 Task: Look for space in Nuoro, Italy from 10th July, 2023 to 15th July, 2023 for 7 adults in price range Rs.10000 to Rs.15000. Place can be entire place or shared room with 4 bedrooms having 7 beds and 4 bathrooms. Property type can be house, flat, guest house. Amenities needed are: wifi, TV, free parkinig on premises, gym, breakfast. Booking option can be shelf check-in. Required host language is English.
Action: Mouse moved to (558, 121)
Screenshot: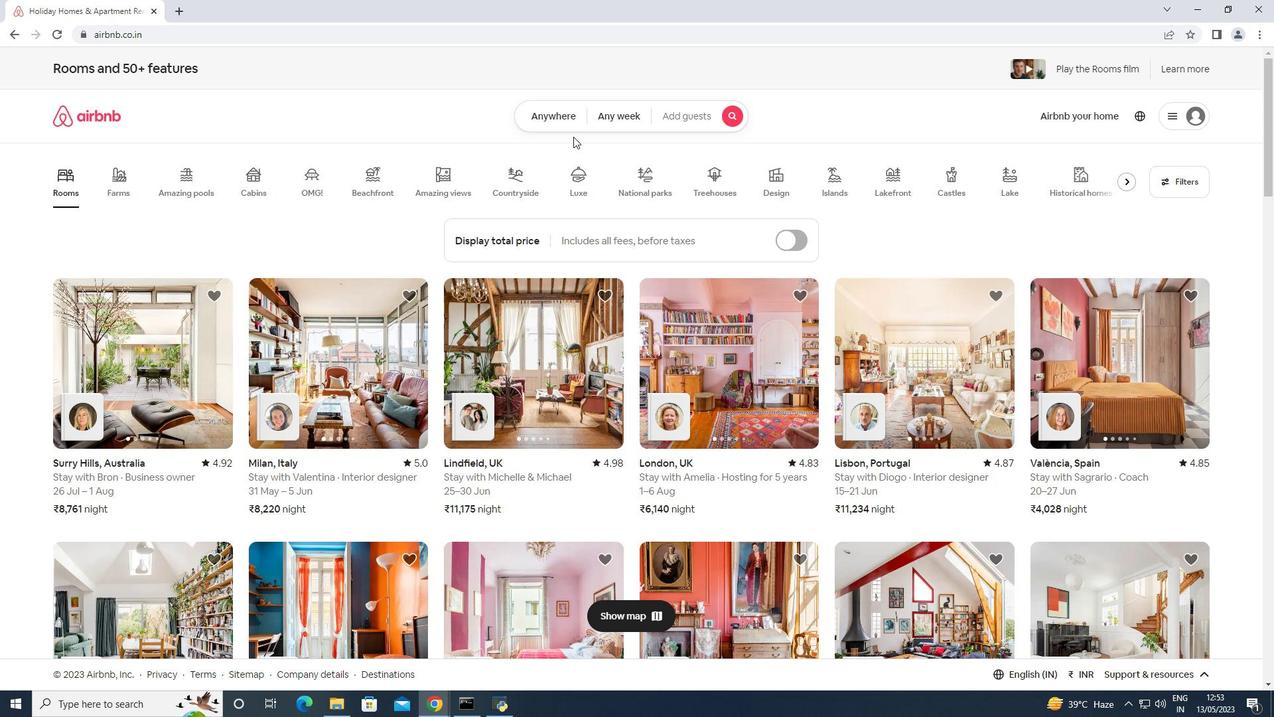 
Action: Mouse pressed left at (558, 121)
Screenshot: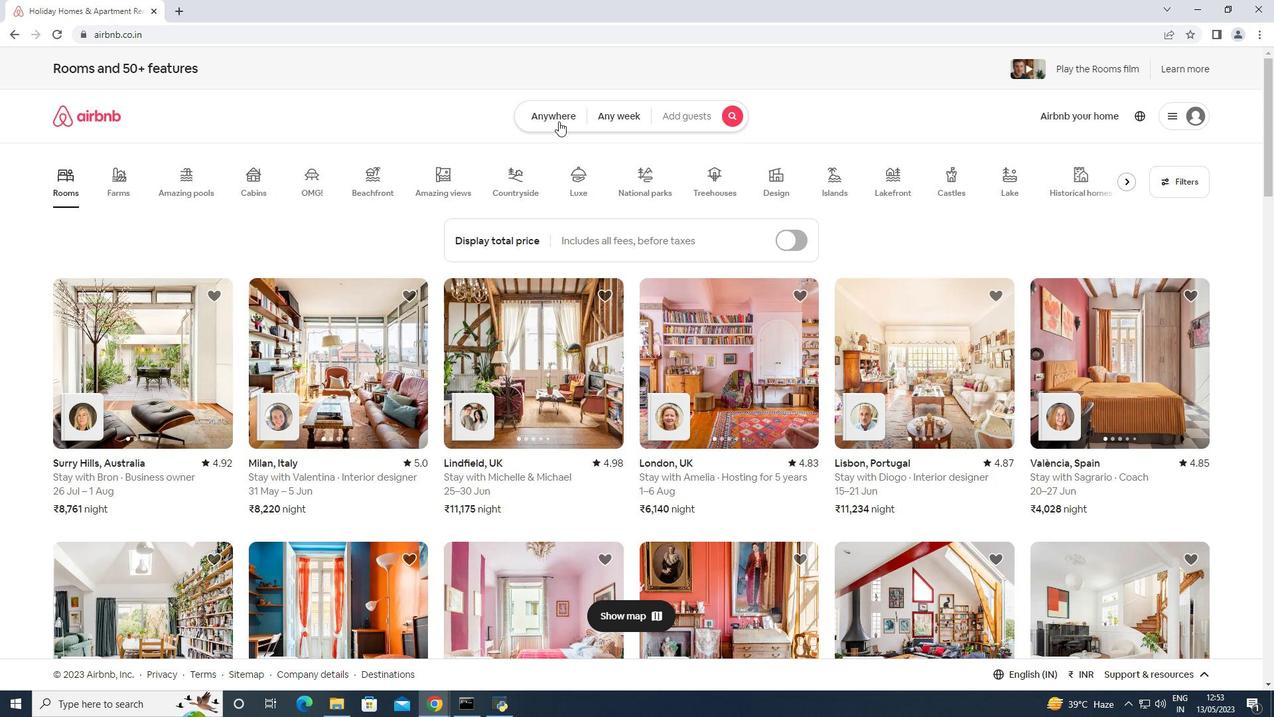 
Action: Mouse moved to (488, 169)
Screenshot: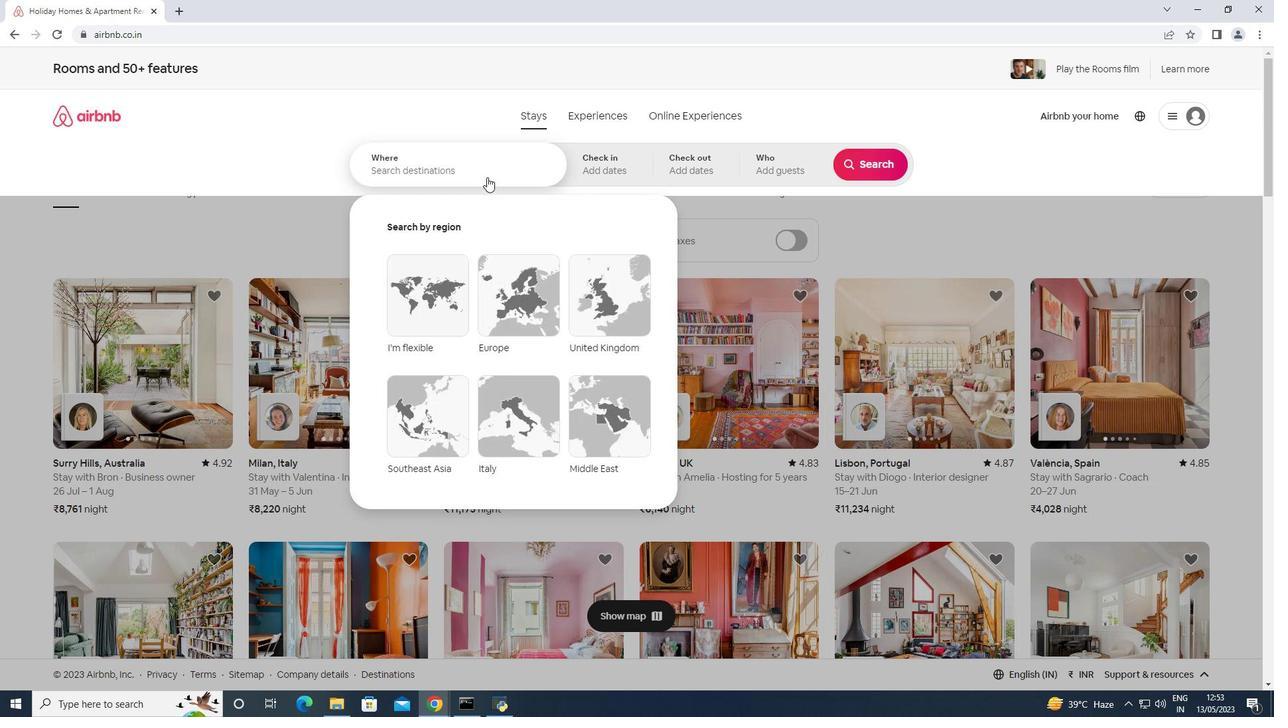 
Action: Mouse pressed left at (488, 169)
Screenshot: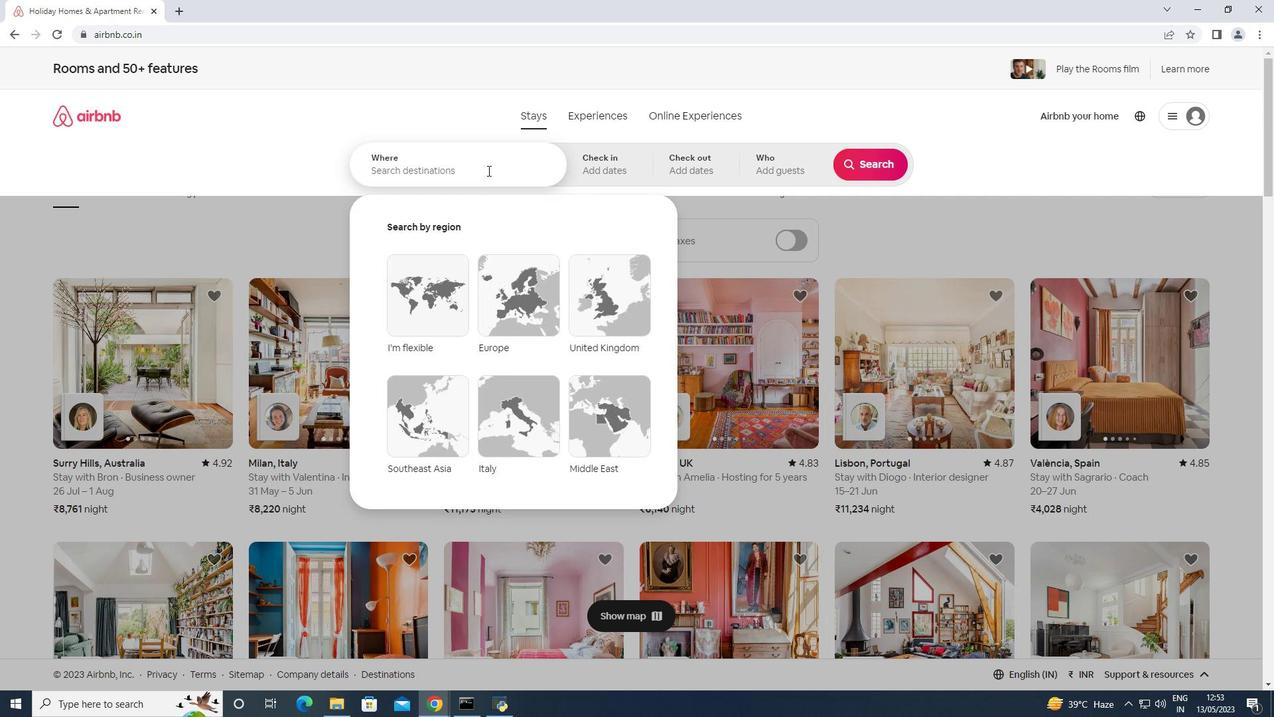 
Action: Key pressed <Key.shift>Nuoro,<Key.space><Key.shift>Italy<Key.enter>
Screenshot: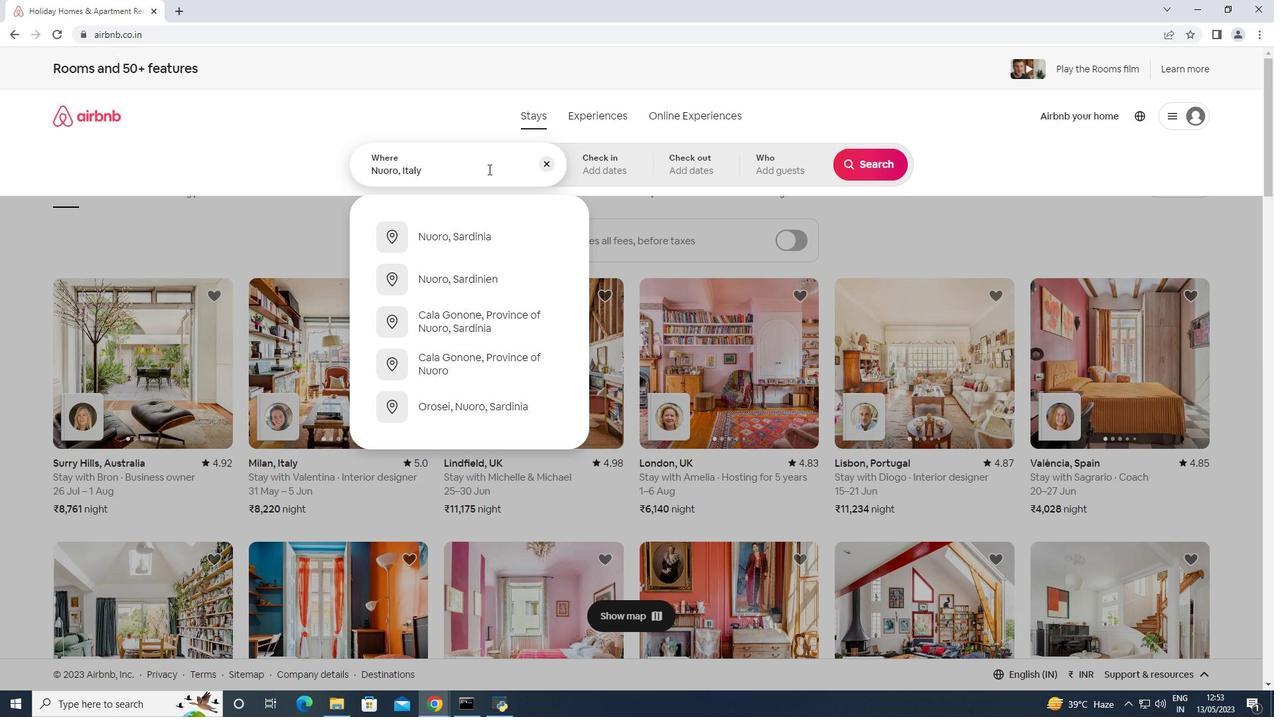 
Action: Mouse moved to (865, 274)
Screenshot: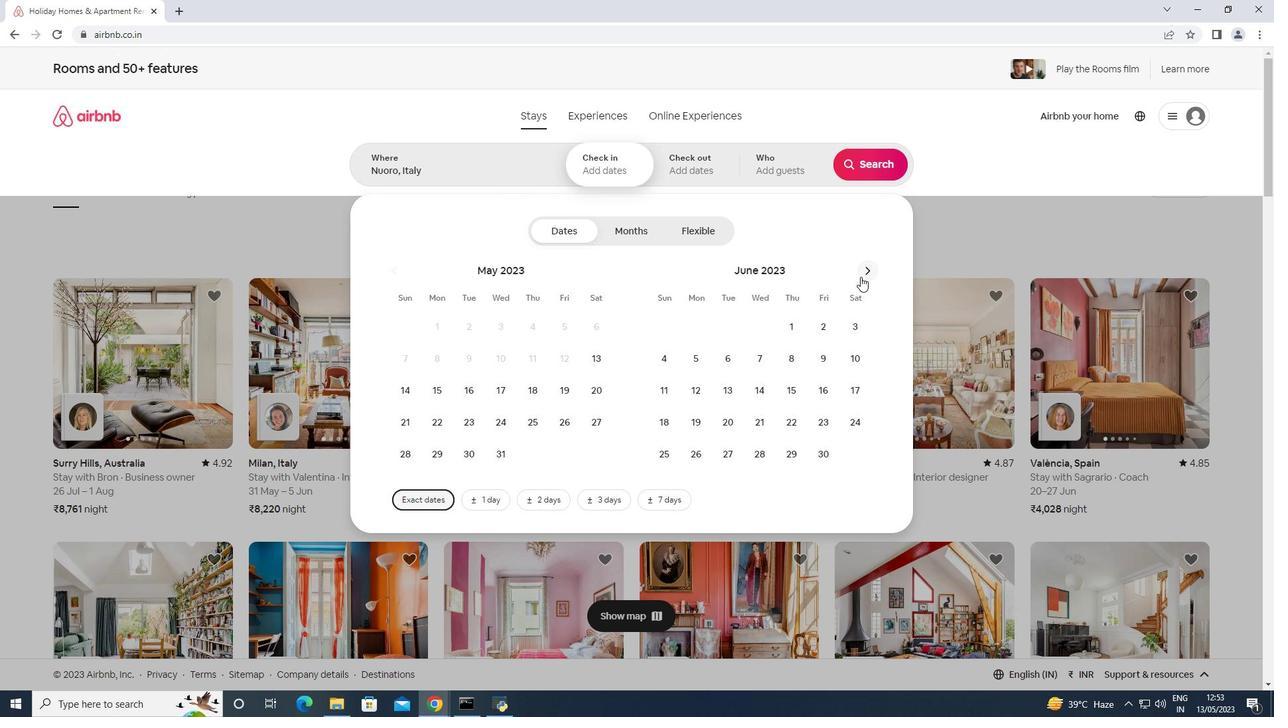 
Action: Mouse pressed left at (865, 274)
Screenshot: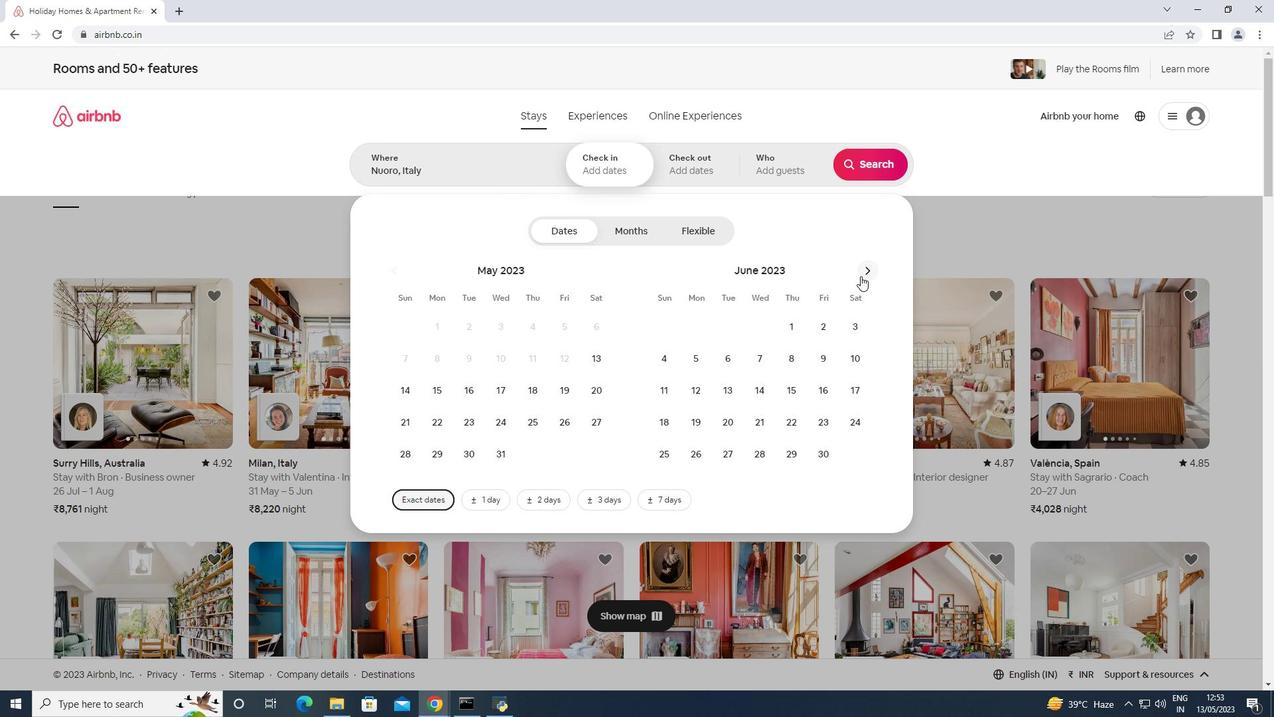 
Action: Mouse moved to (702, 385)
Screenshot: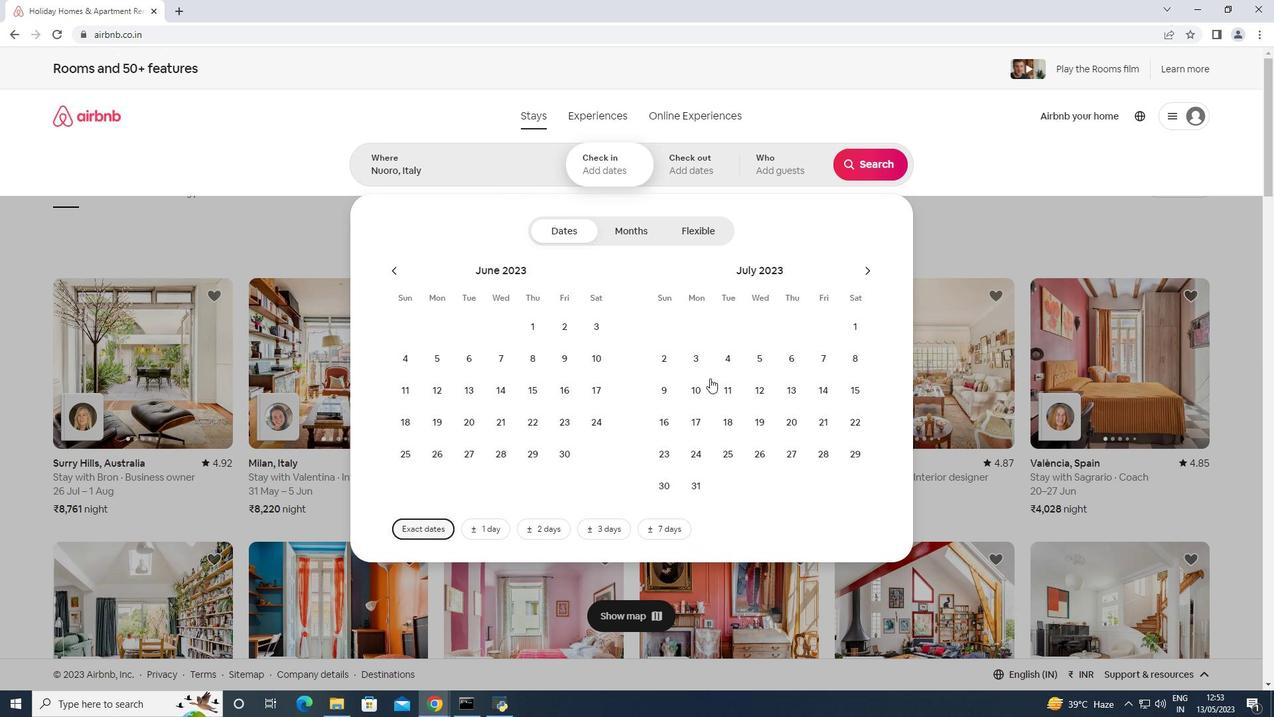 
Action: Mouse pressed left at (702, 385)
Screenshot: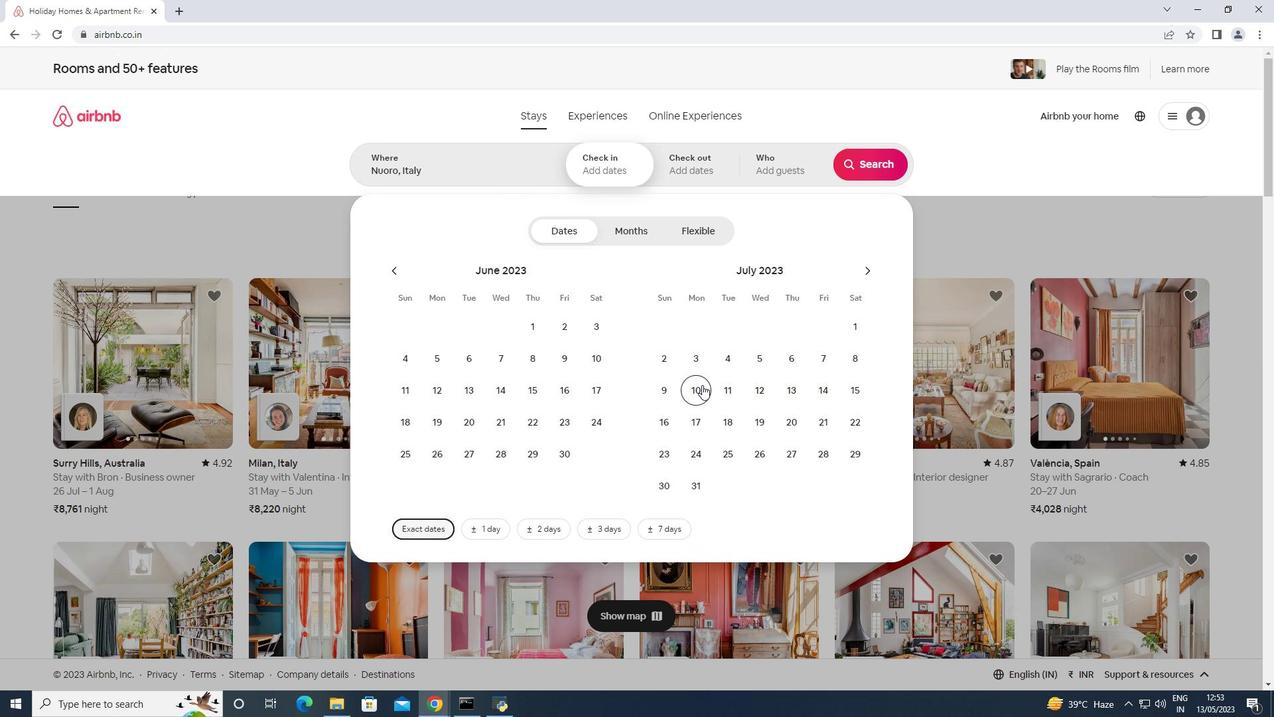 
Action: Mouse moved to (865, 395)
Screenshot: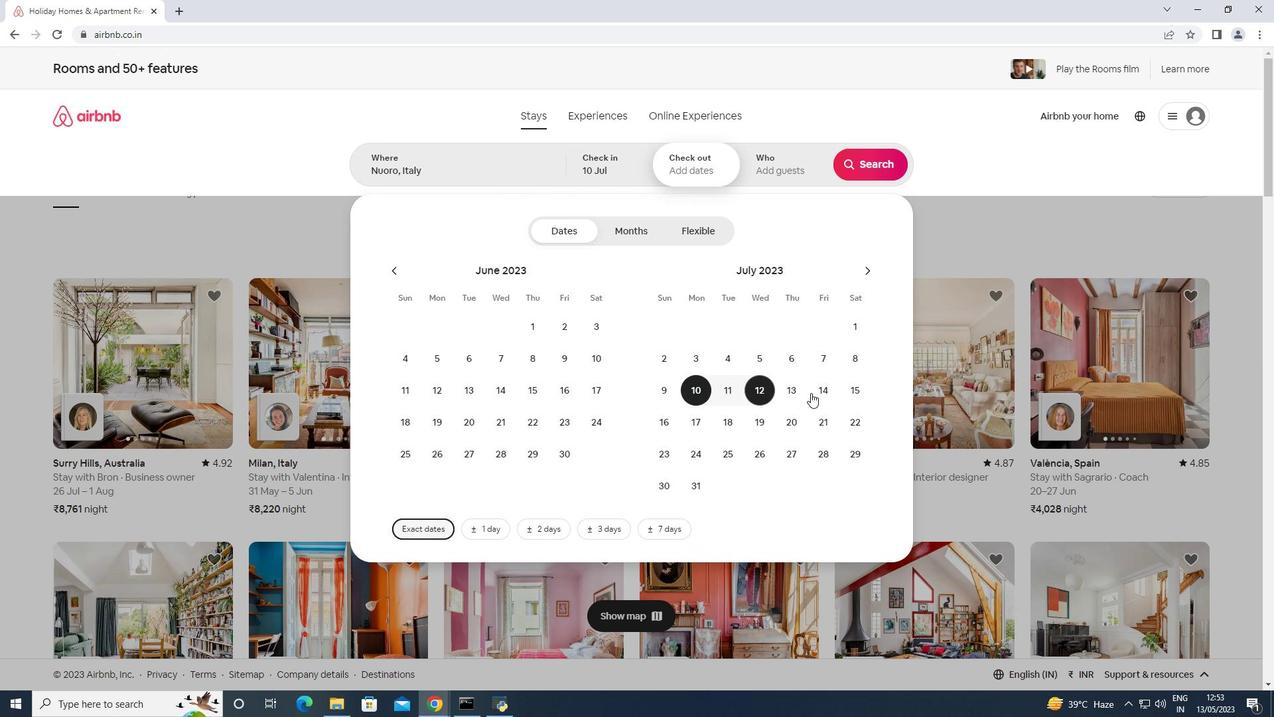 
Action: Mouse pressed left at (865, 395)
Screenshot: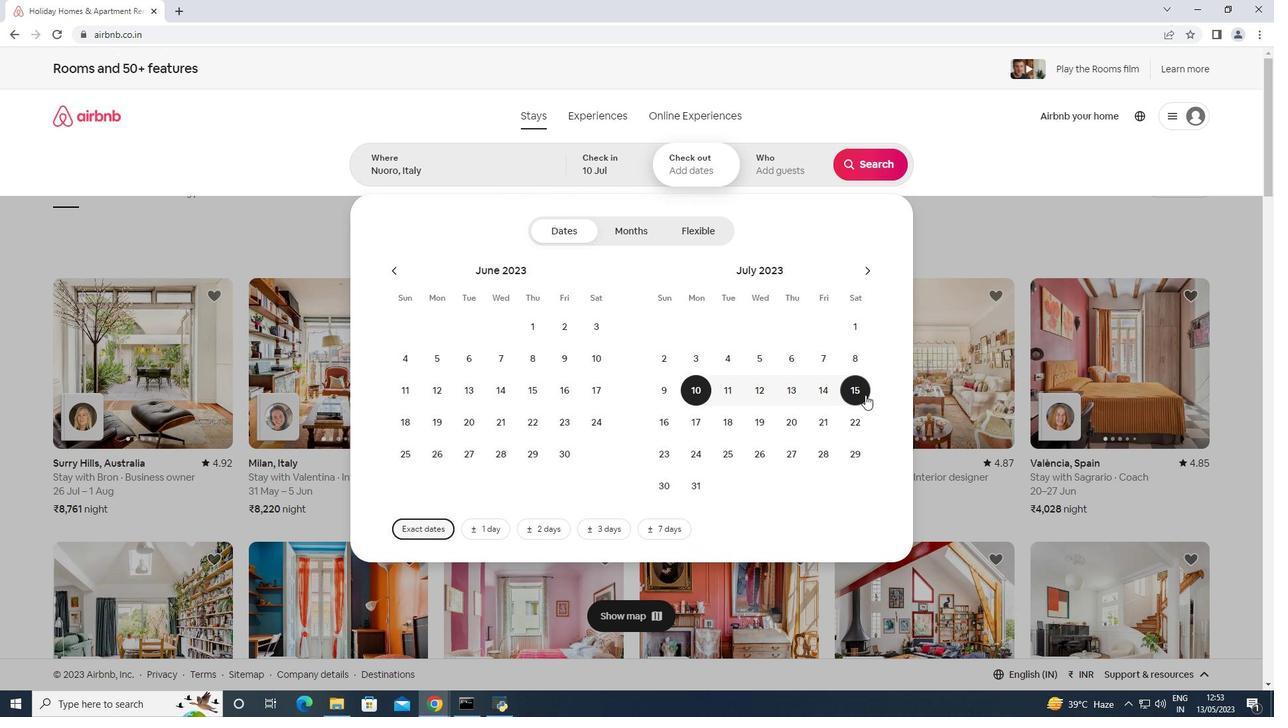 
Action: Mouse moved to (777, 169)
Screenshot: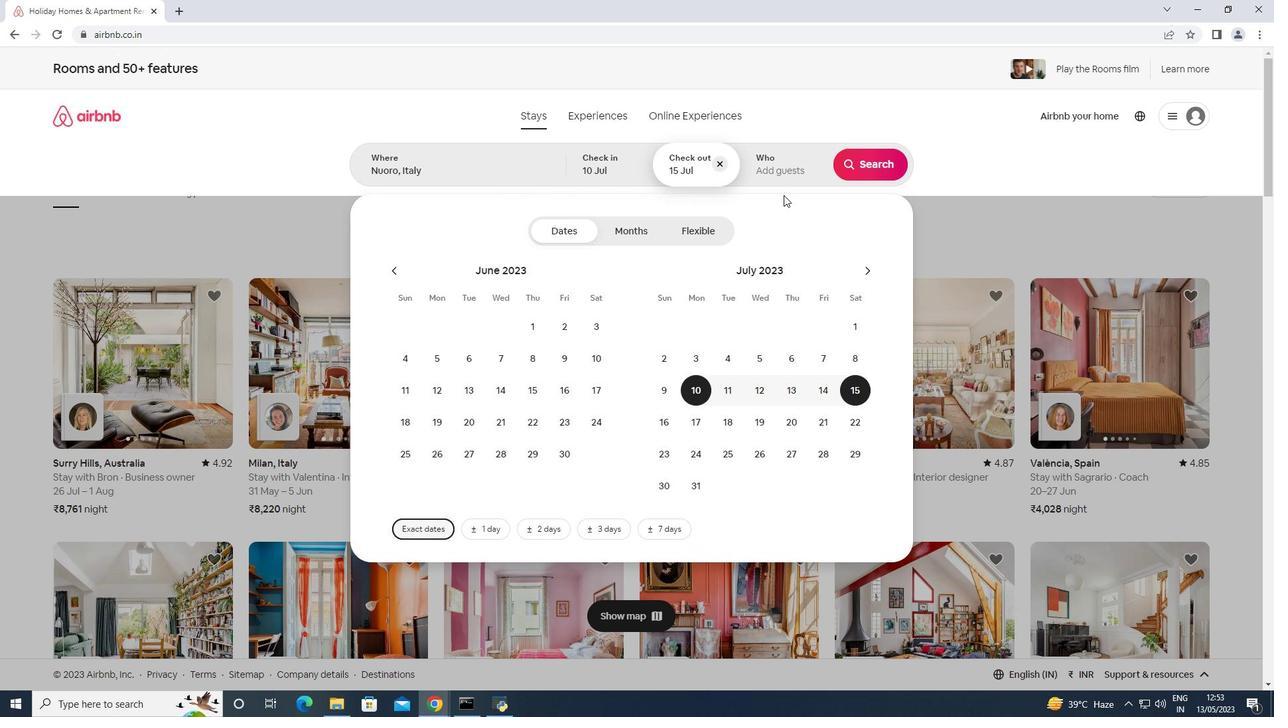 
Action: Mouse pressed left at (777, 169)
Screenshot: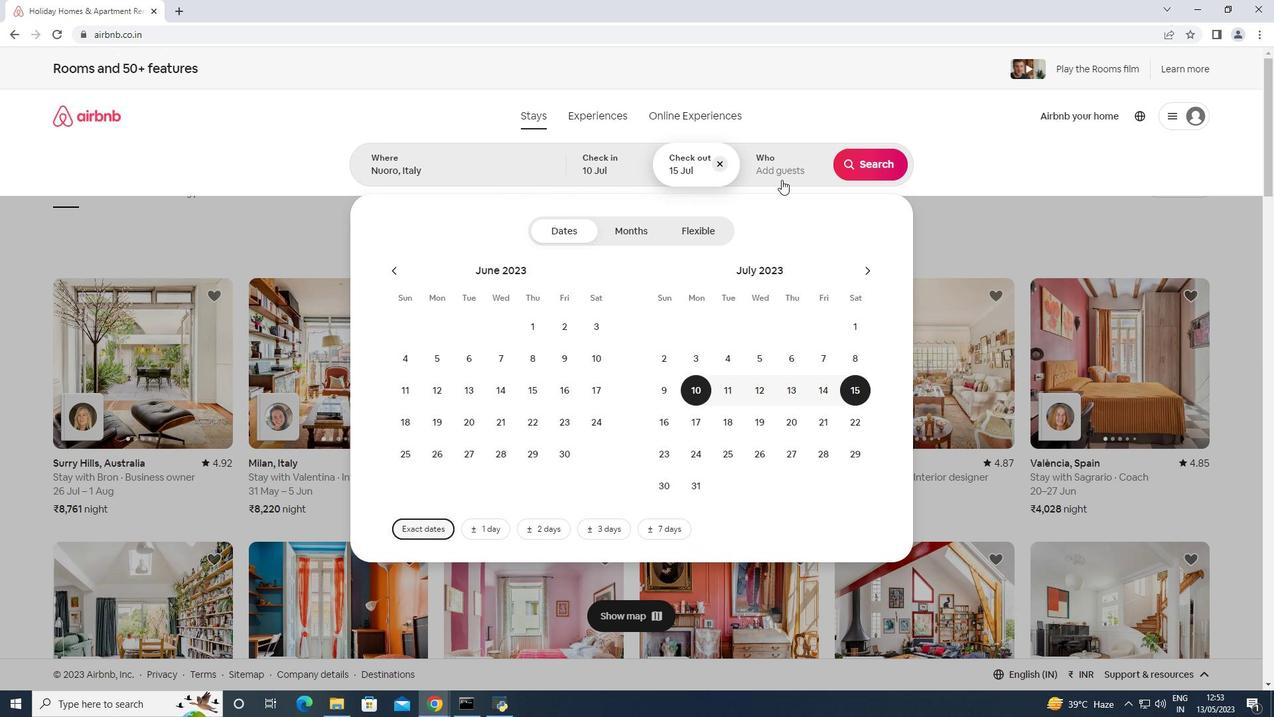 
Action: Mouse moved to (875, 235)
Screenshot: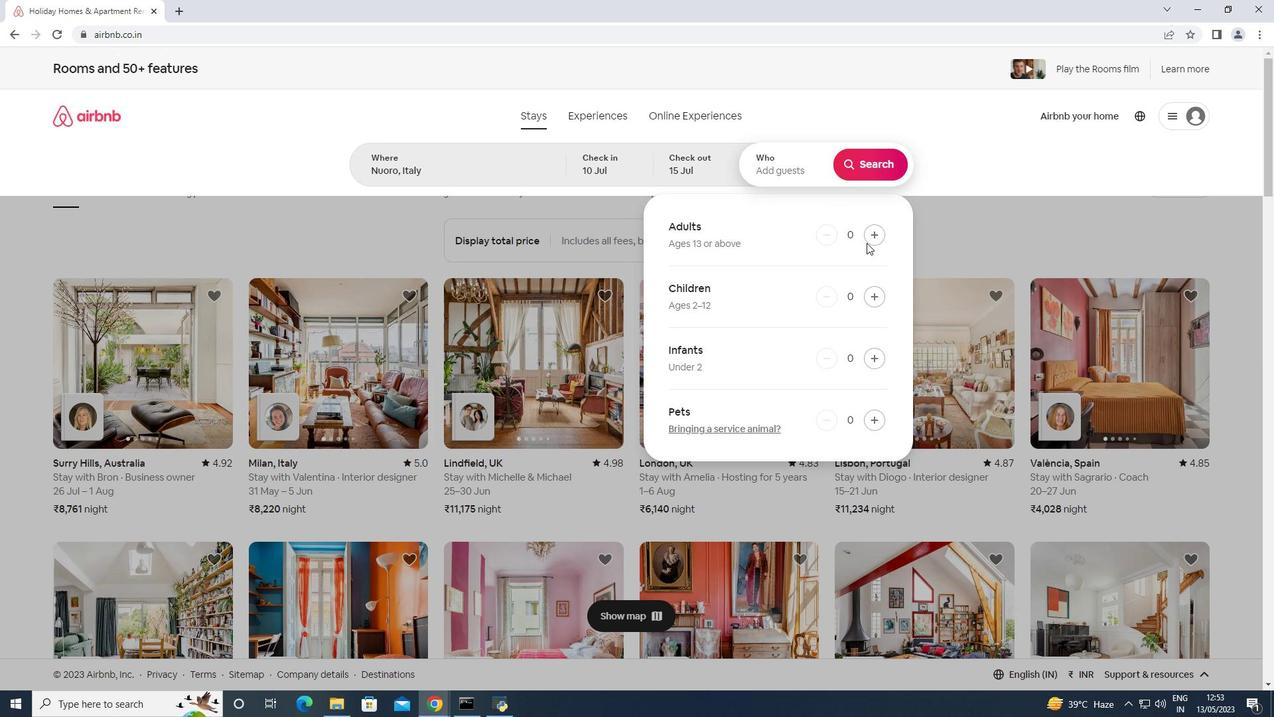 
Action: Mouse pressed left at (875, 235)
Screenshot: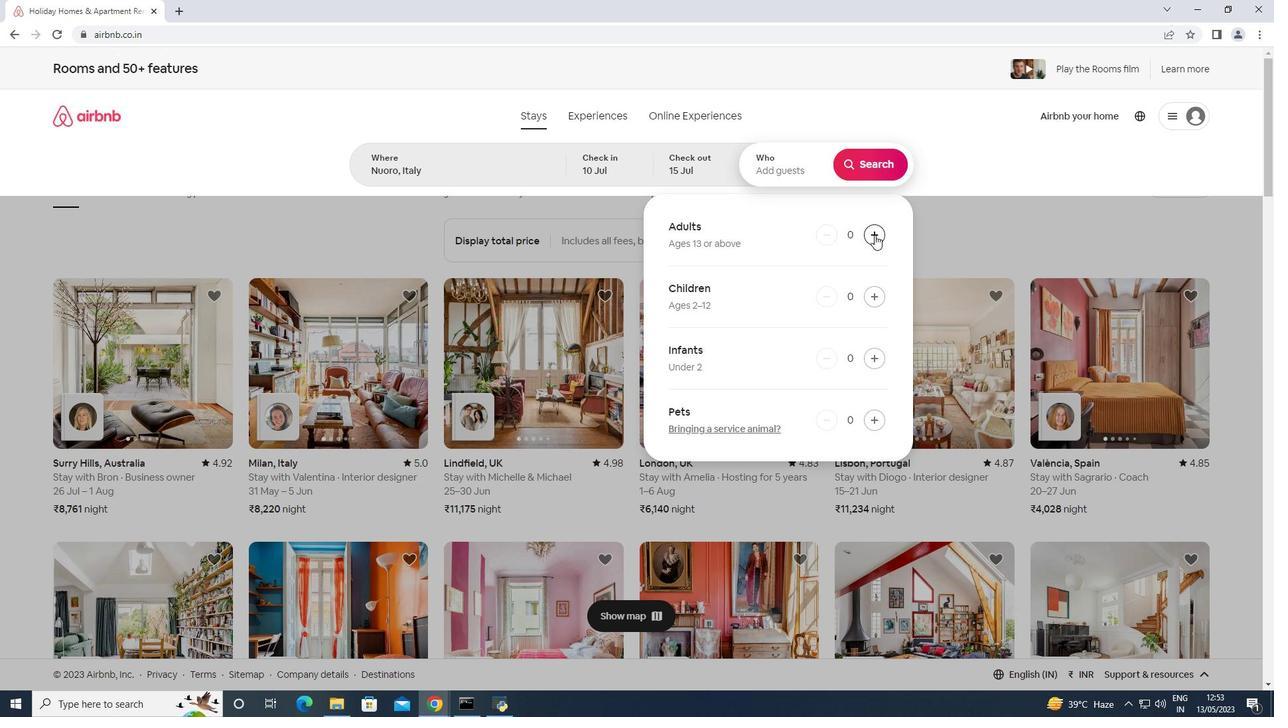 
Action: Mouse pressed left at (875, 235)
Screenshot: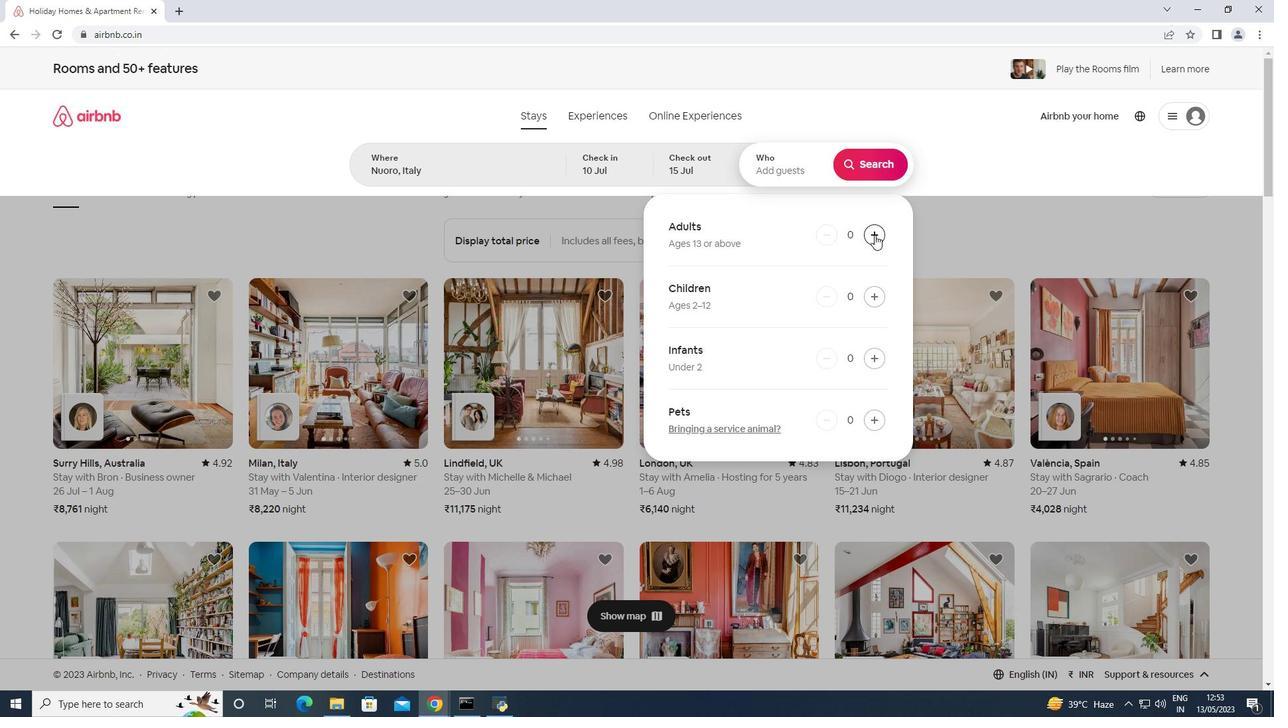 
Action: Mouse pressed left at (875, 235)
Screenshot: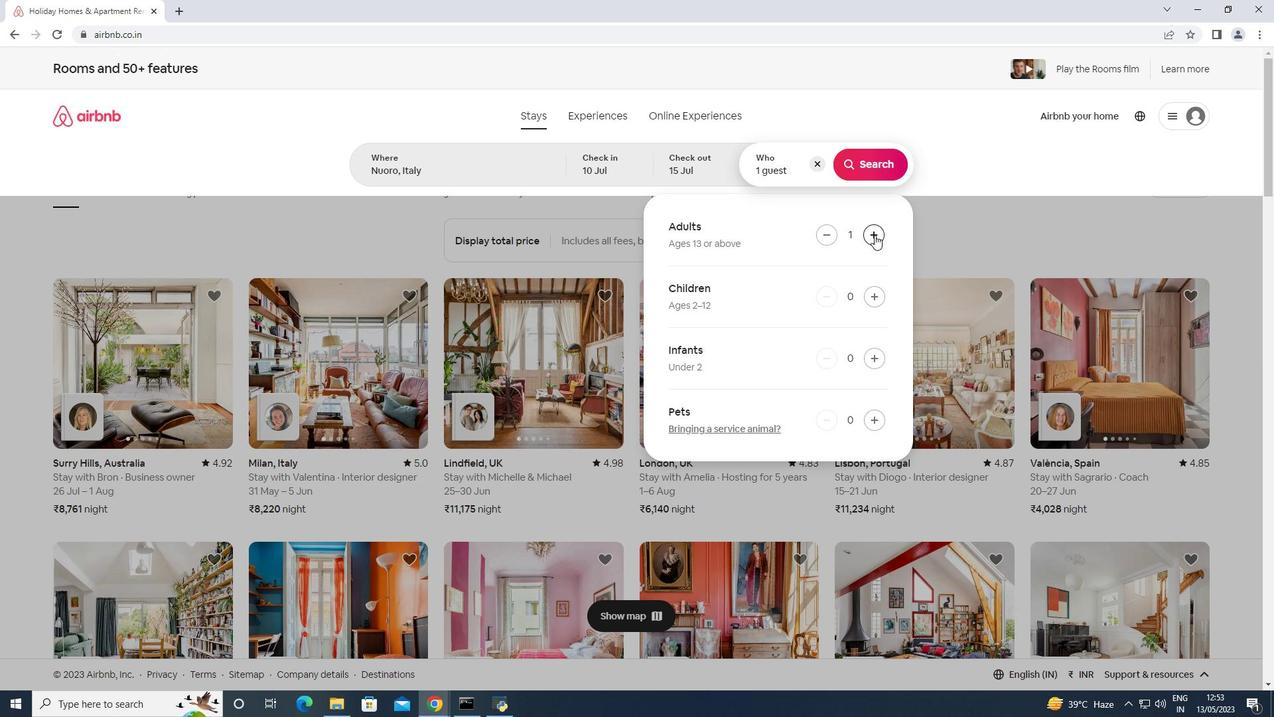 
Action: Mouse pressed left at (875, 235)
Screenshot: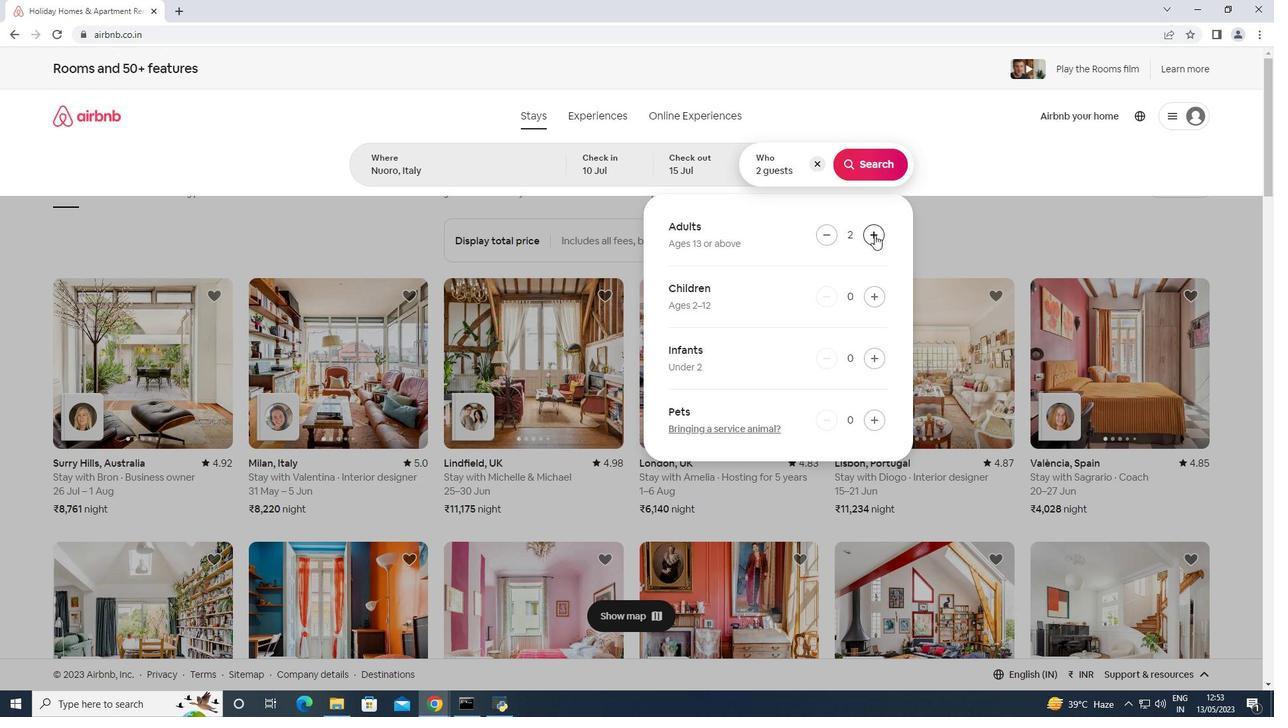 
Action: Mouse pressed left at (875, 235)
Screenshot: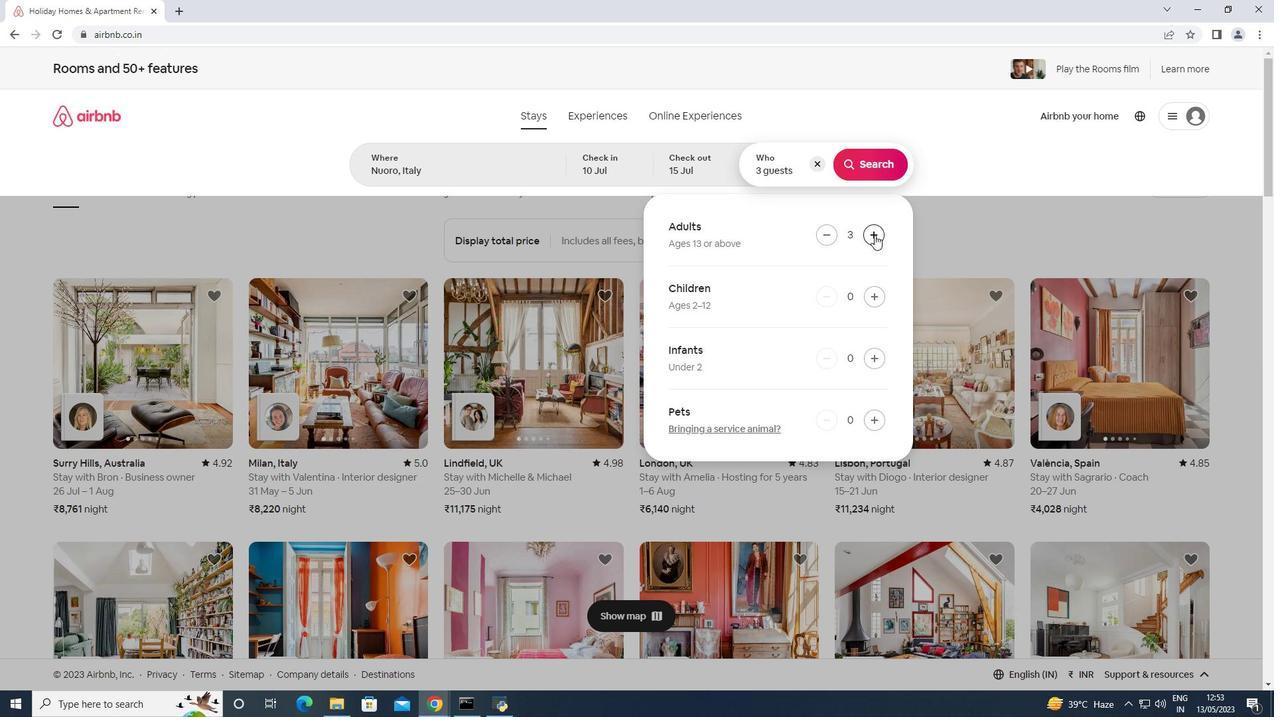 
Action: Mouse pressed left at (875, 235)
Screenshot: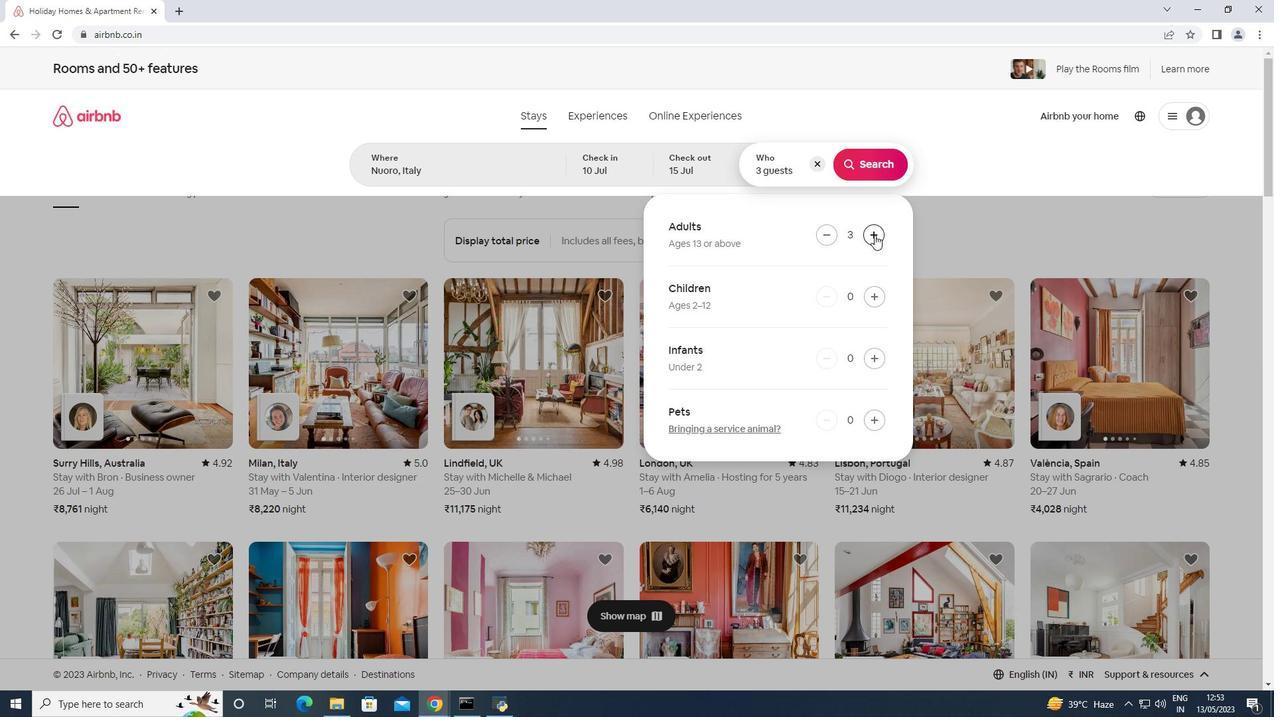 
Action: Mouse pressed left at (875, 235)
Screenshot: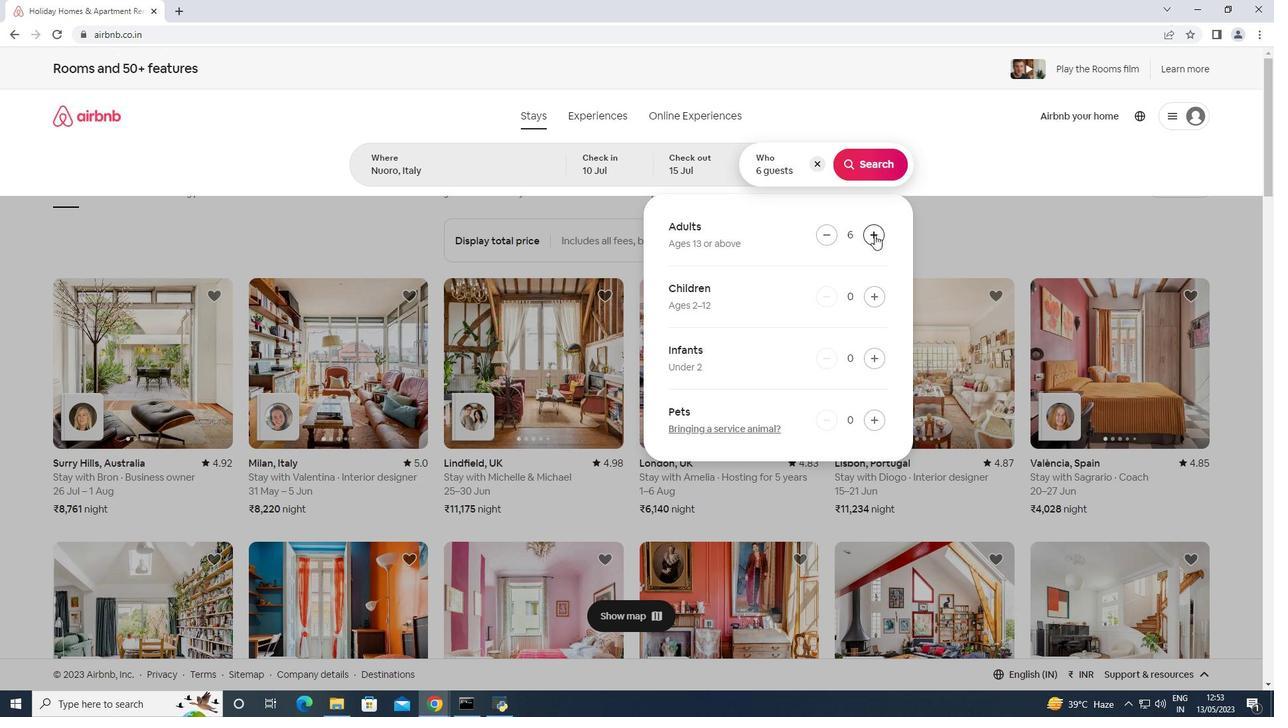 
Action: Mouse moved to (870, 158)
Screenshot: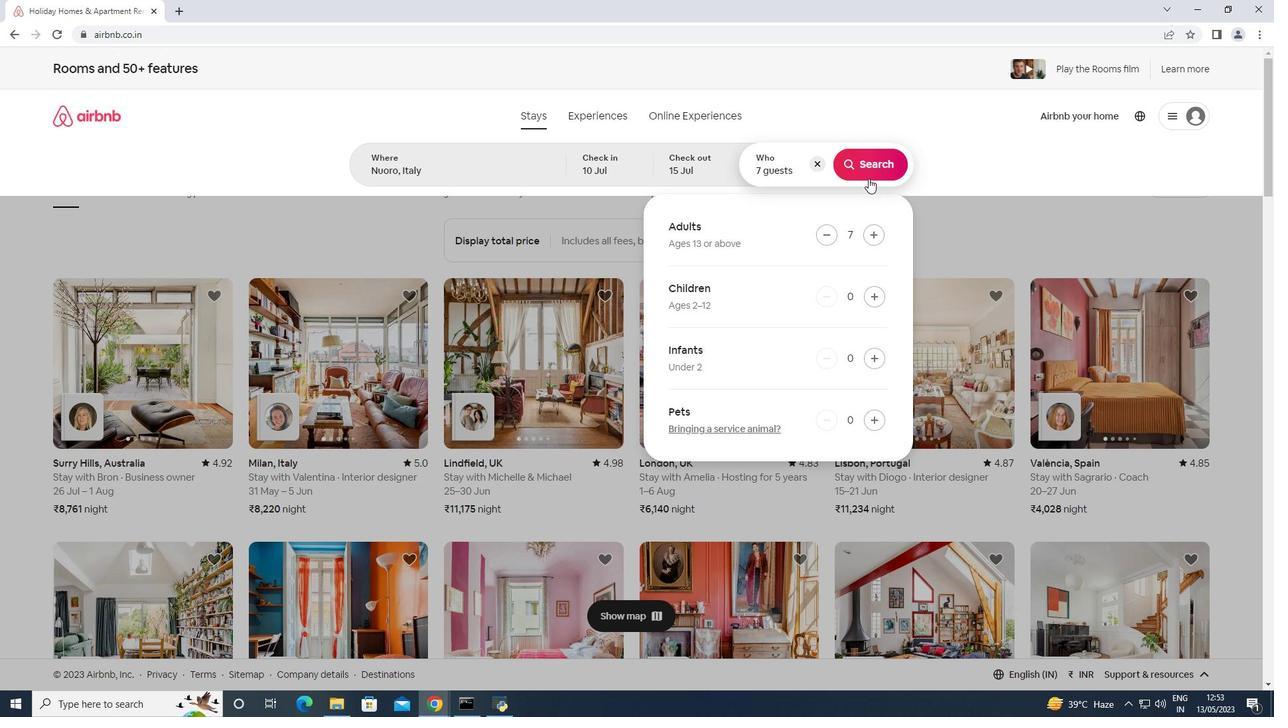 
Action: Mouse pressed left at (870, 158)
Screenshot: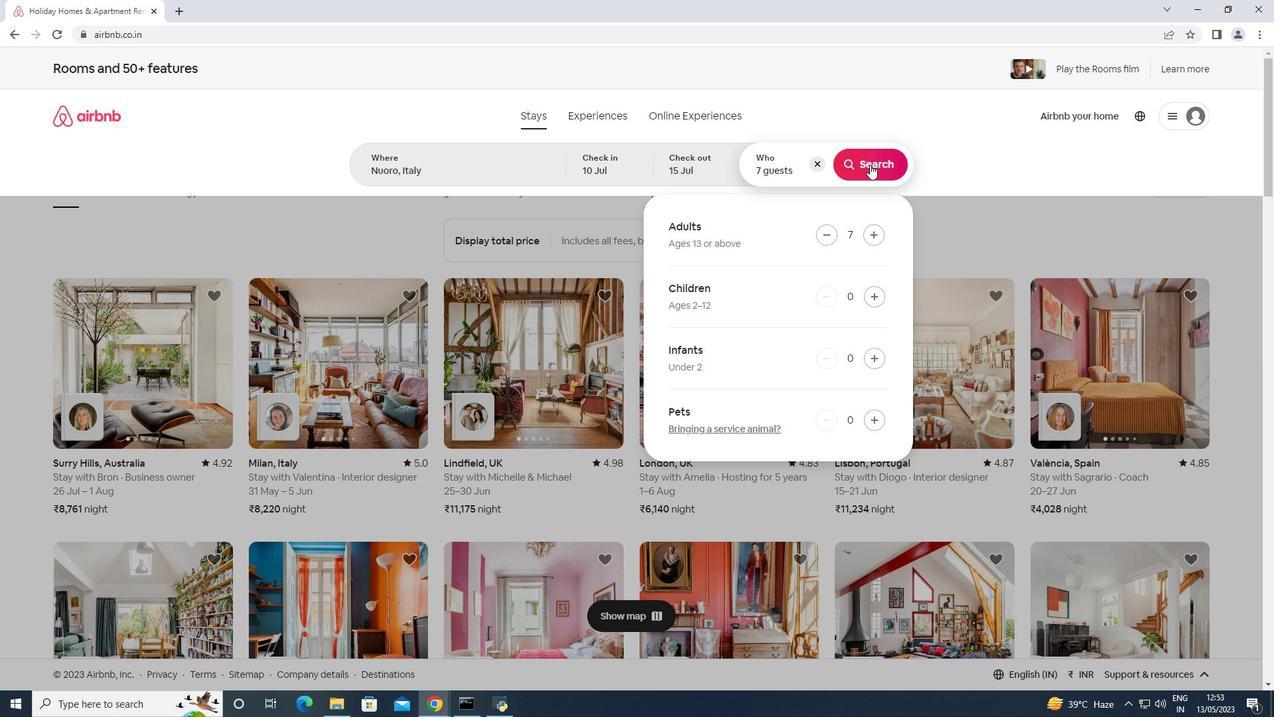 
Action: Mouse moved to (1222, 120)
Screenshot: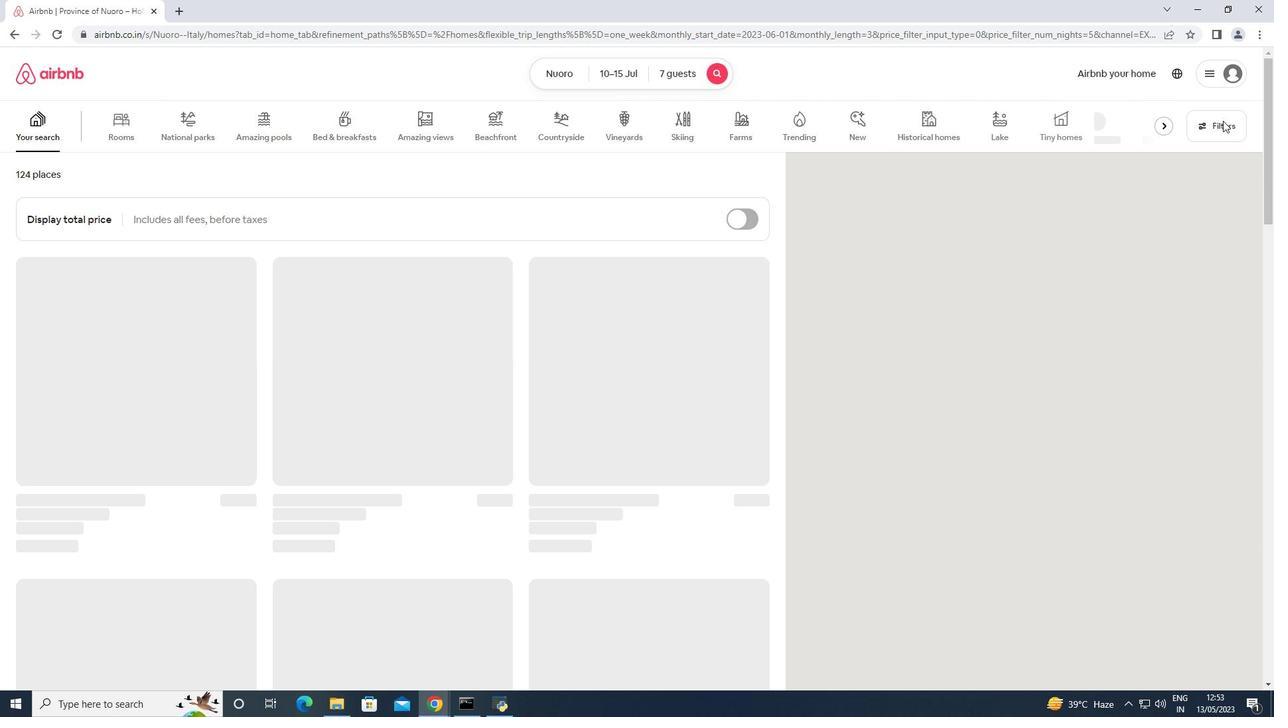 
Action: Mouse pressed left at (1222, 120)
Screenshot: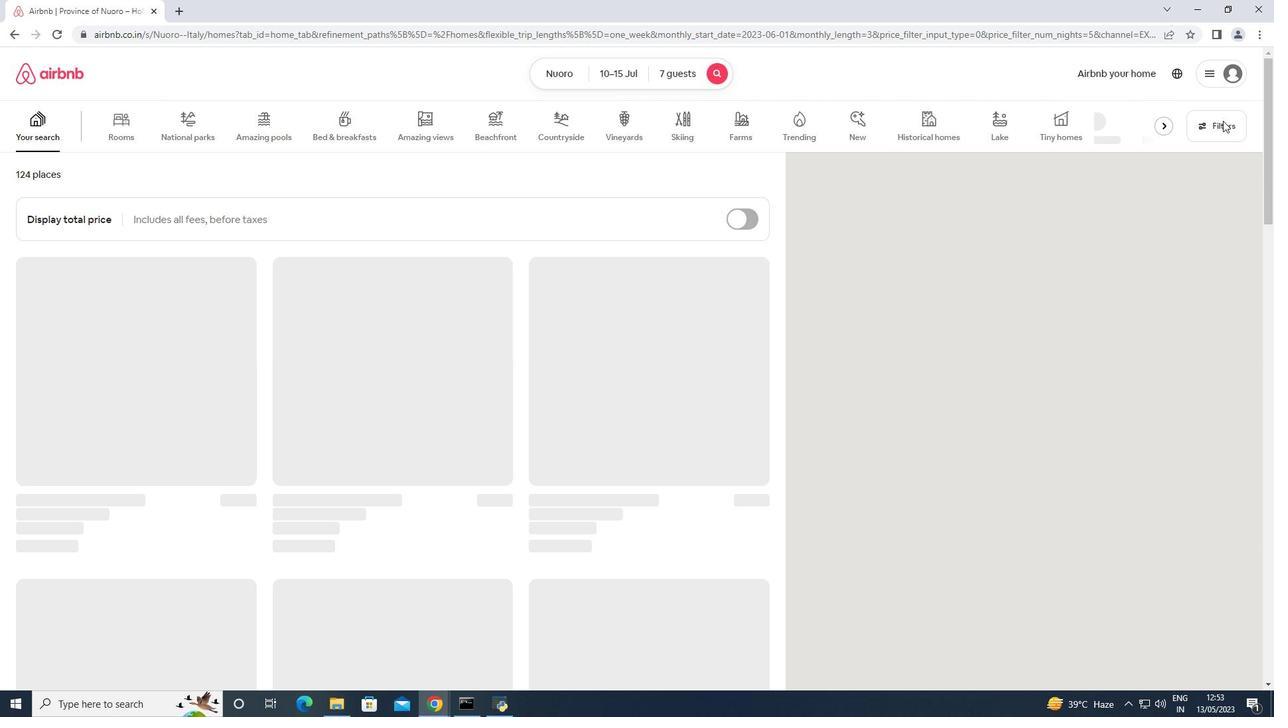 
Action: Mouse moved to (553, 445)
Screenshot: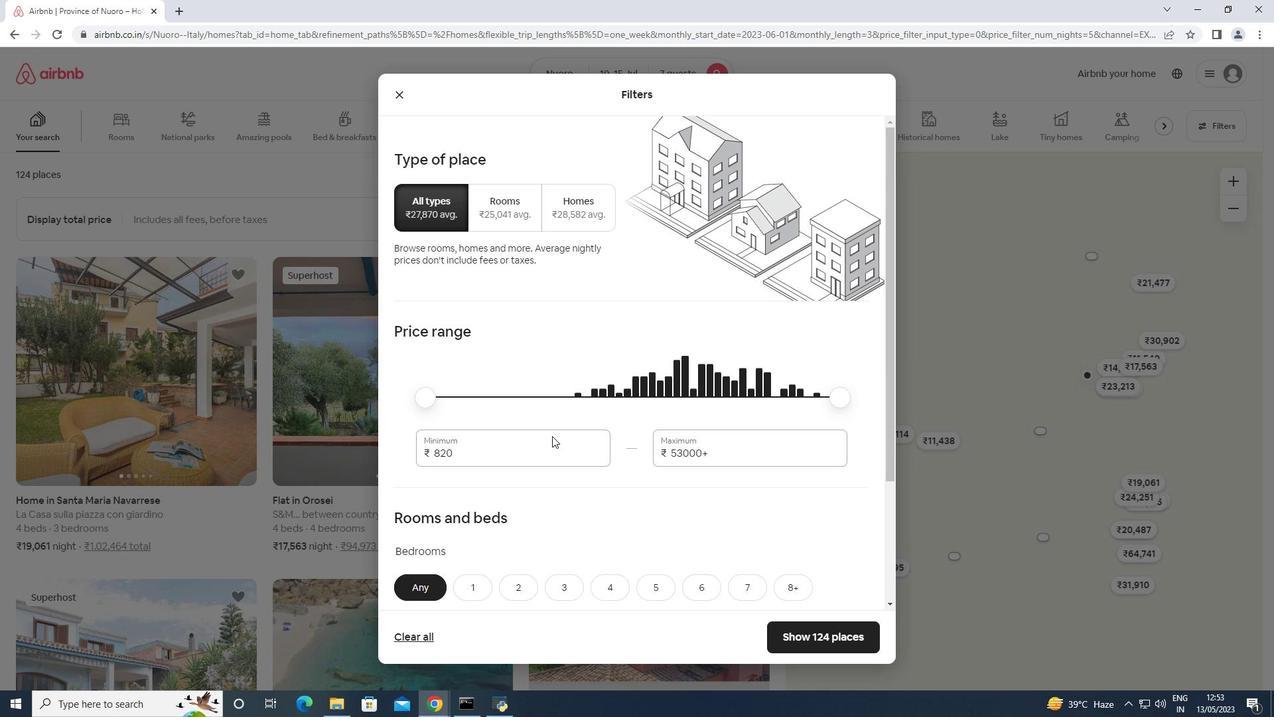 
Action: Mouse pressed left at (553, 445)
Screenshot: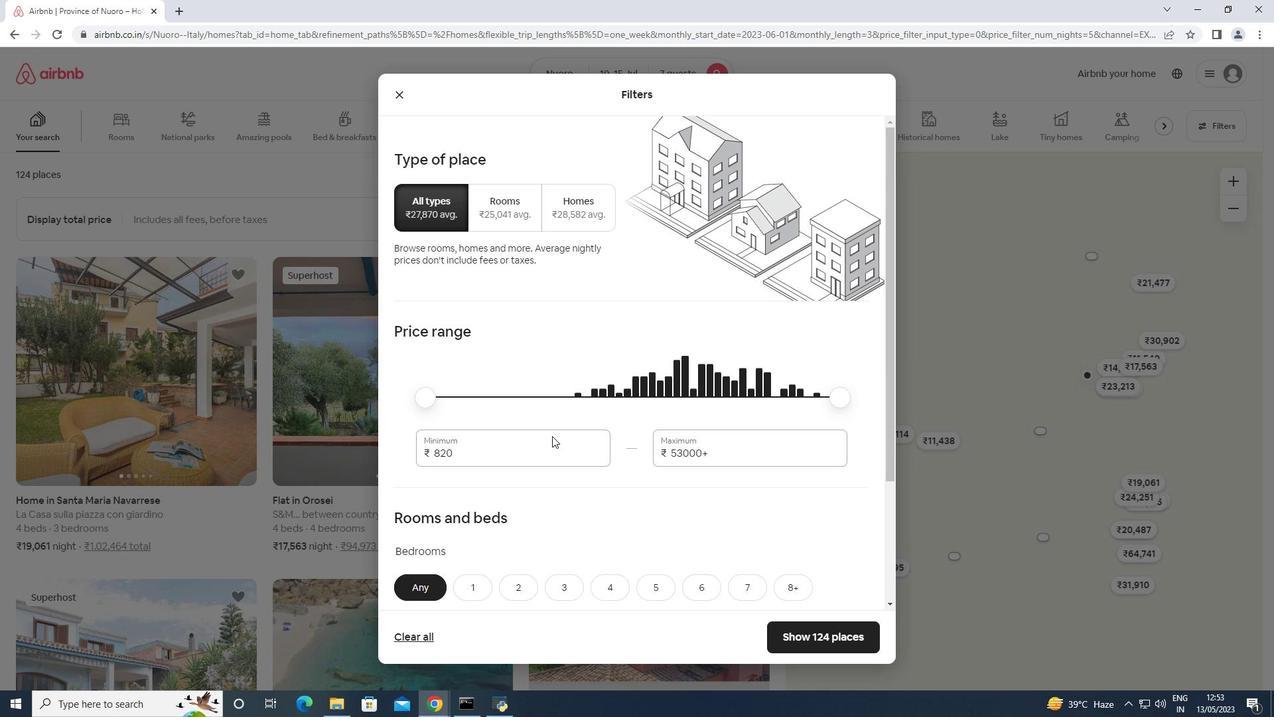 
Action: Mouse pressed left at (553, 445)
Screenshot: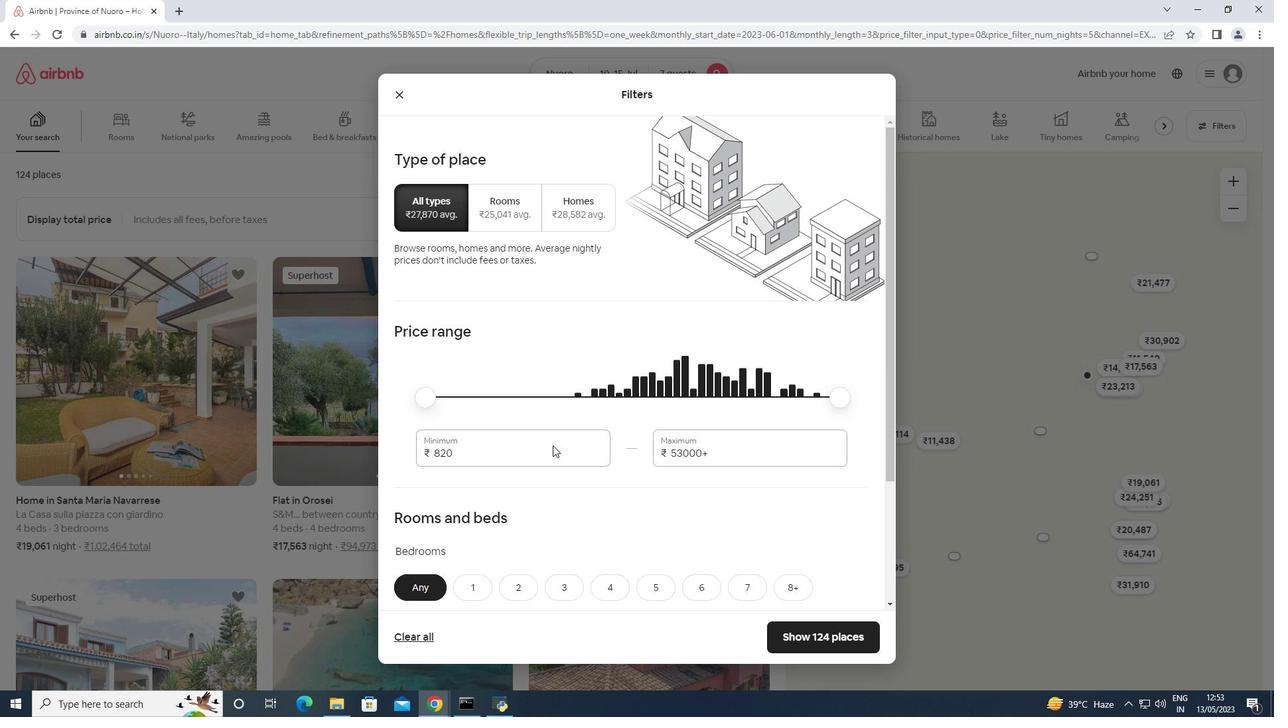 
Action: Mouse moved to (555, 440)
Screenshot: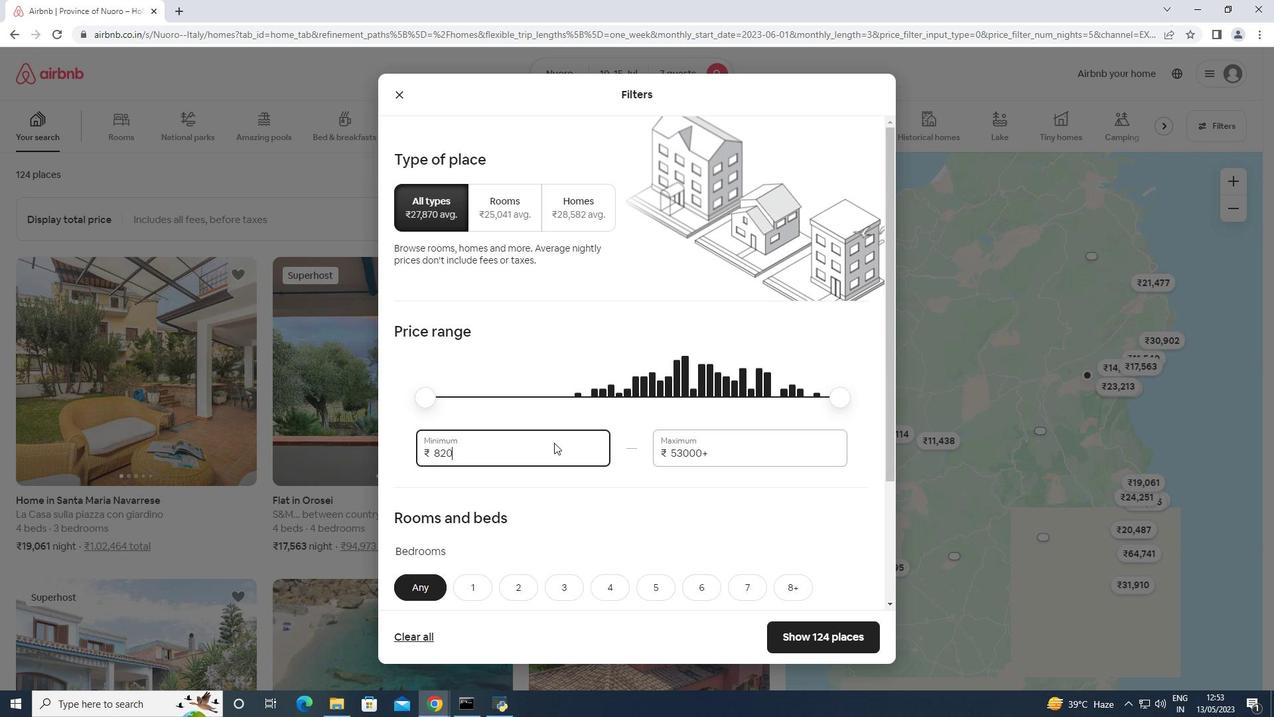 
Action: Key pressed <Key.backspace><Key.backspace><Key.backspace>4<Key.backspace>10000<Key.tab>15000
Screenshot: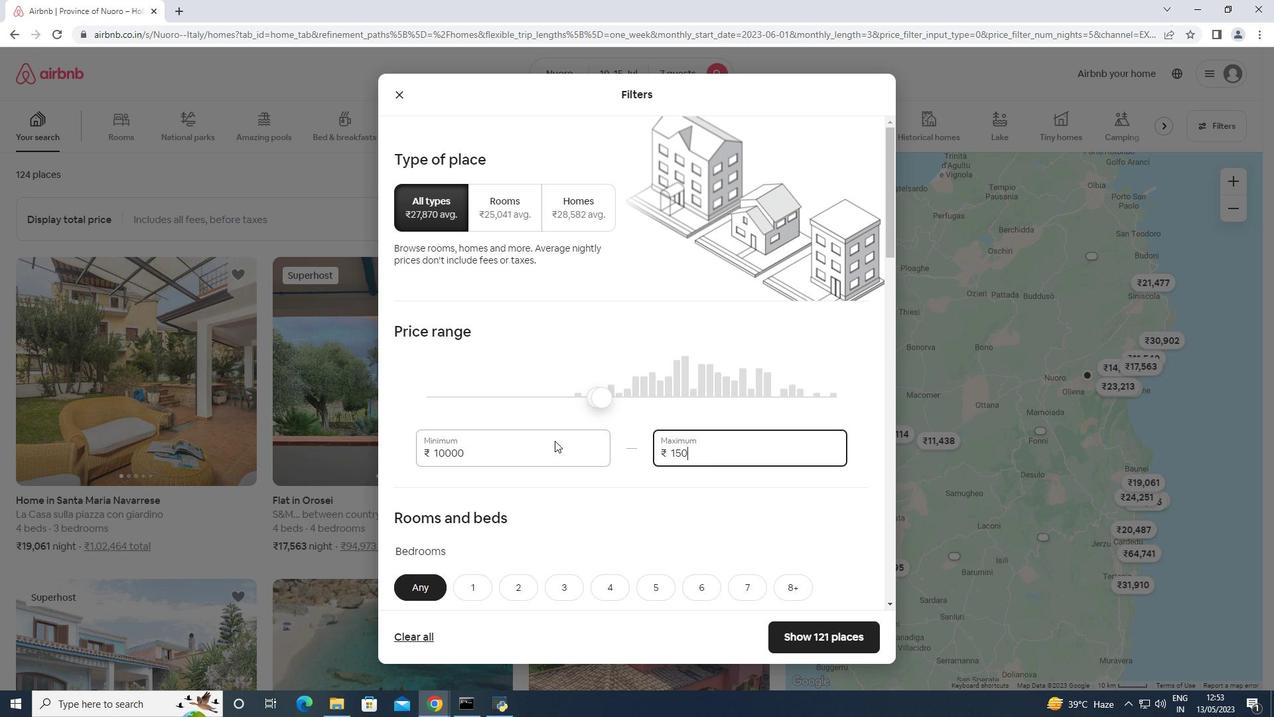 
Action: Mouse scrolled (555, 440) with delta (0, 0)
Screenshot: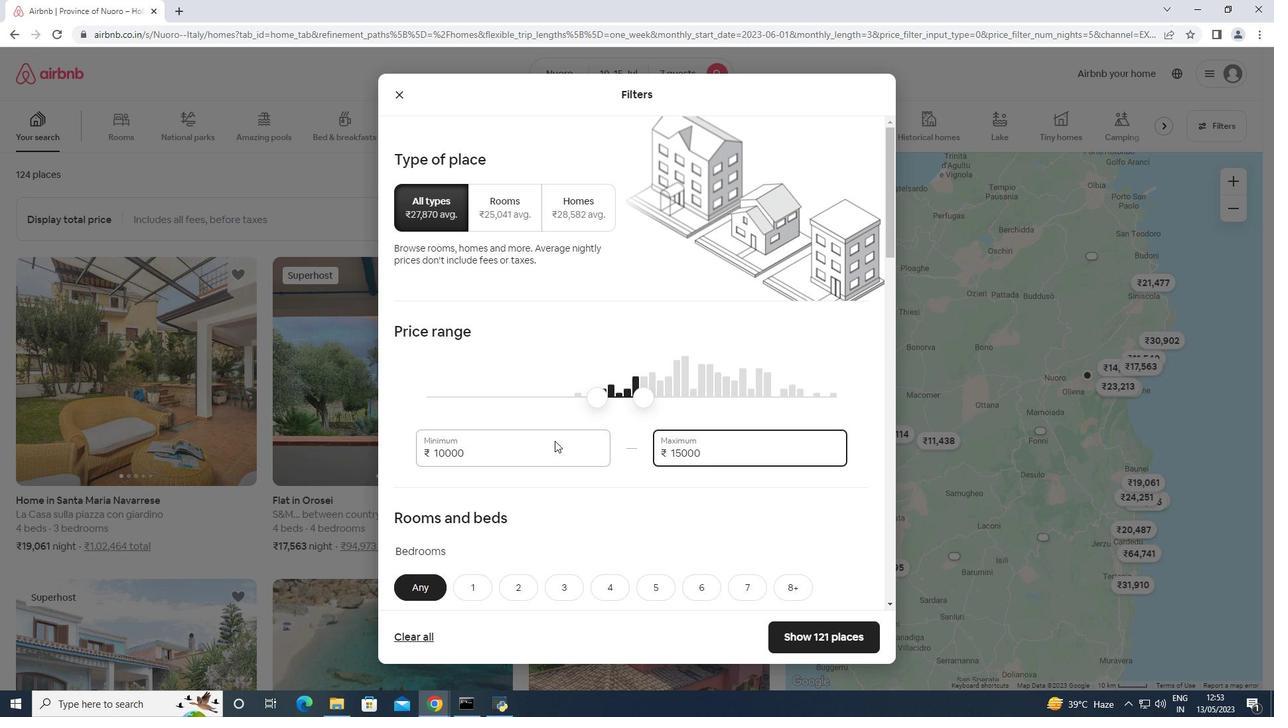 
Action: Mouse scrolled (555, 440) with delta (0, 0)
Screenshot: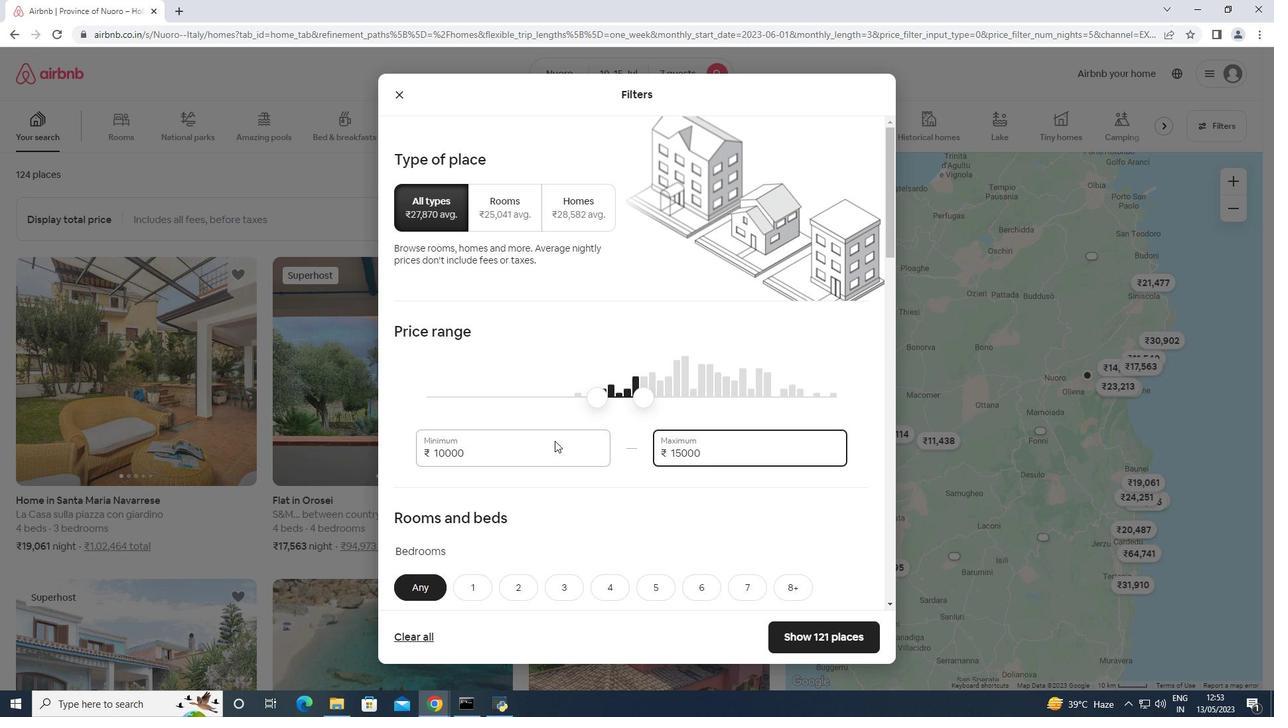 
Action: Mouse scrolled (555, 440) with delta (0, 0)
Screenshot: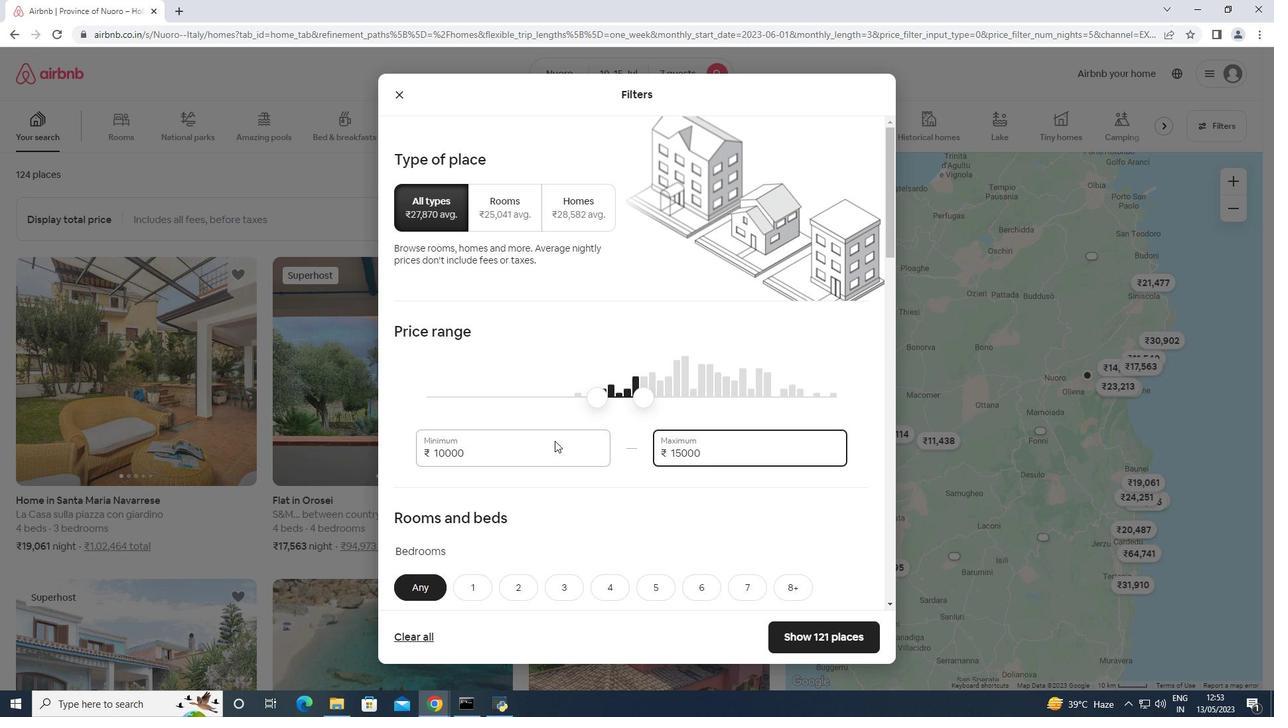 
Action: Mouse scrolled (555, 440) with delta (0, 0)
Screenshot: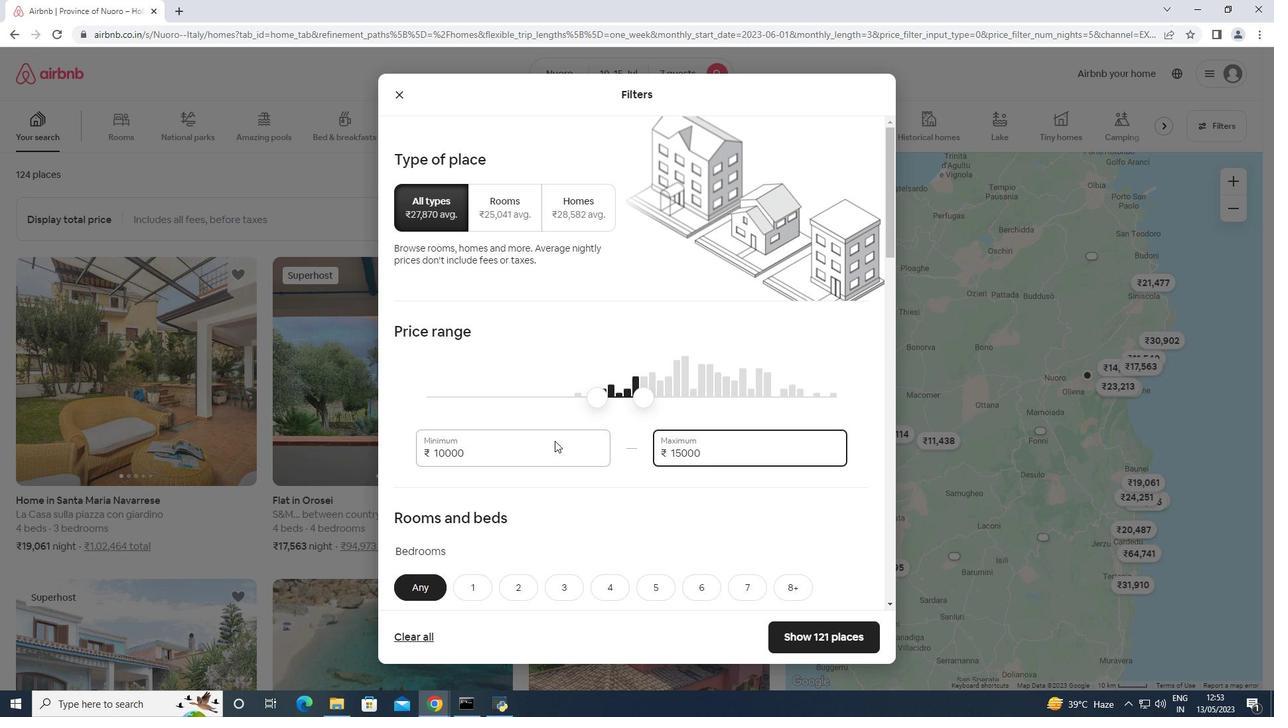 
Action: Mouse scrolled (555, 440) with delta (0, 0)
Screenshot: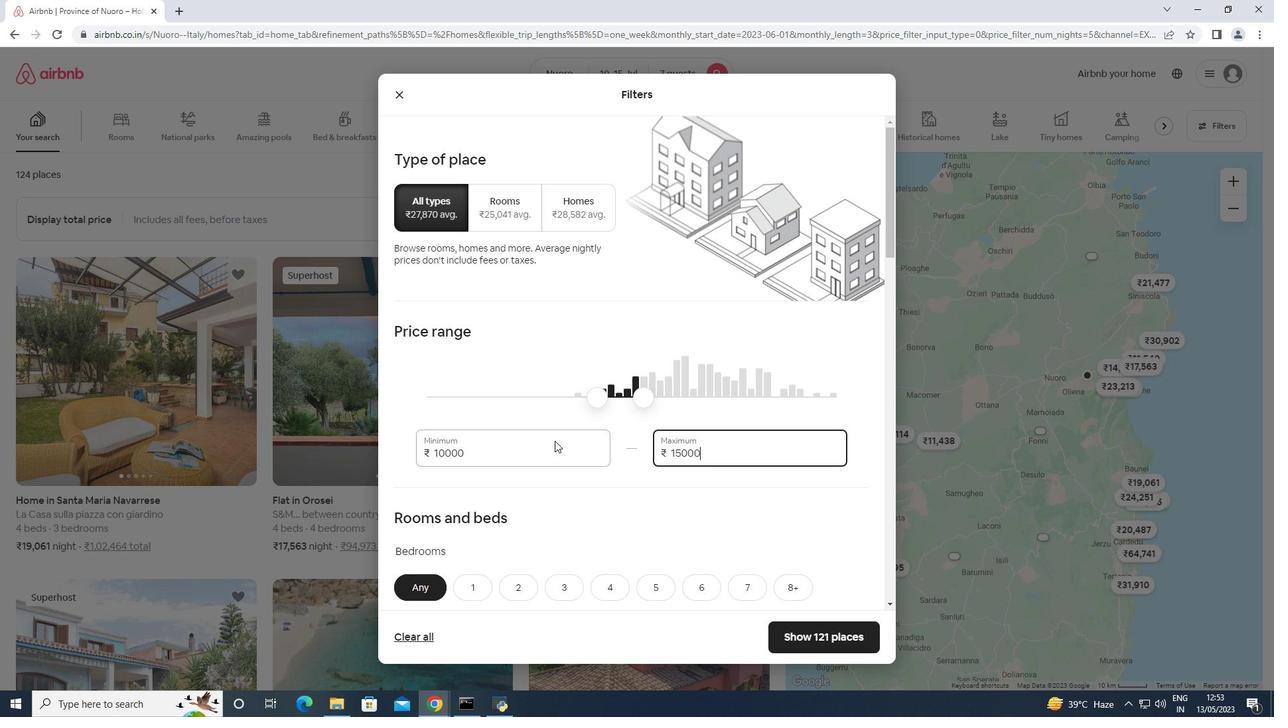 
Action: Mouse moved to (617, 254)
Screenshot: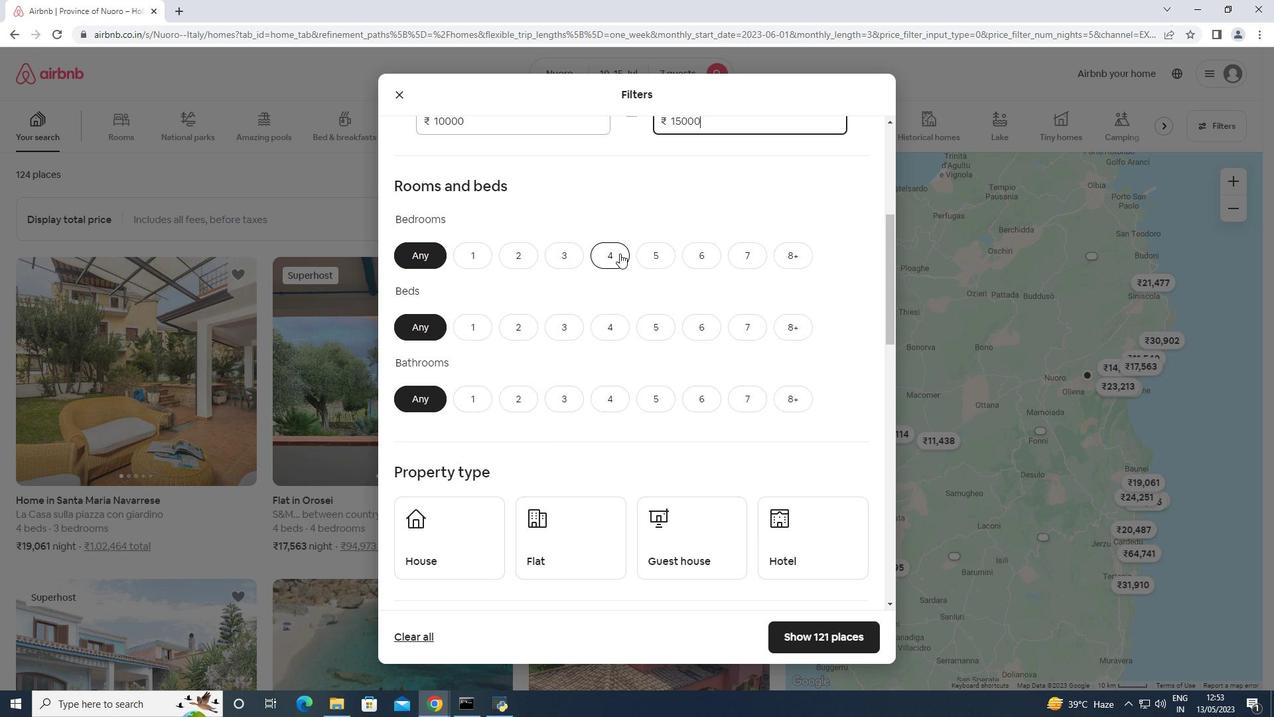 
Action: Mouse pressed left at (617, 254)
Screenshot: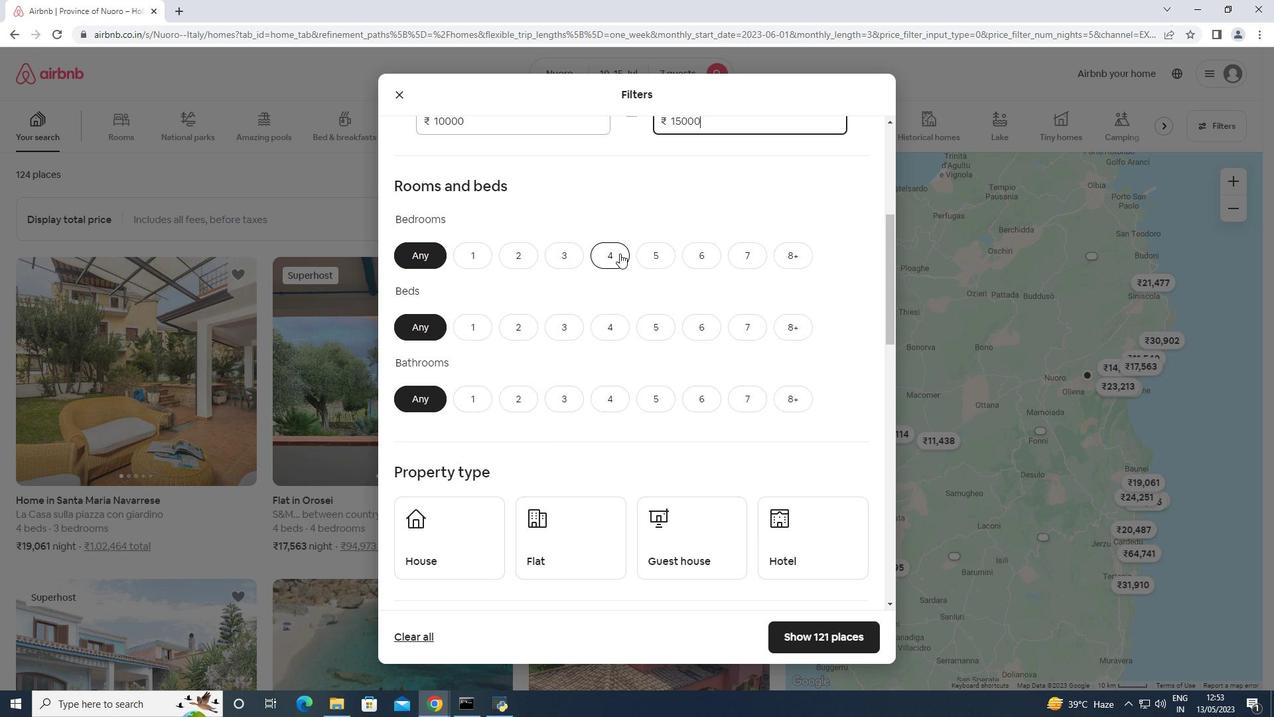 
Action: Mouse moved to (741, 324)
Screenshot: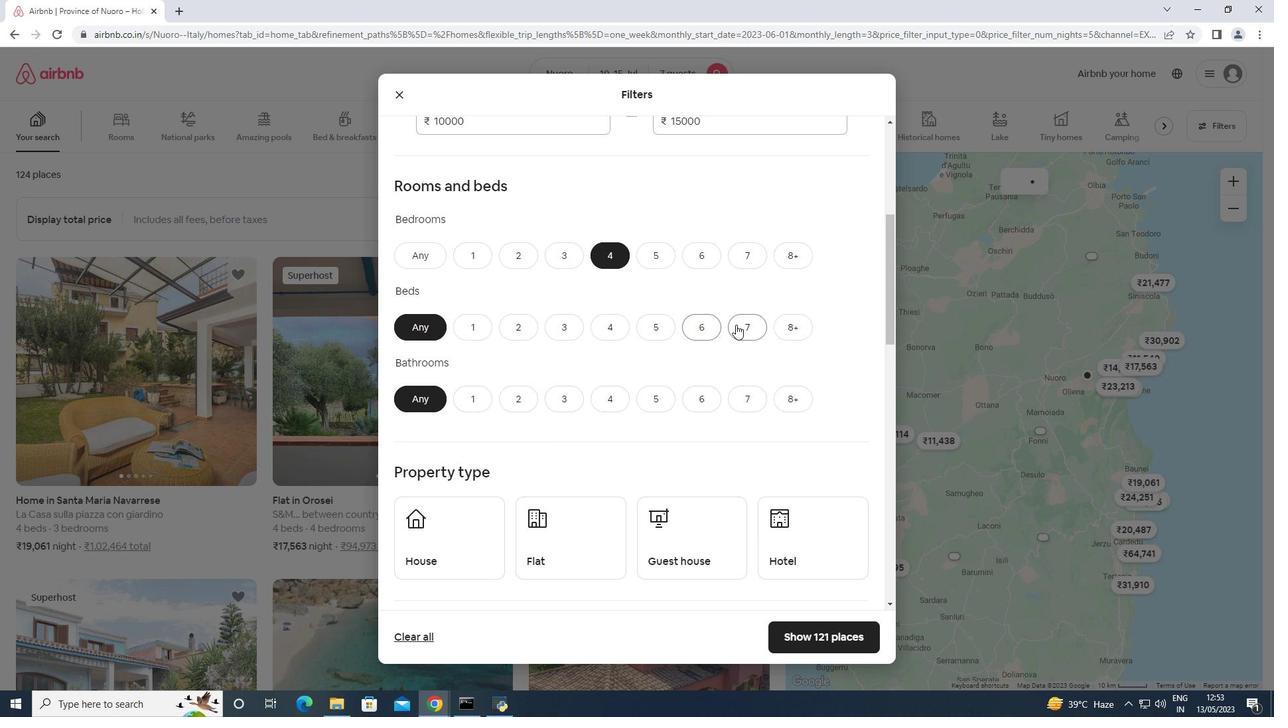 
Action: Mouse pressed left at (741, 324)
Screenshot: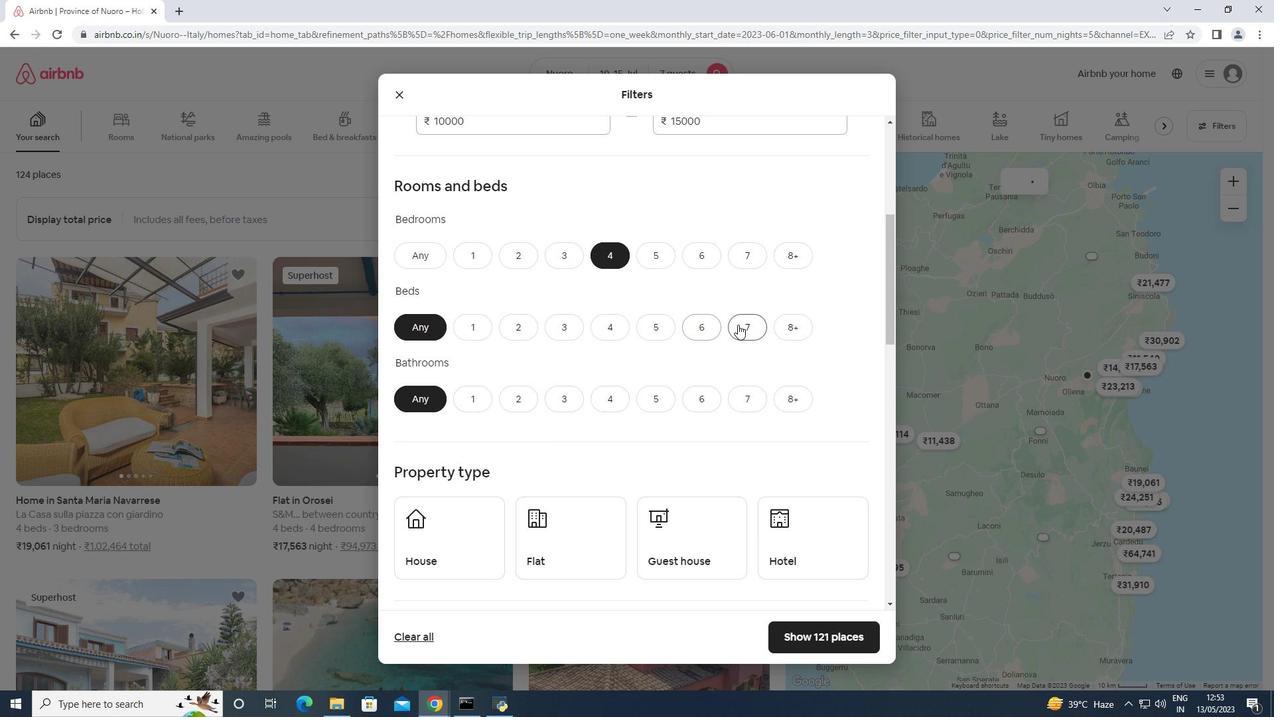 
Action: Mouse moved to (620, 401)
Screenshot: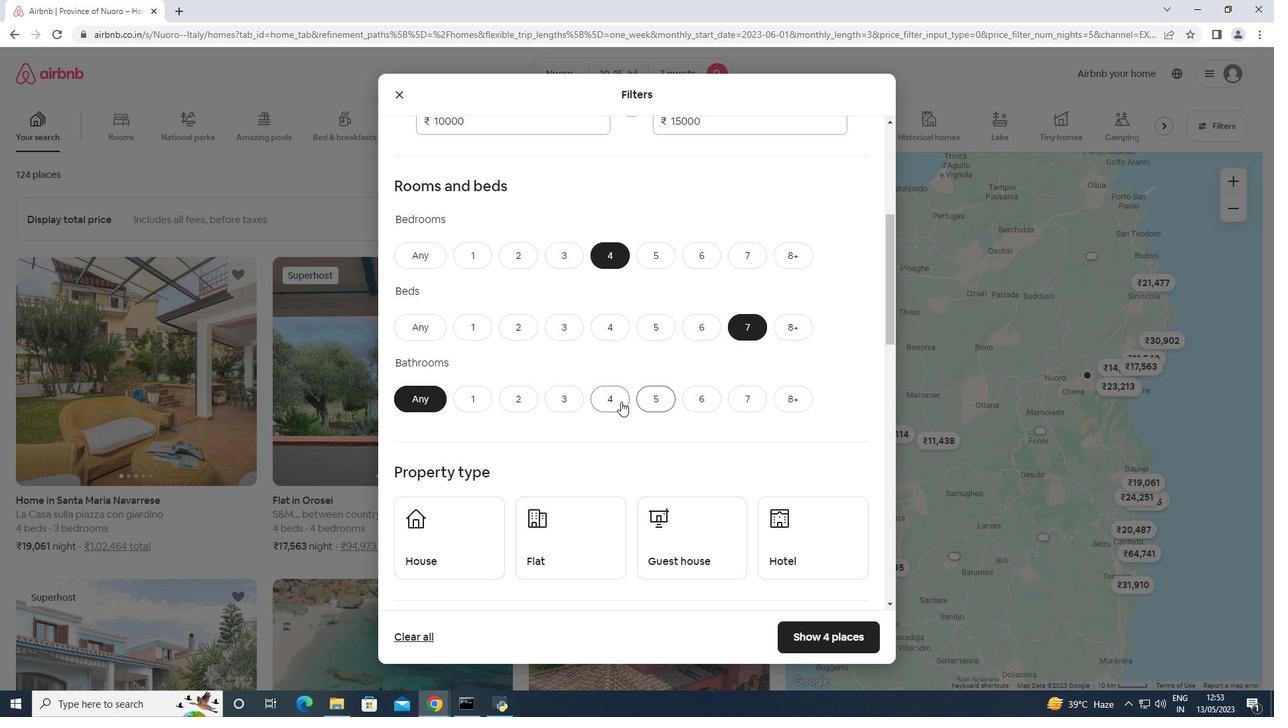 
Action: Mouse pressed left at (620, 401)
Screenshot: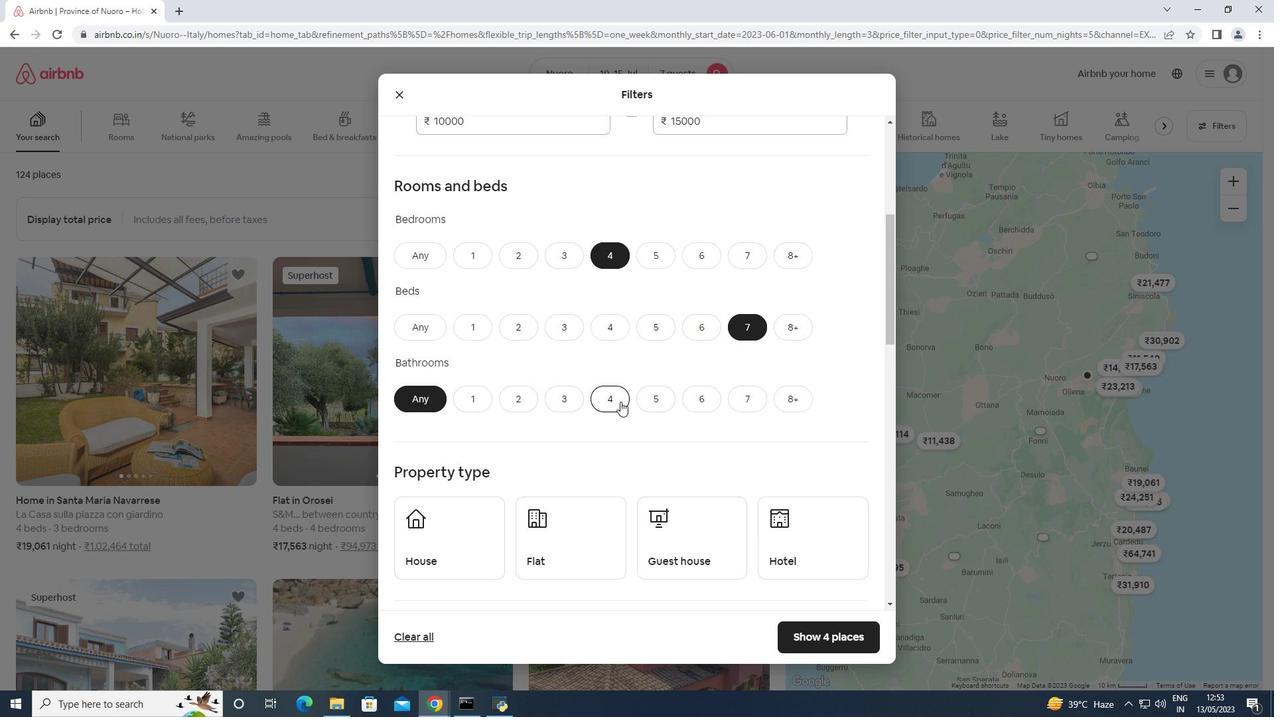 
Action: Mouse scrolled (620, 400) with delta (0, 0)
Screenshot: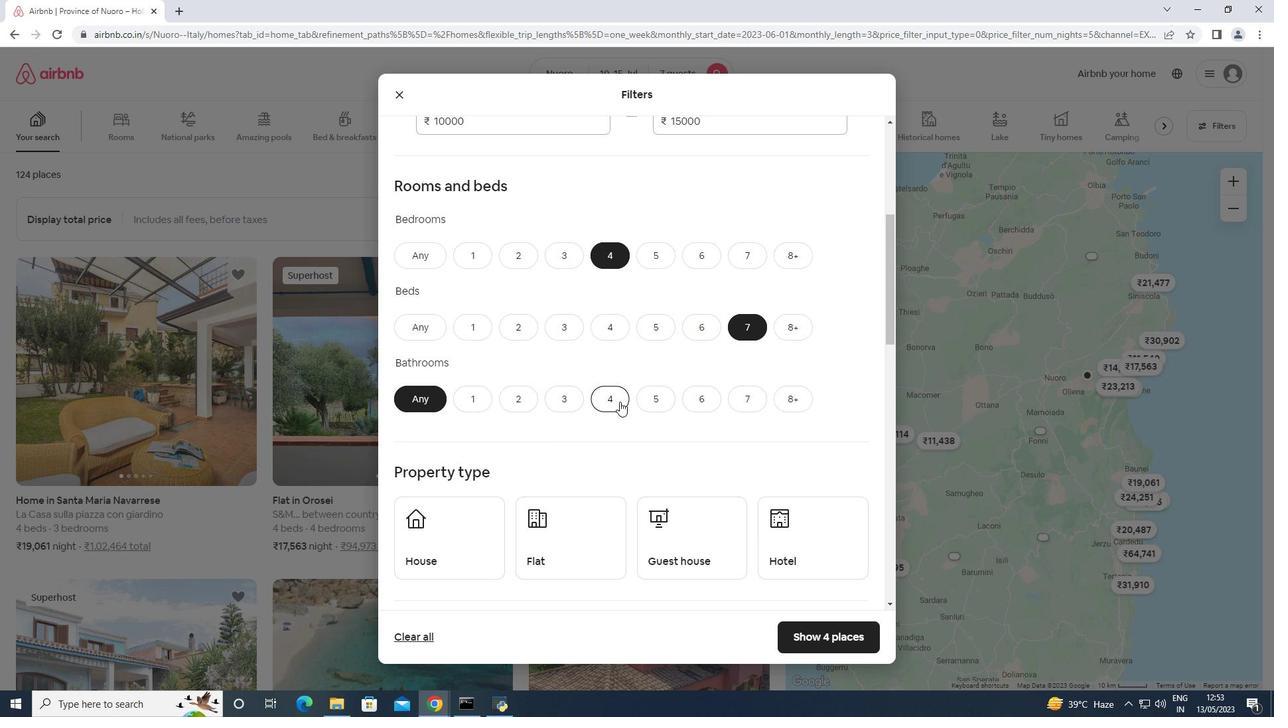
Action: Mouse scrolled (620, 400) with delta (0, 0)
Screenshot: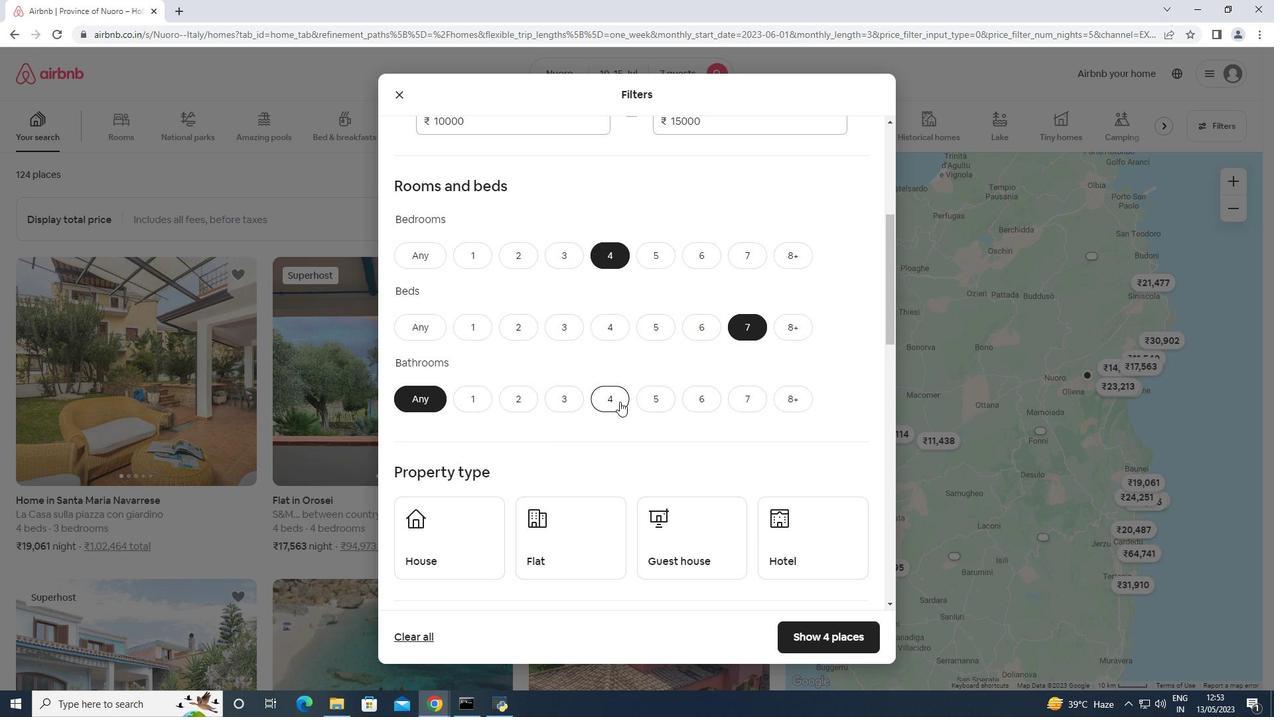 
Action: Mouse scrolled (620, 400) with delta (0, 0)
Screenshot: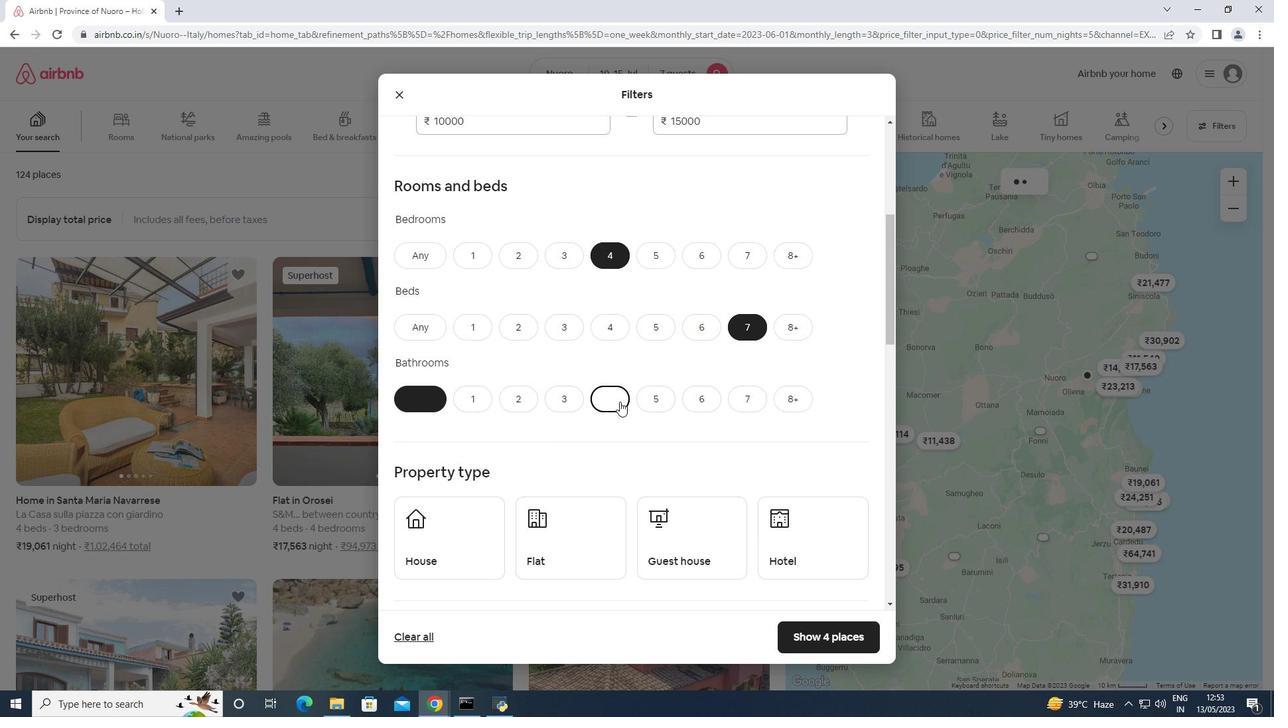 
Action: Mouse moved to (483, 355)
Screenshot: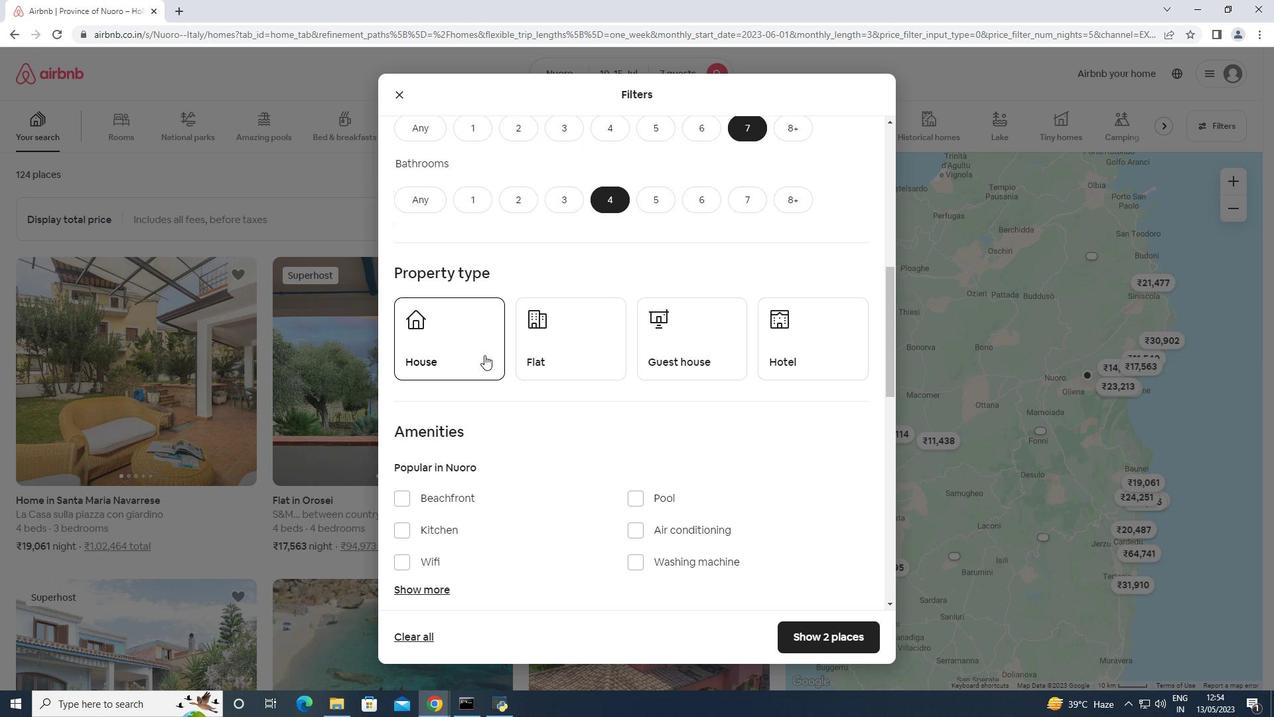 
Action: Mouse pressed left at (483, 355)
Screenshot: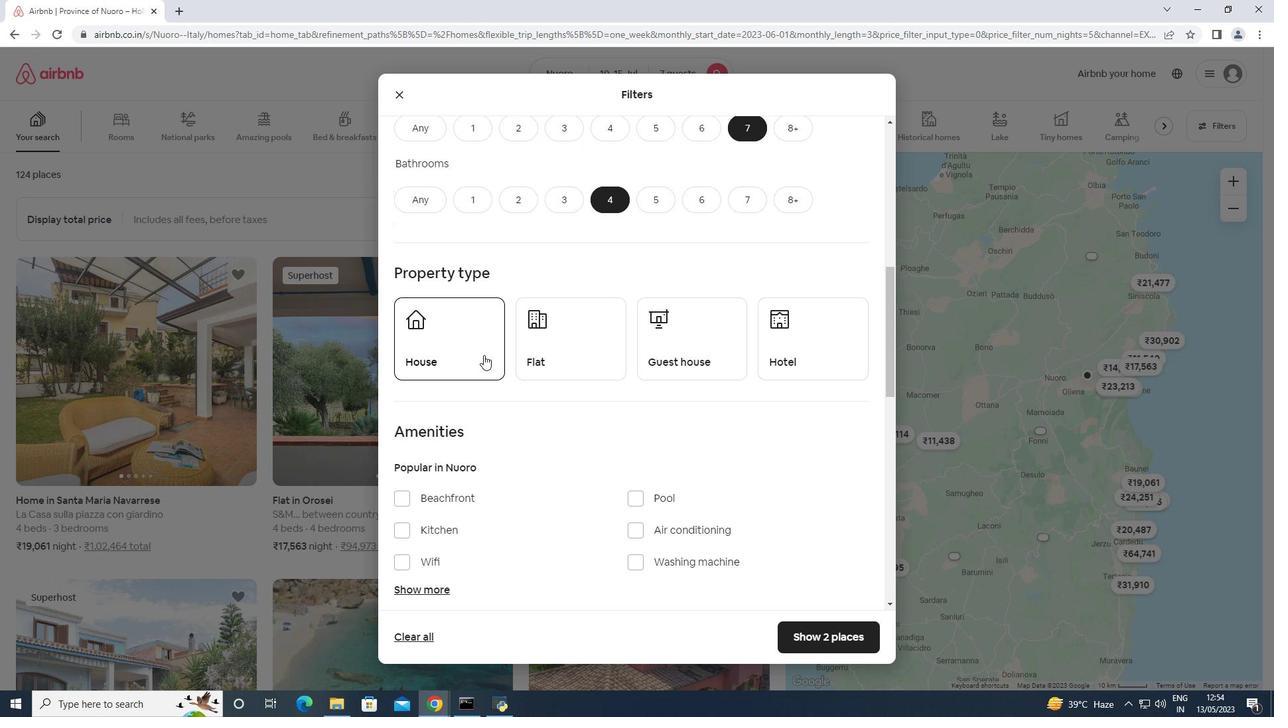 
Action: Mouse moved to (567, 347)
Screenshot: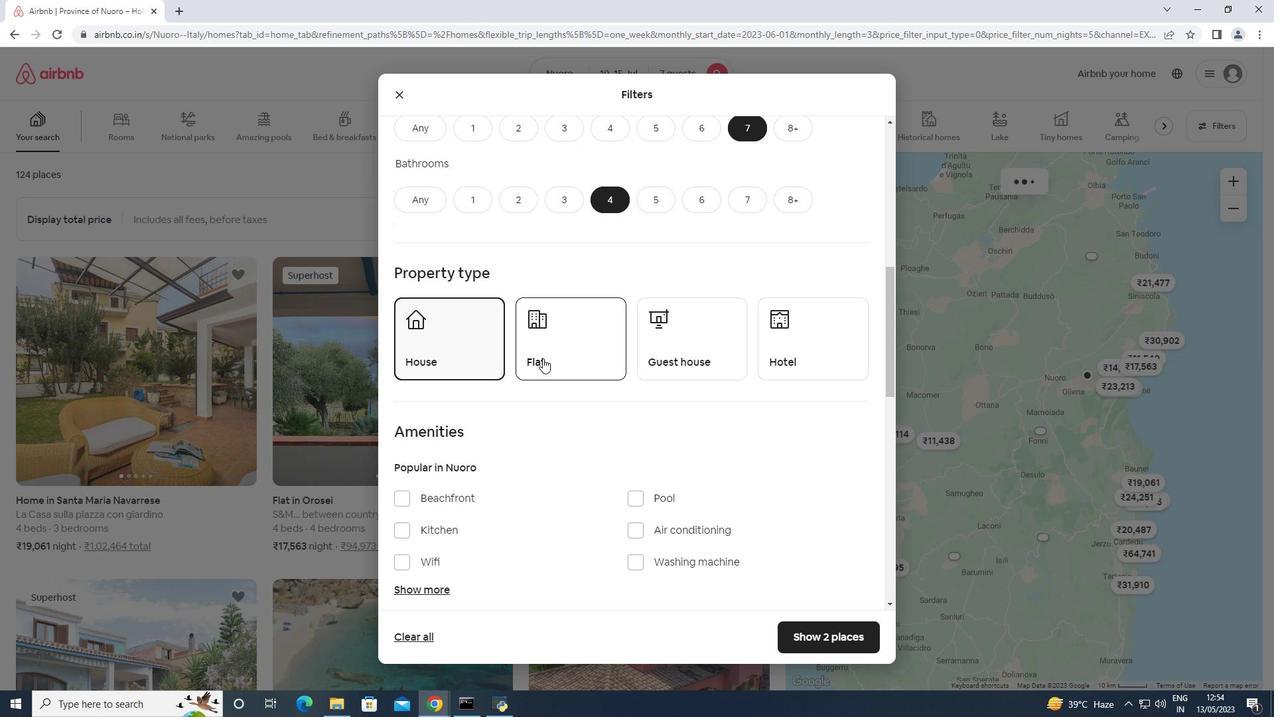 
Action: Mouse pressed left at (567, 347)
Screenshot: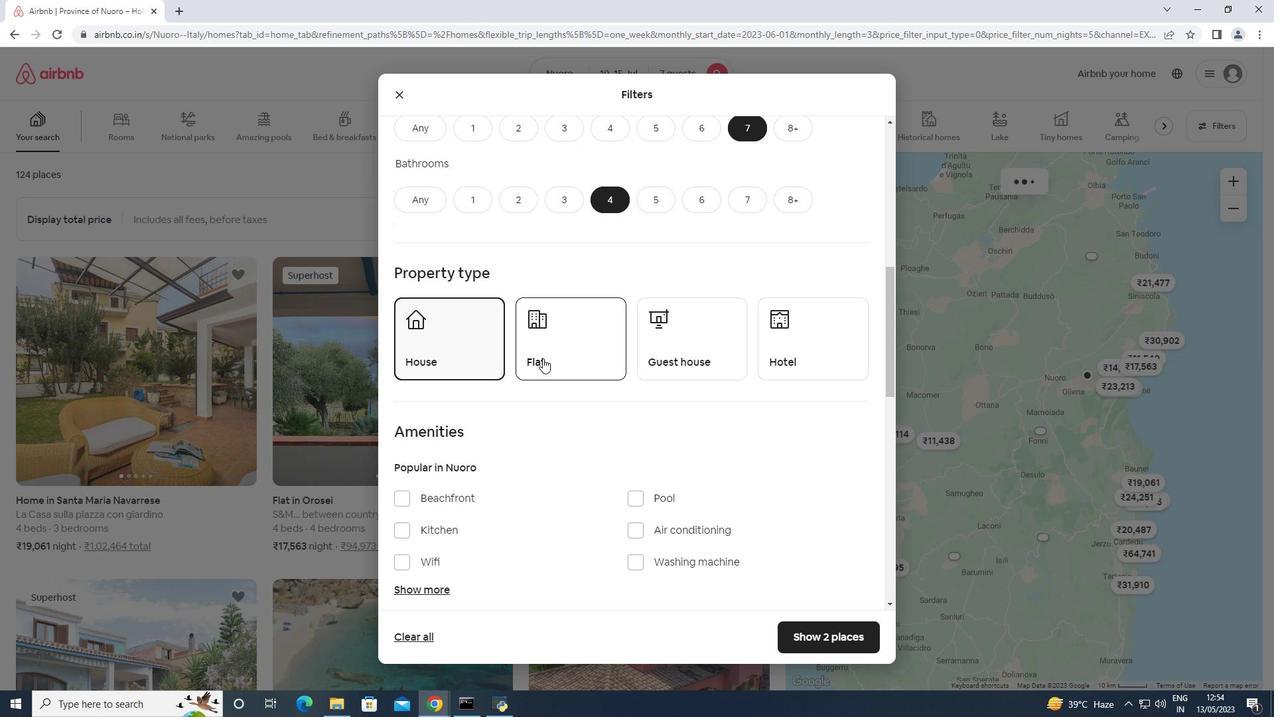 
Action: Mouse moved to (689, 334)
Screenshot: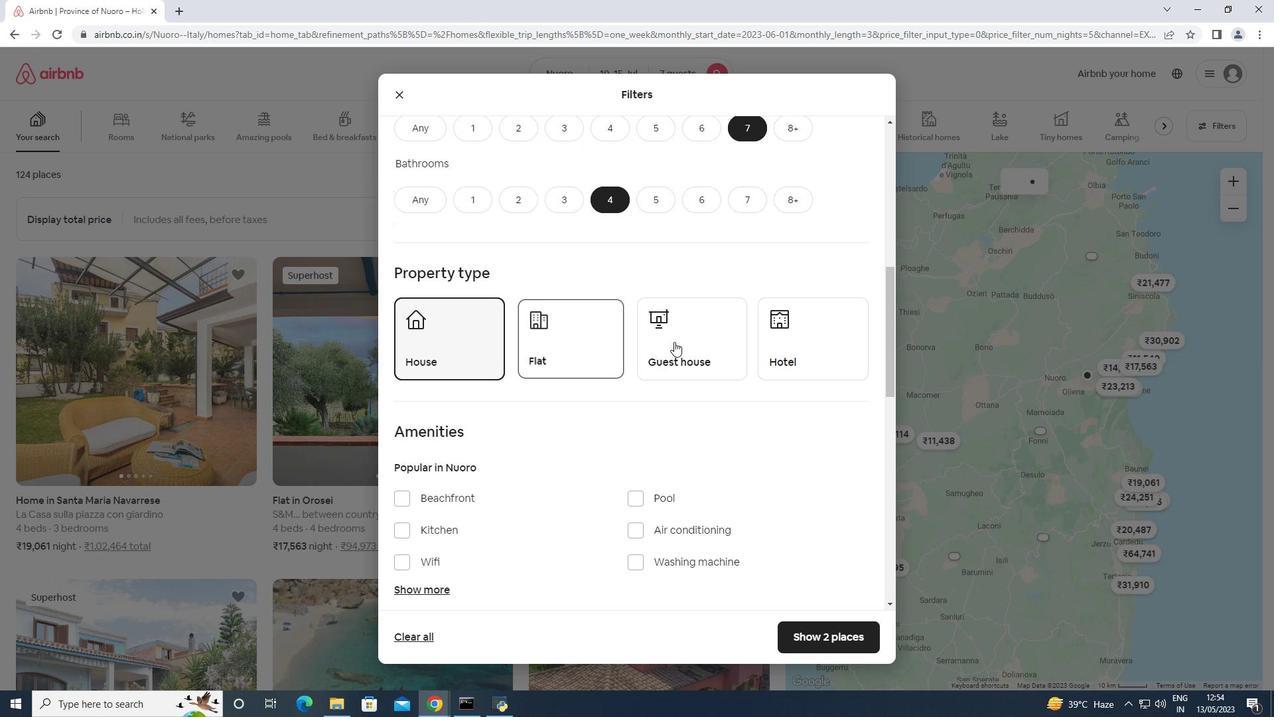 
Action: Mouse pressed left at (689, 334)
Screenshot: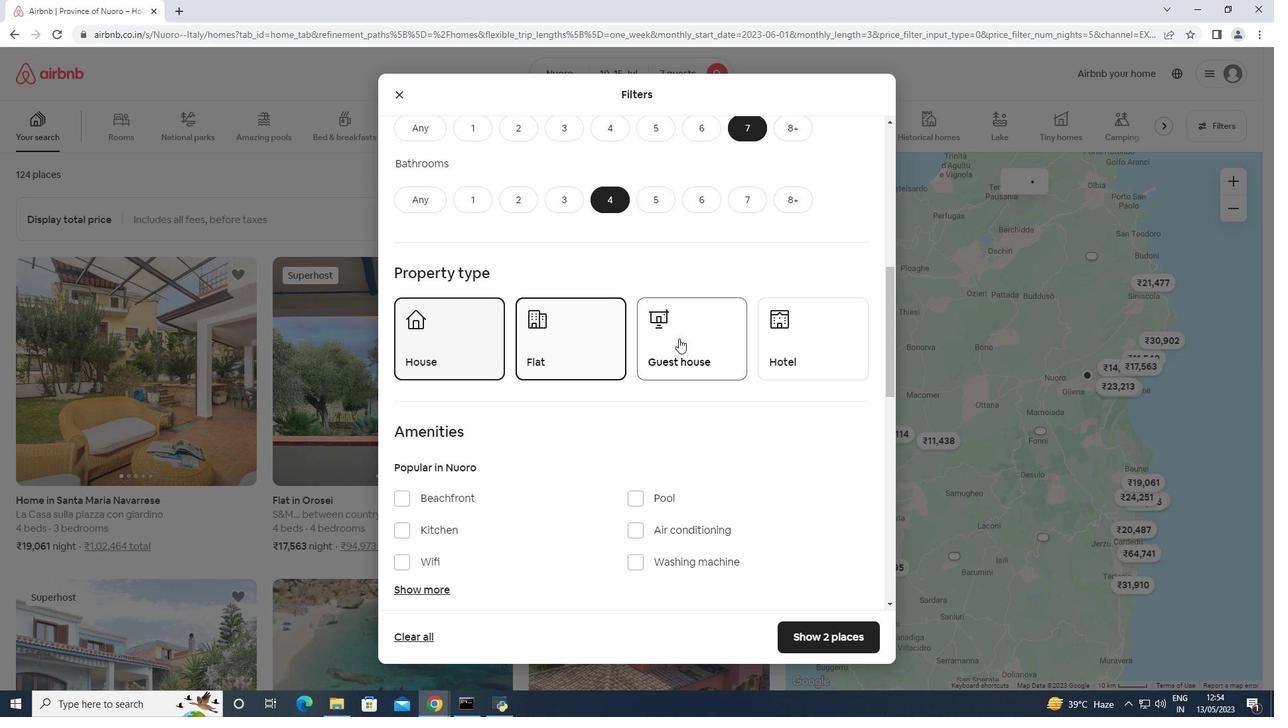 
Action: Mouse moved to (689, 333)
Screenshot: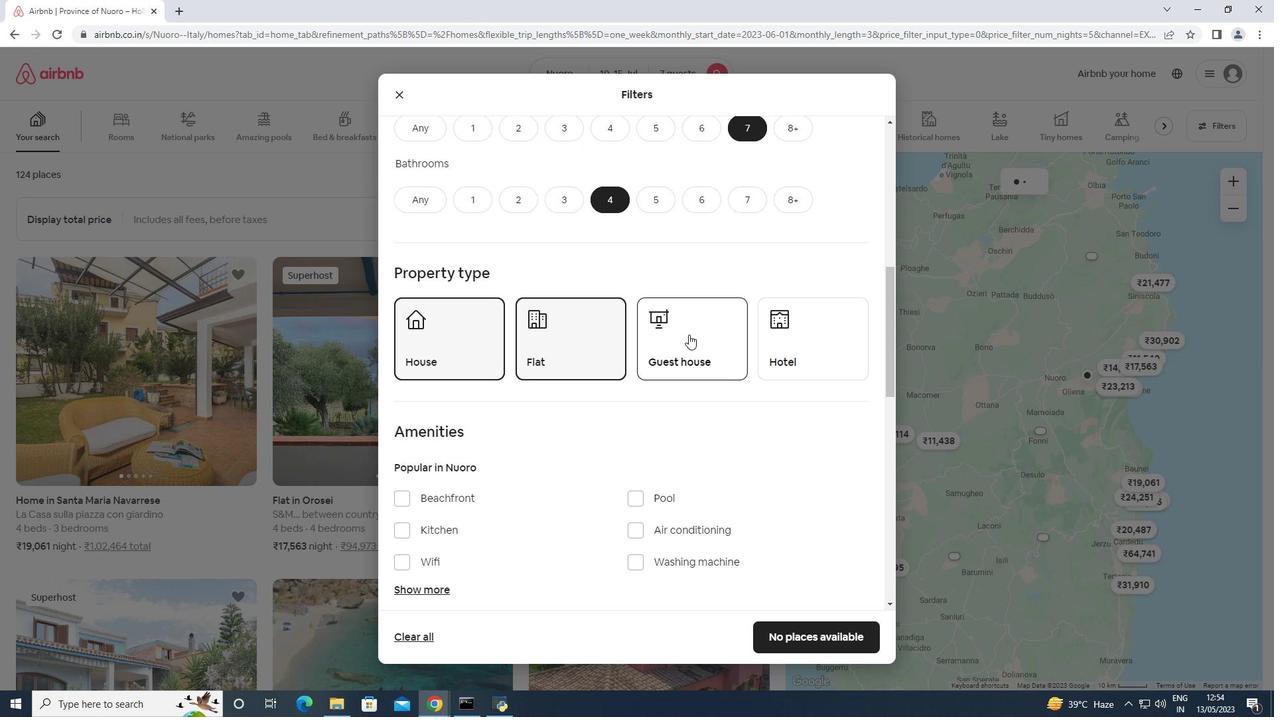 
Action: Mouse scrolled (689, 332) with delta (0, 0)
Screenshot: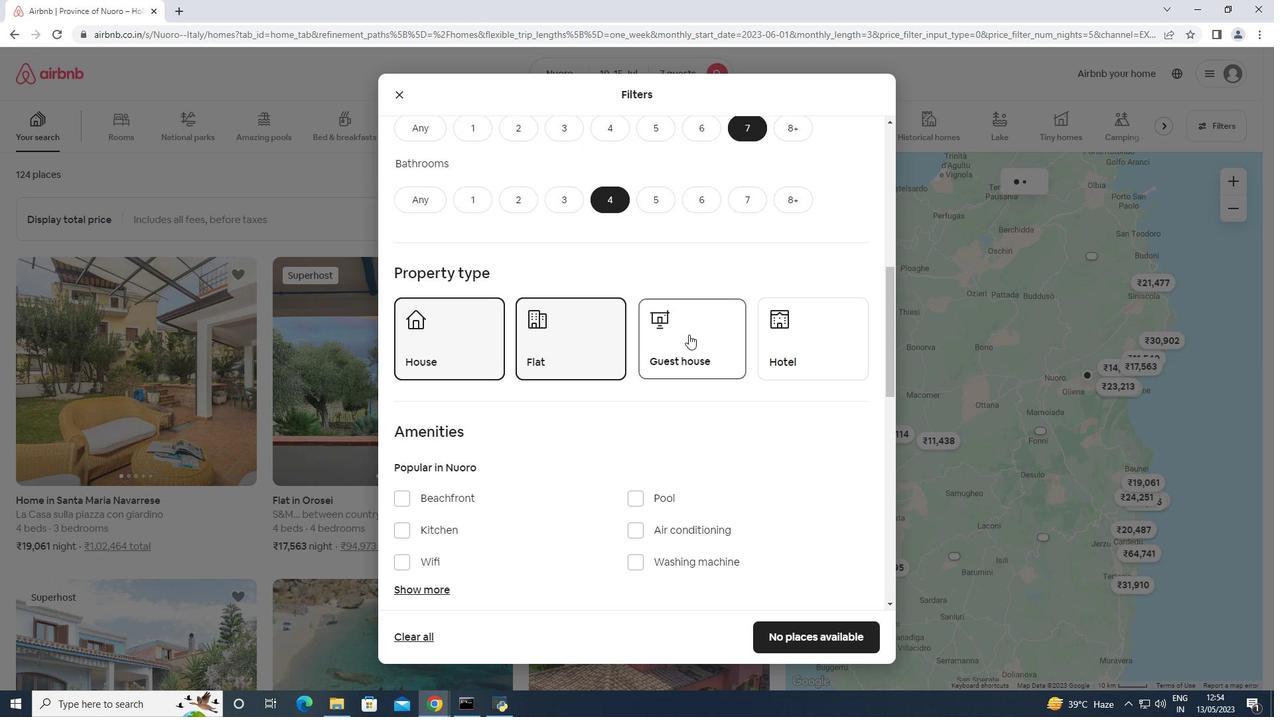 
Action: Mouse scrolled (689, 332) with delta (0, 0)
Screenshot: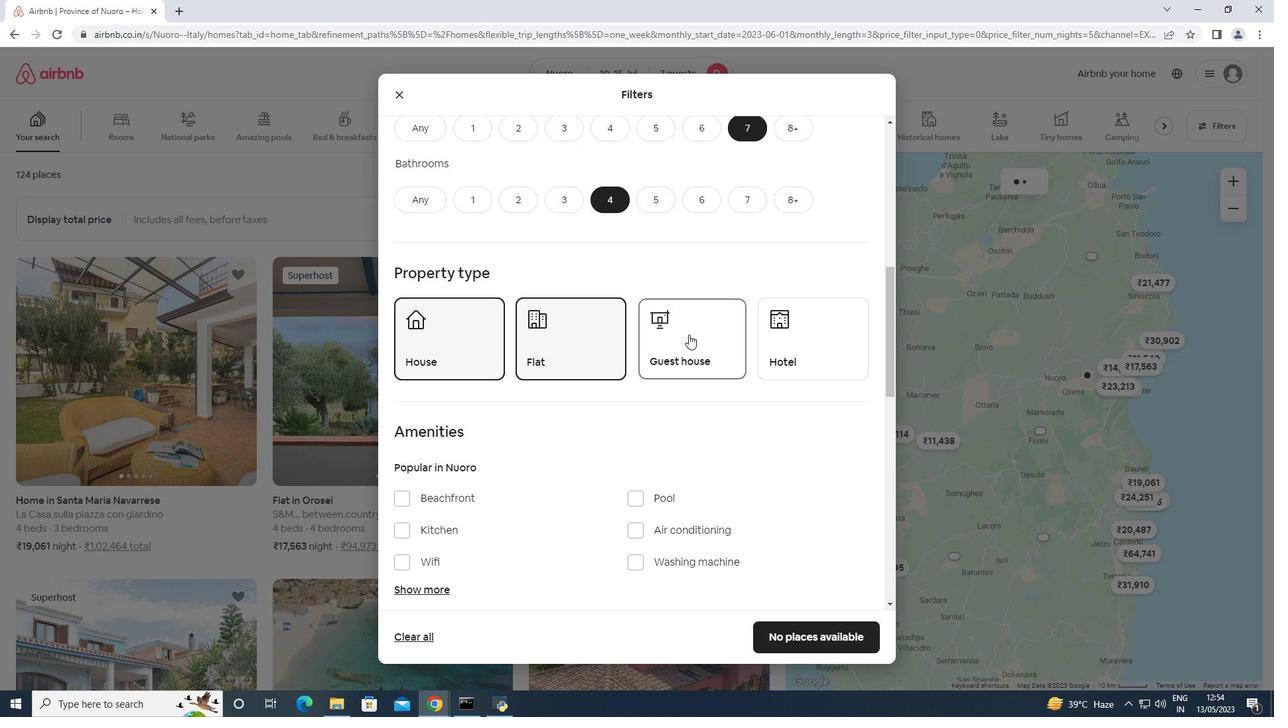 
Action: Mouse scrolled (689, 332) with delta (0, 0)
Screenshot: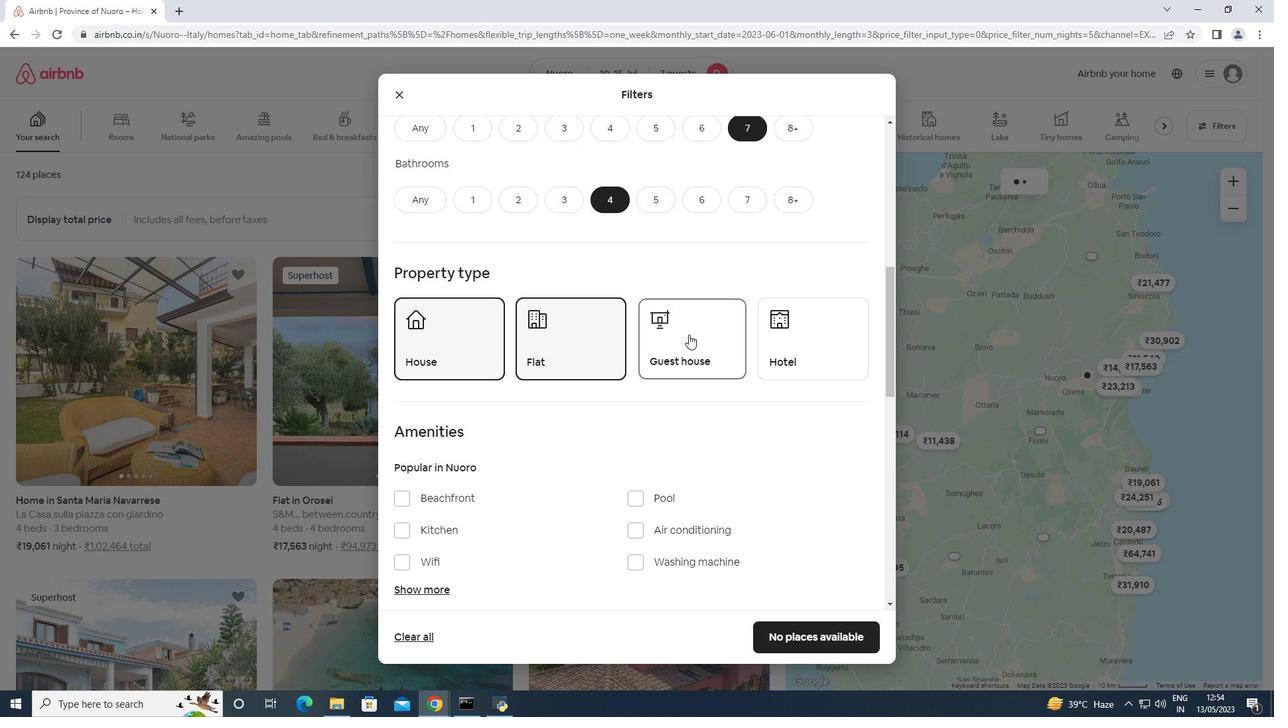 
Action: Mouse moved to (426, 395)
Screenshot: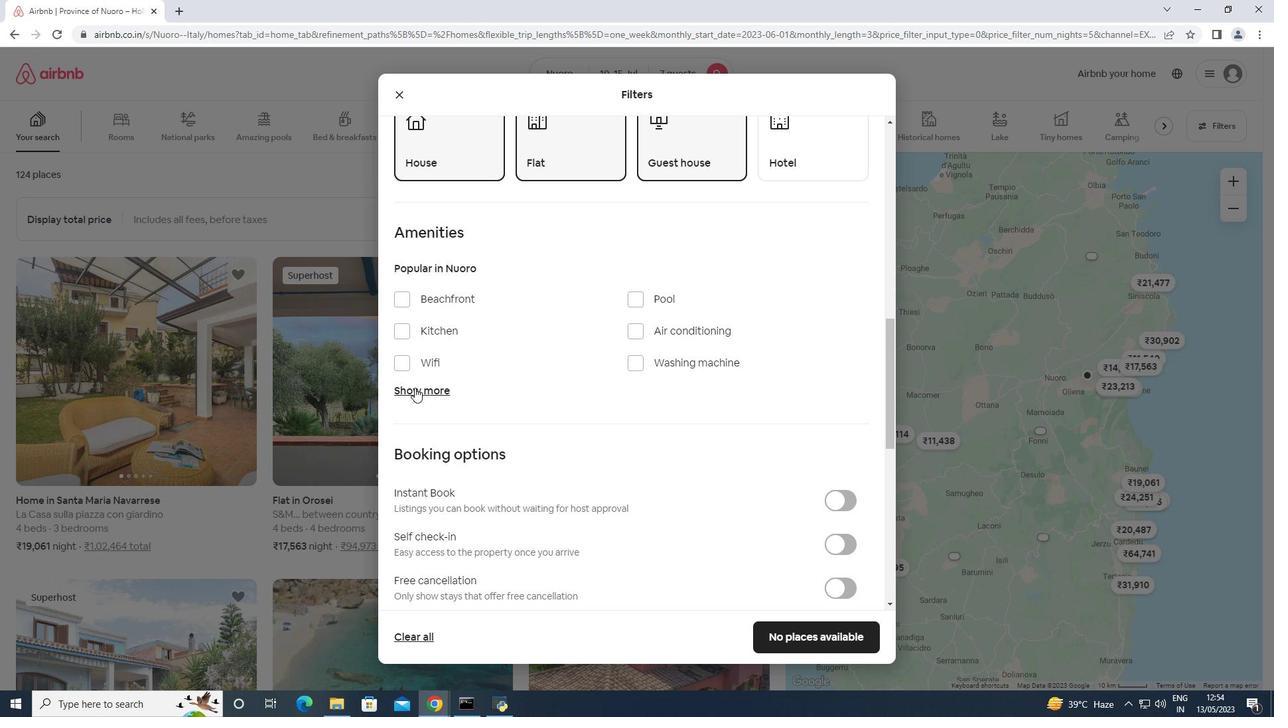
Action: Mouse pressed left at (426, 395)
Screenshot: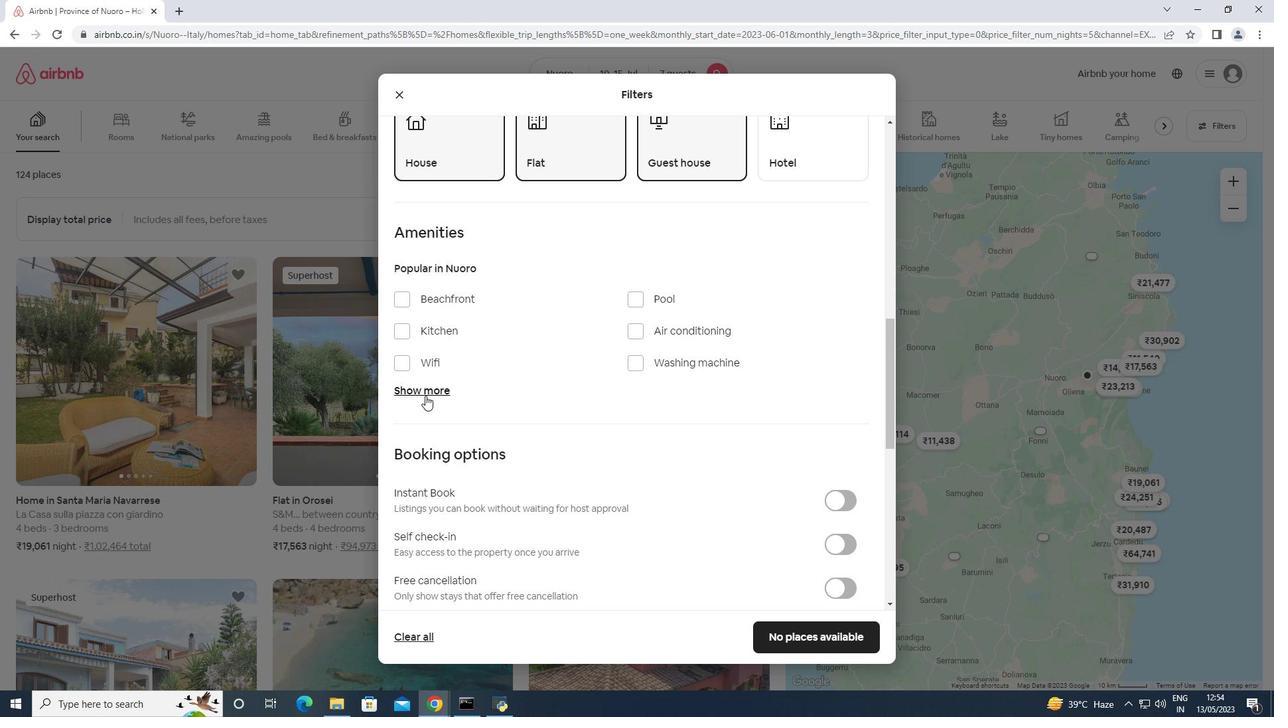 
Action: Mouse moved to (432, 362)
Screenshot: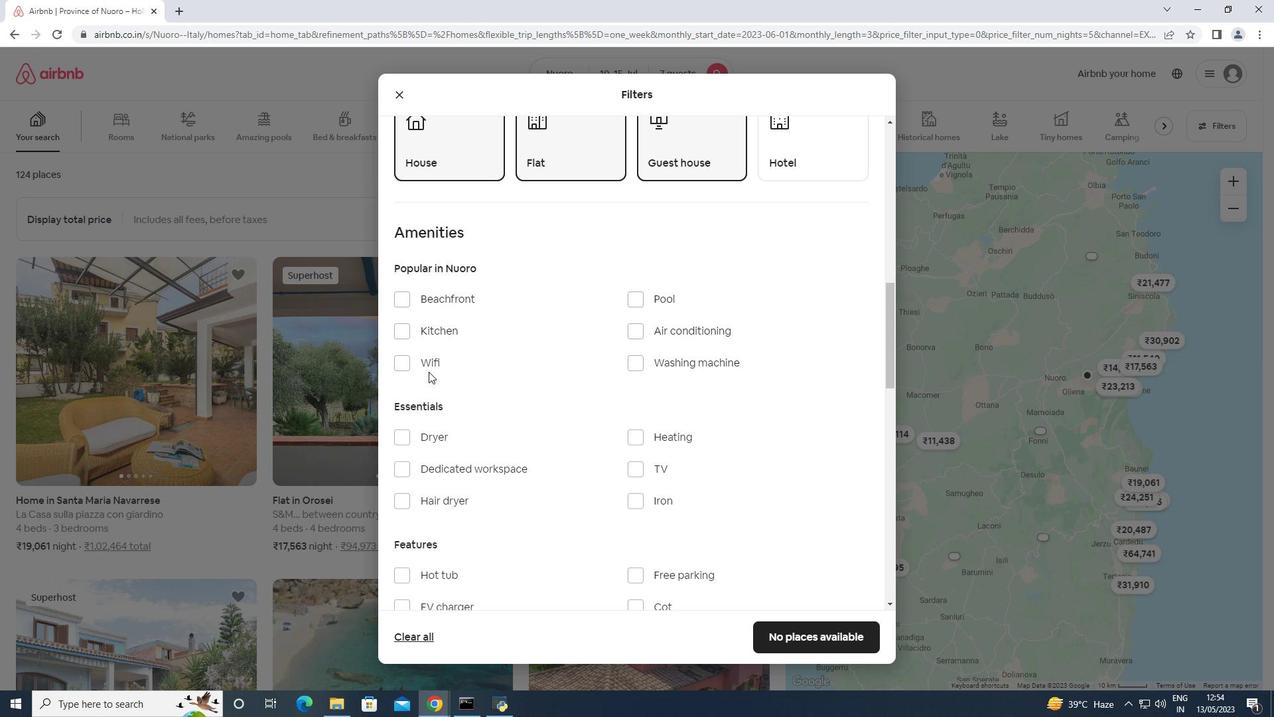 
Action: Mouse pressed left at (432, 362)
Screenshot: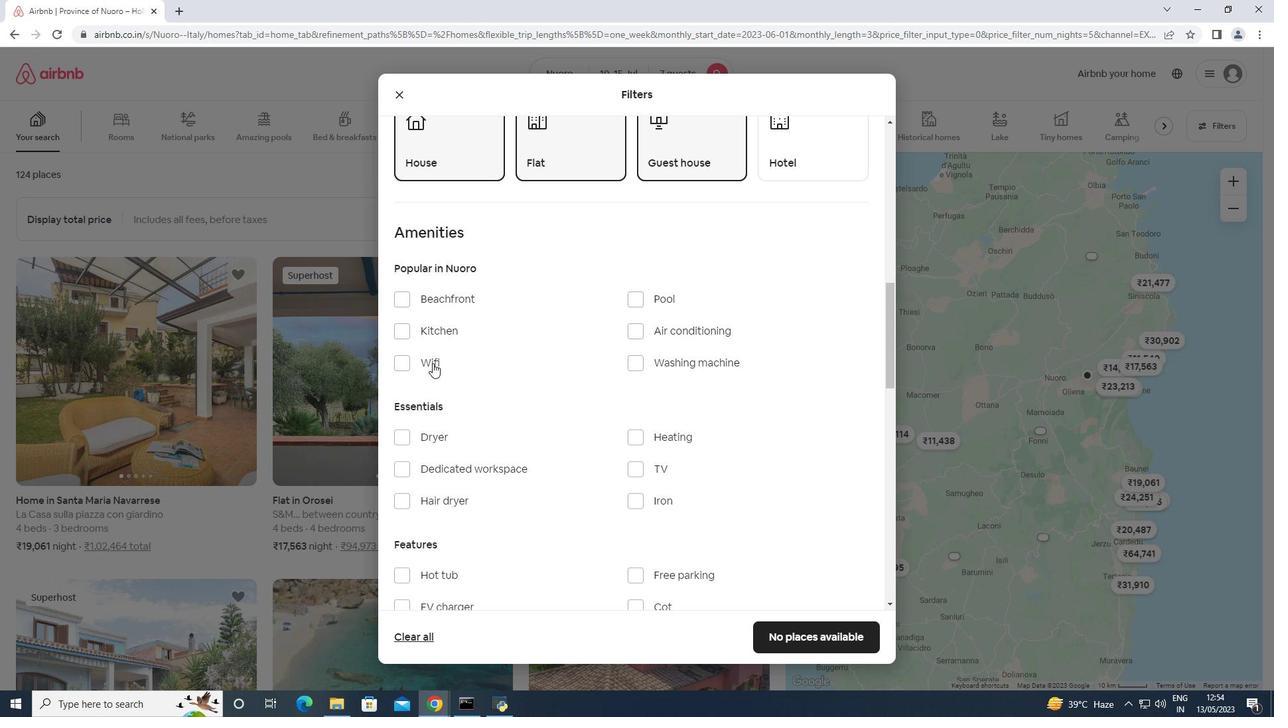 
Action: Mouse moved to (590, 334)
Screenshot: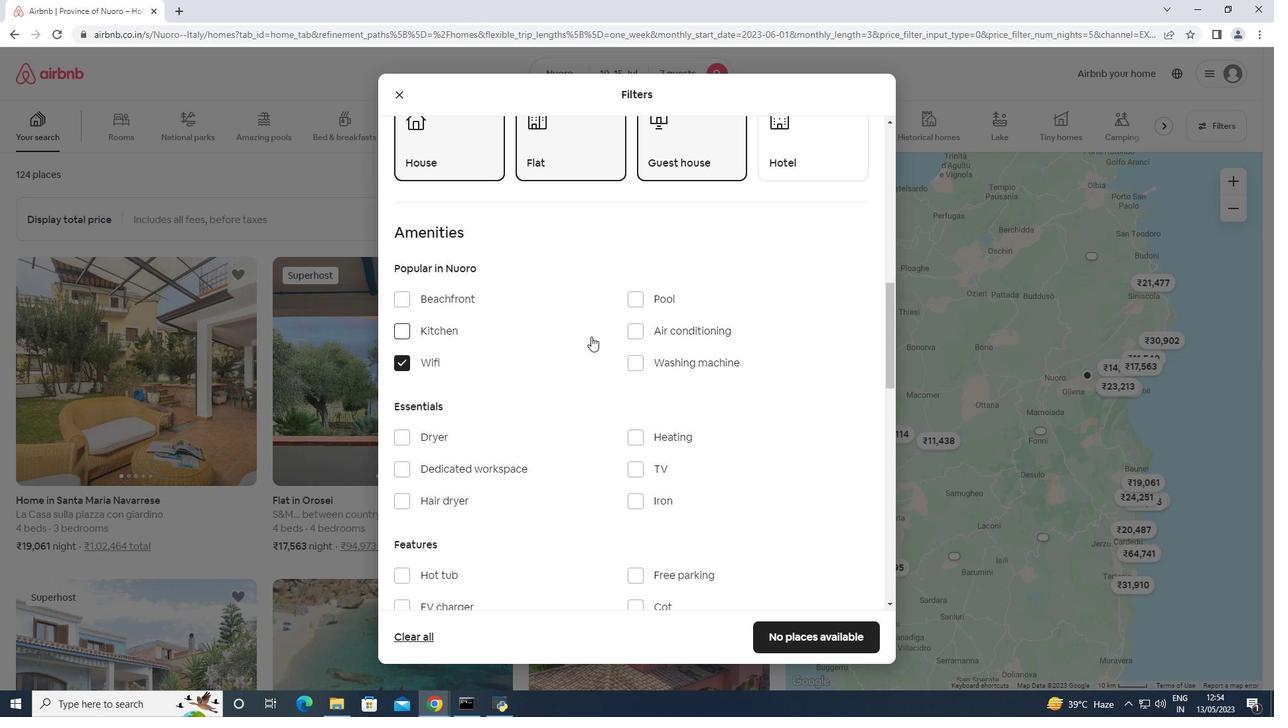 
Action: Mouse scrolled (590, 333) with delta (0, 0)
Screenshot: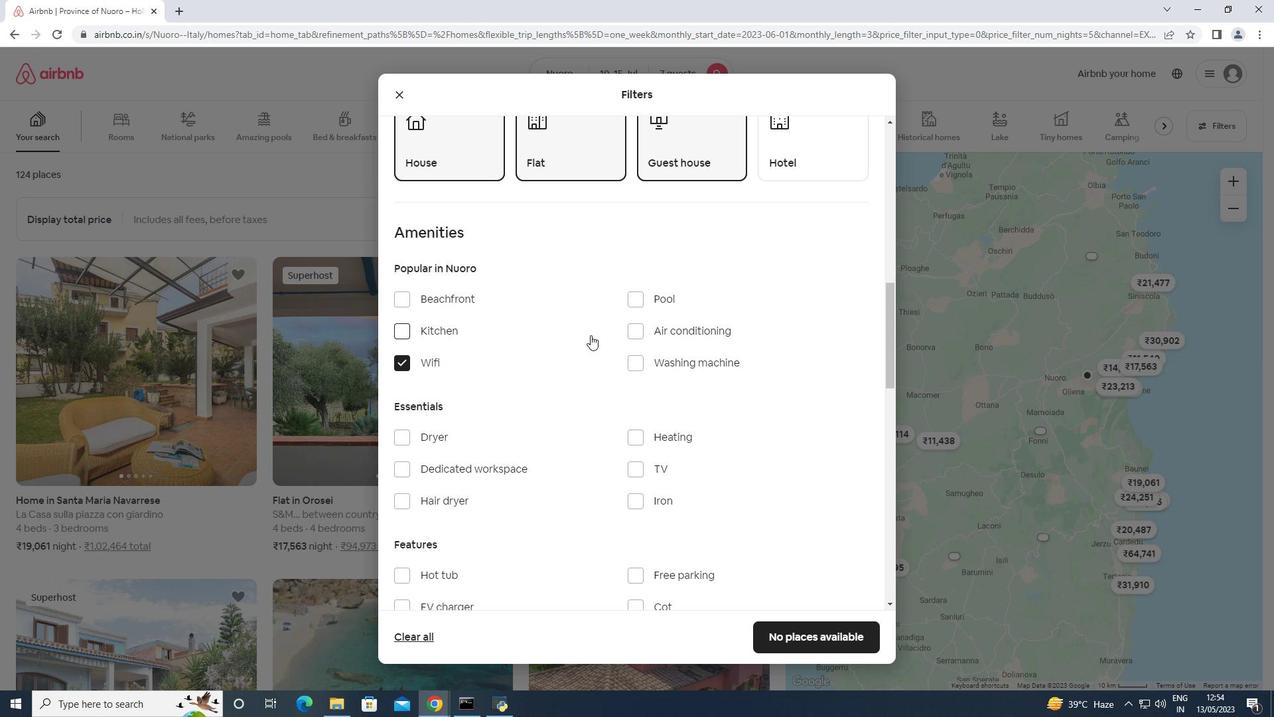 
Action: Mouse scrolled (590, 333) with delta (0, 0)
Screenshot: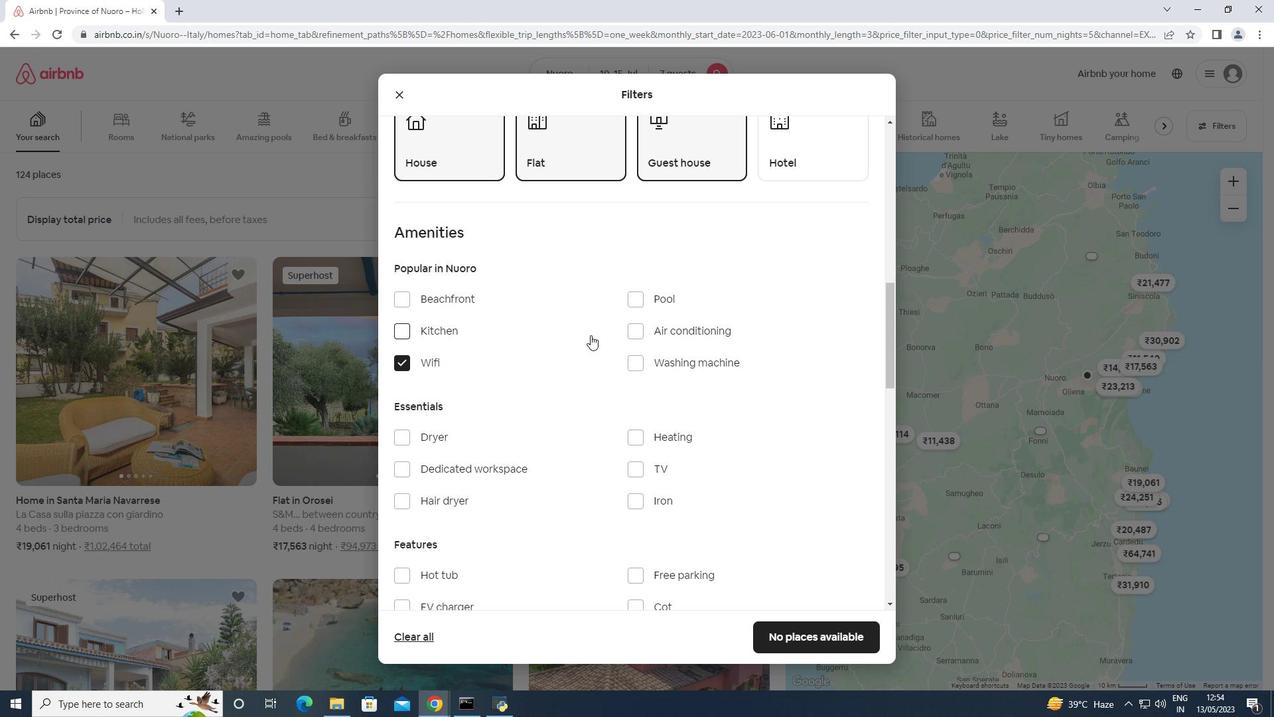 
Action: Mouse scrolled (590, 333) with delta (0, 0)
Screenshot: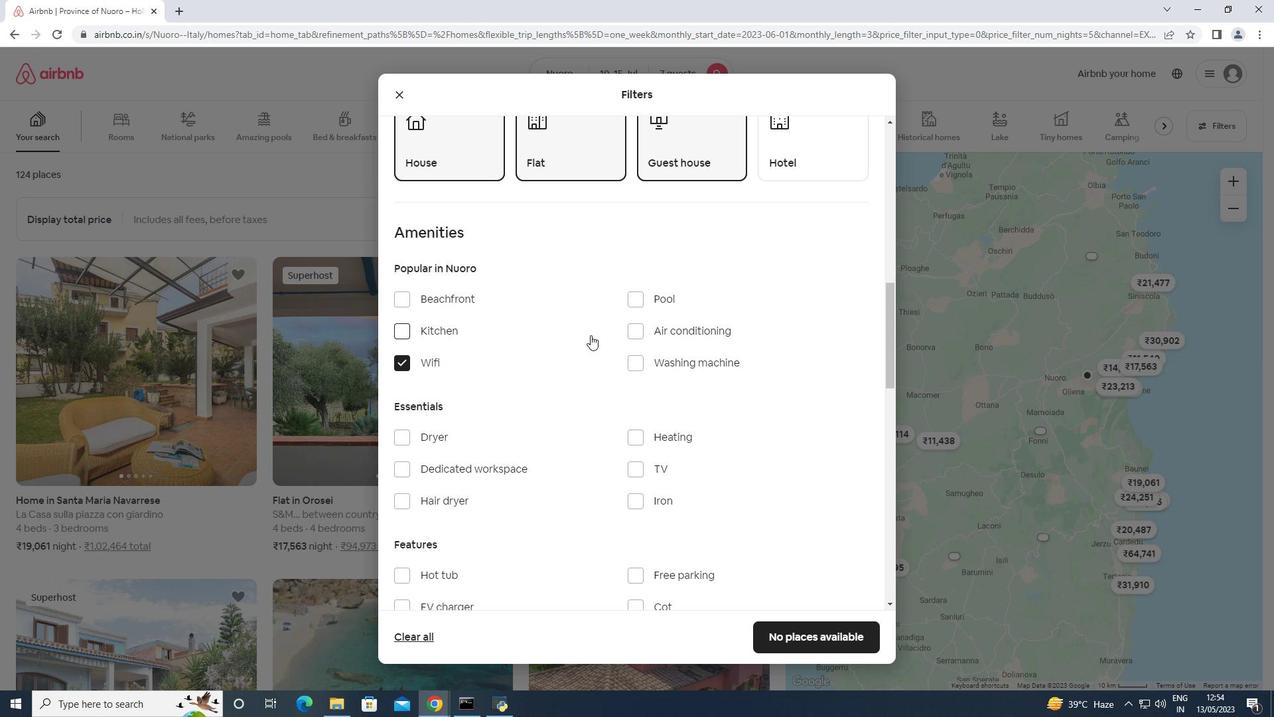
Action: Mouse moved to (652, 272)
Screenshot: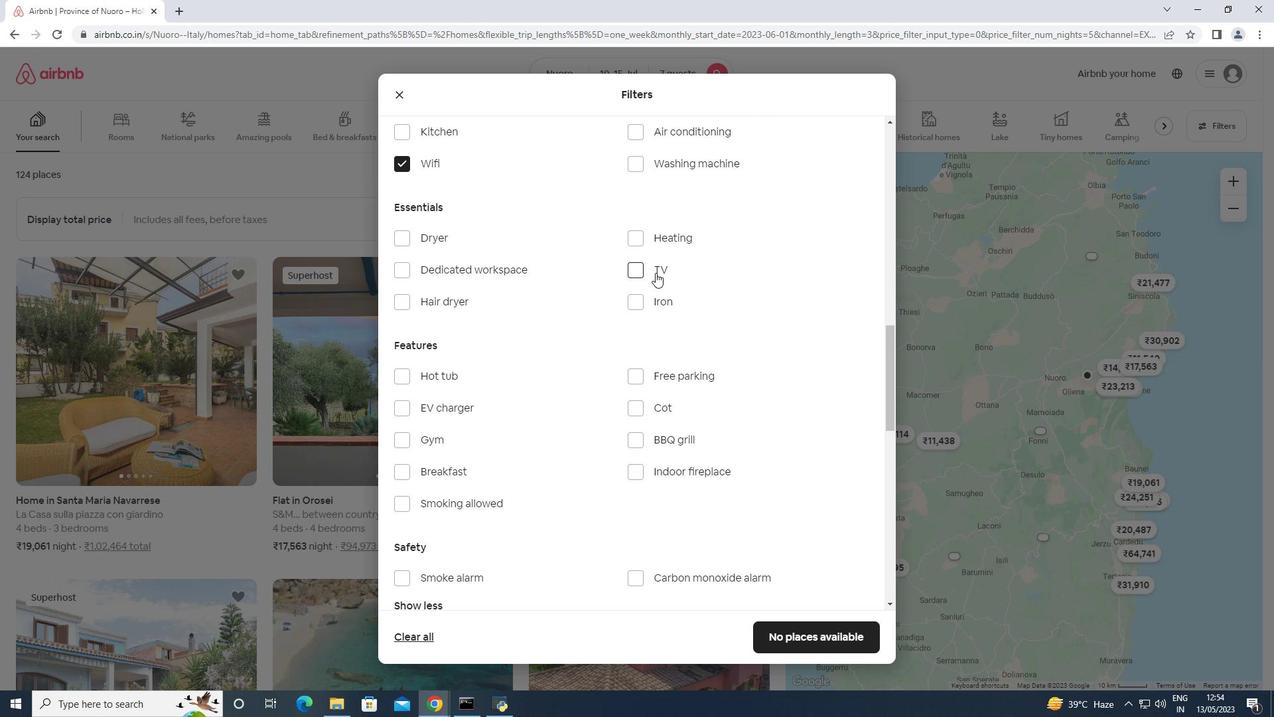 
Action: Mouse pressed left at (652, 272)
Screenshot: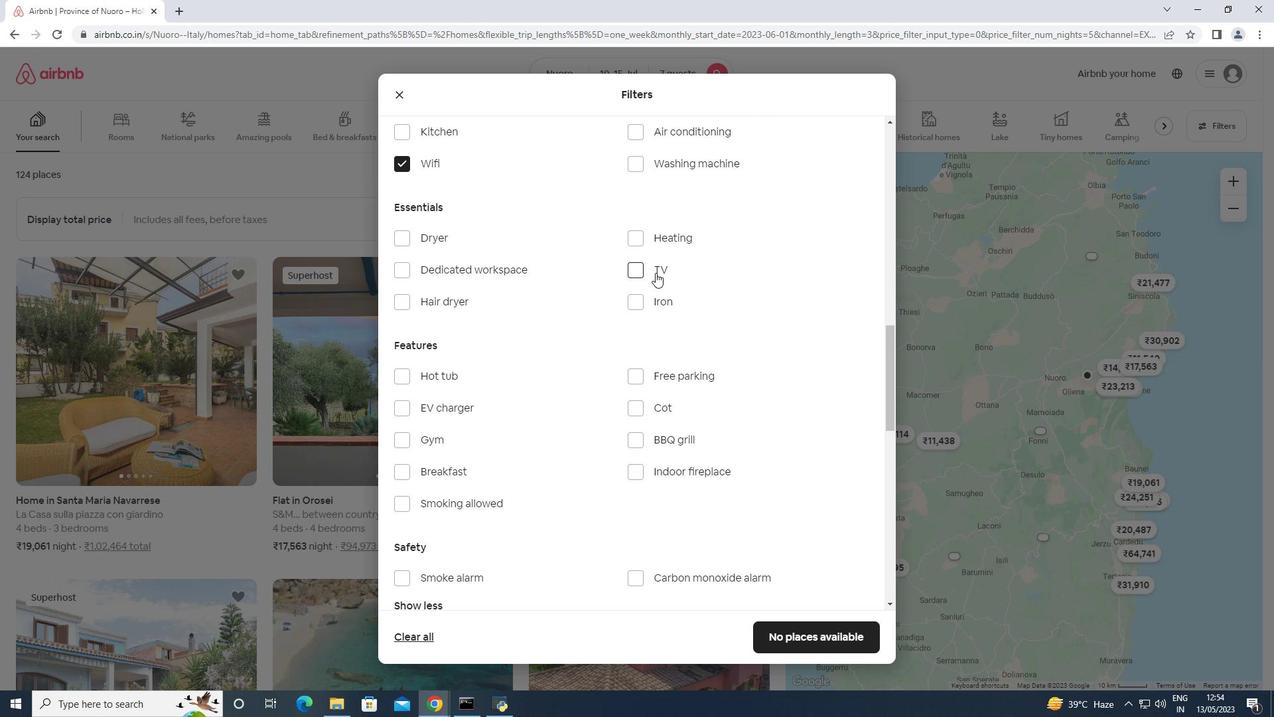 
Action: Mouse moved to (466, 444)
Screenshot: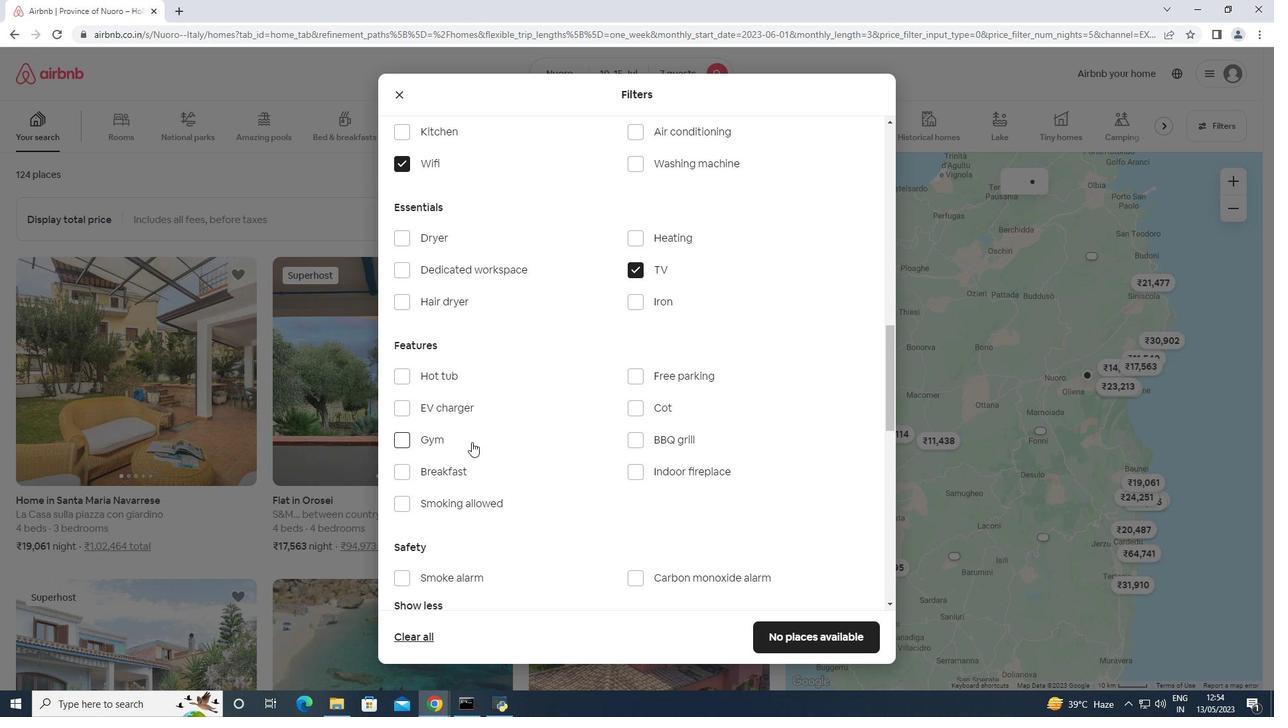 
Action: Mouse pressed left at (466, 444)
Screenshot: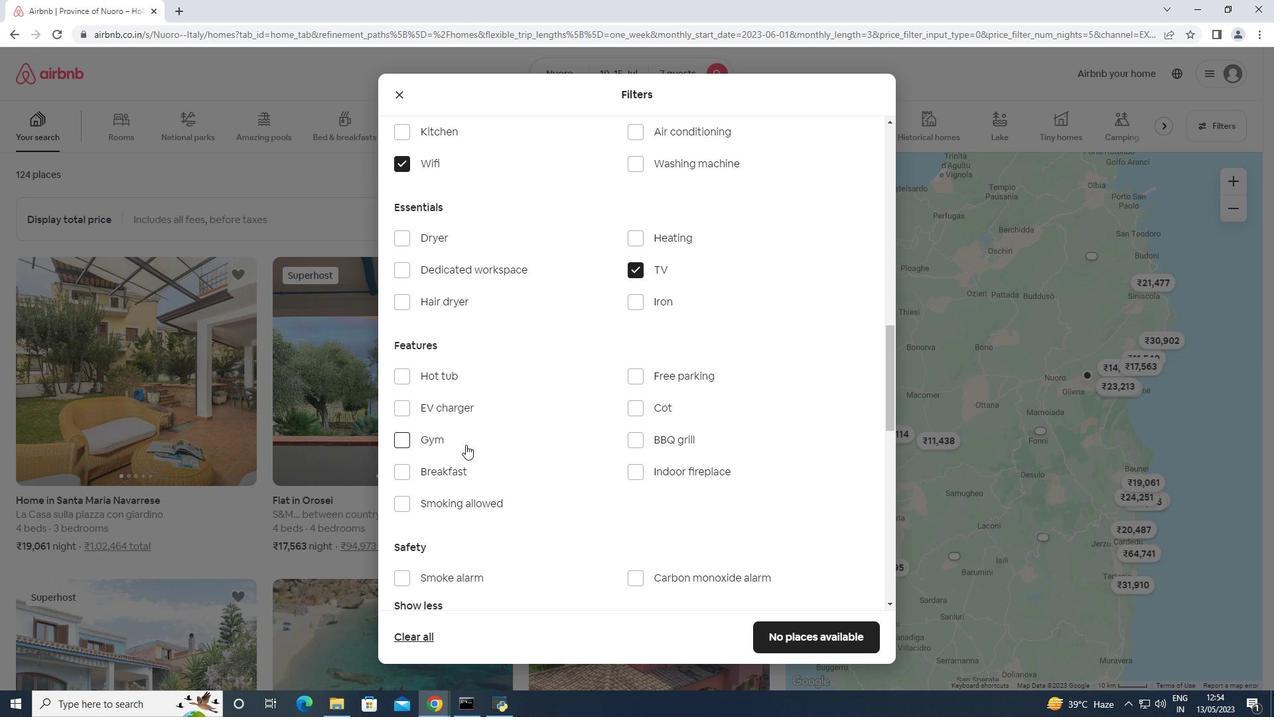 
Action: Mouse moved to (444, 468)
Screenshot: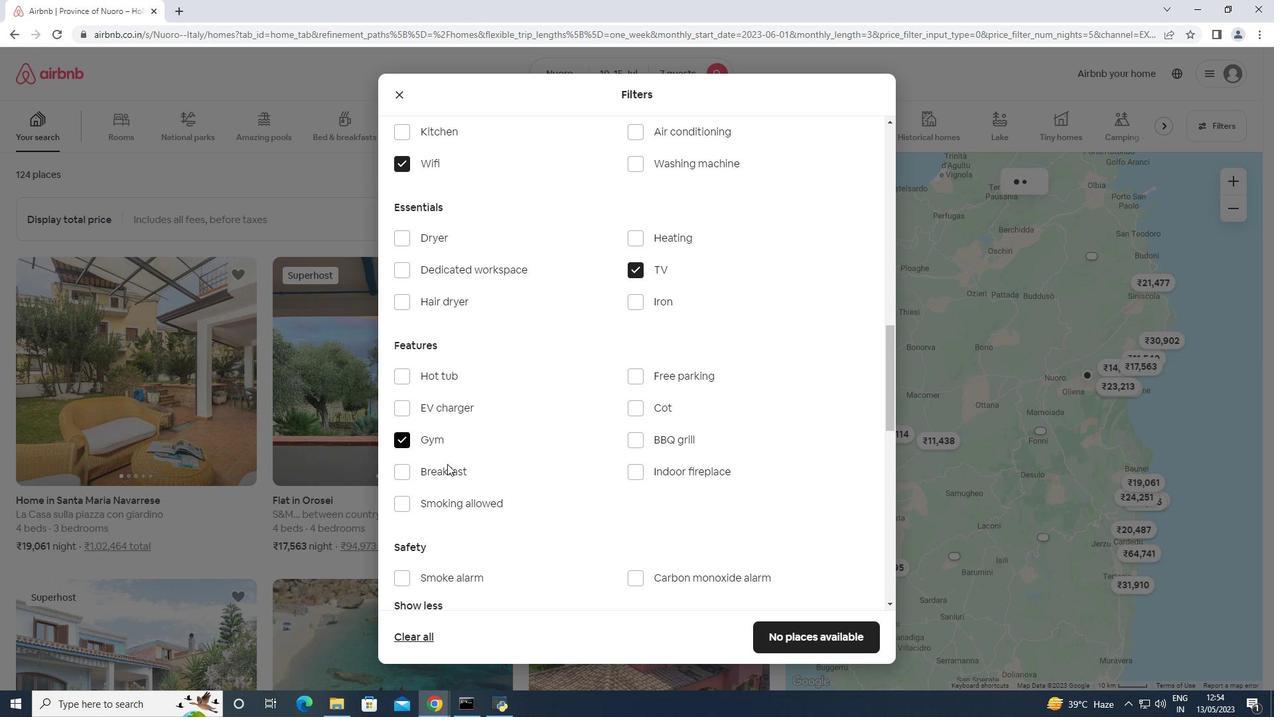 
Action: Mouse pressed left at (444, 468)
Screenshot: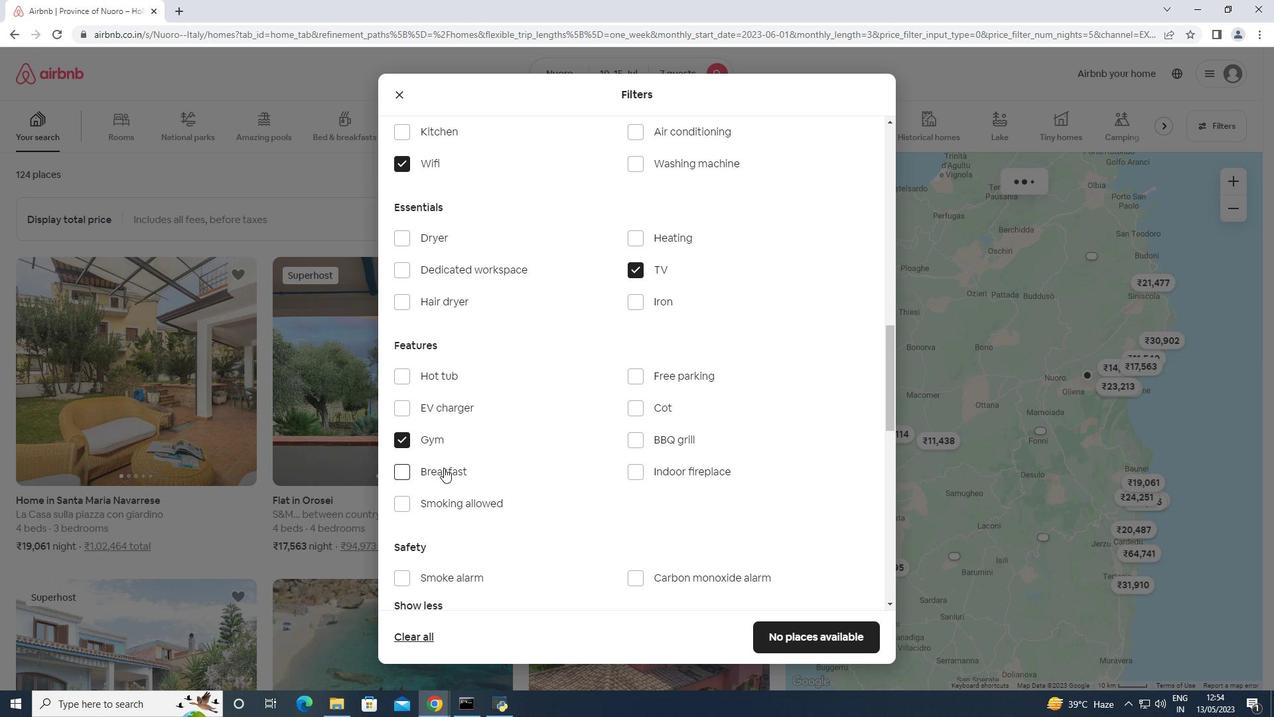 
Action: Mouse moved to (503, 402)
Screenshot: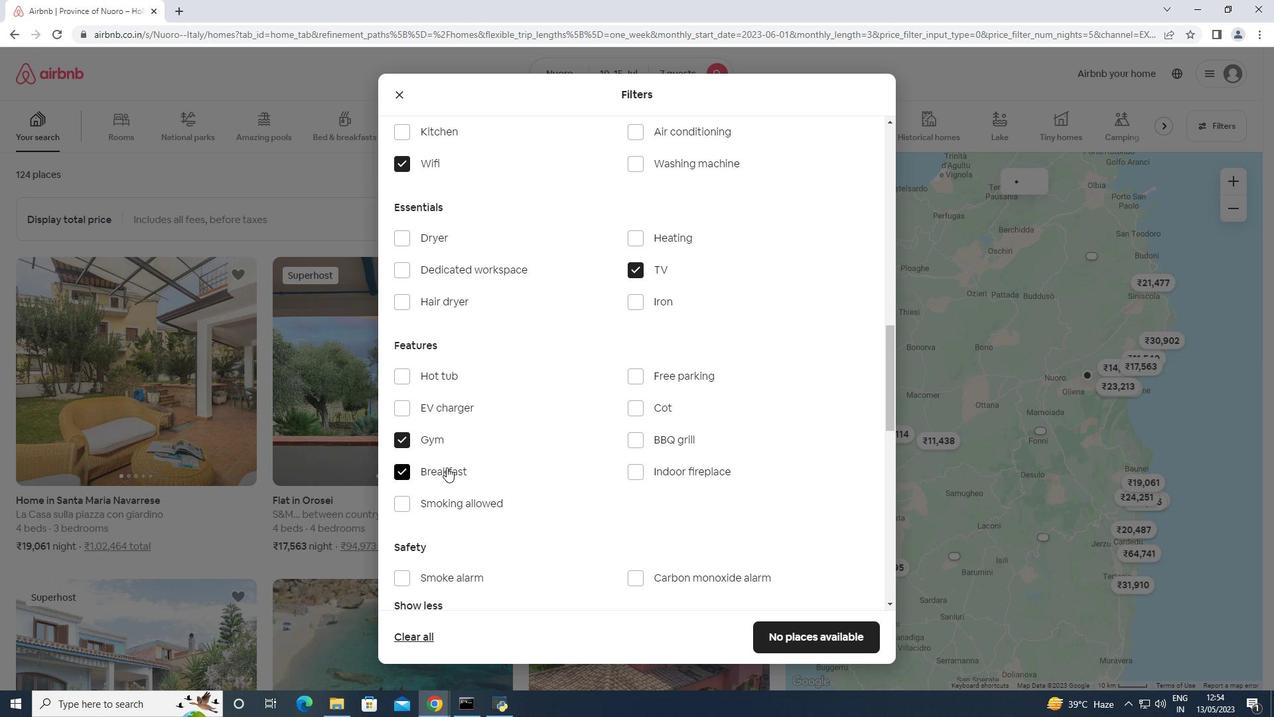 
Action: Mouse scrolled (503, 401) with delta (0, 0)
Screenshot: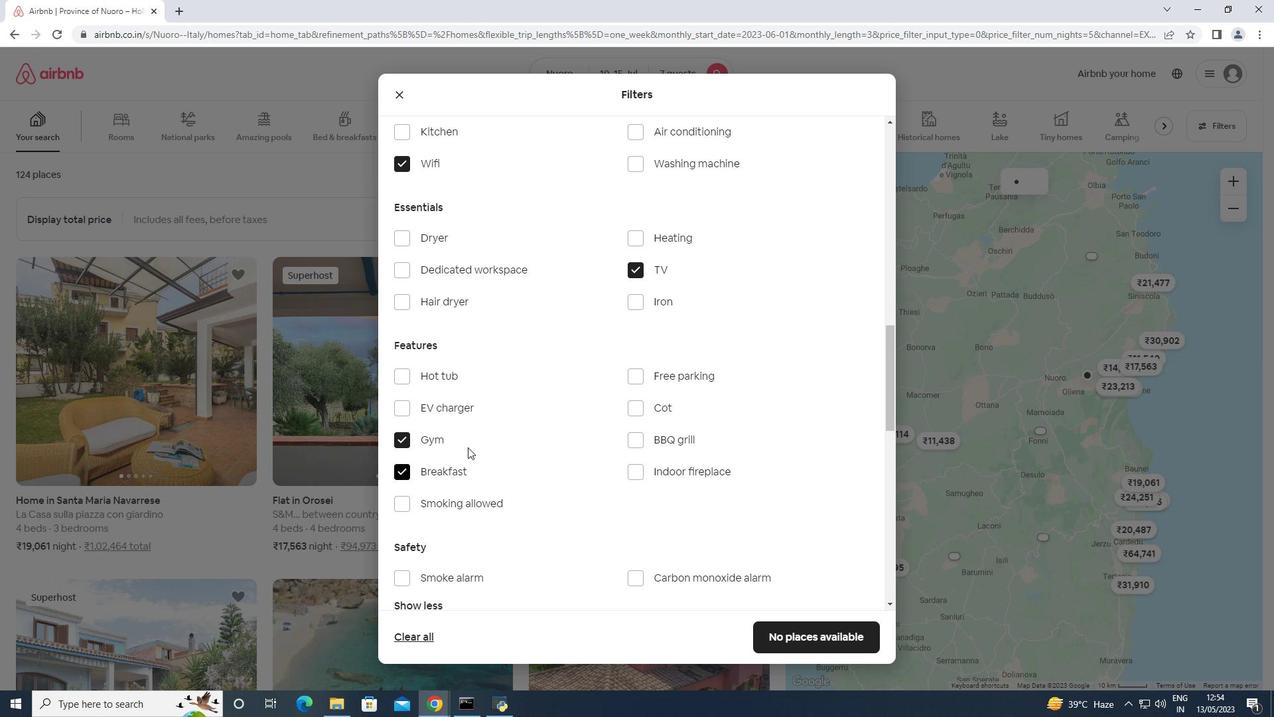 
Action: Mouse scrolled (503, 401) with delta (0, 0)
Screenshot: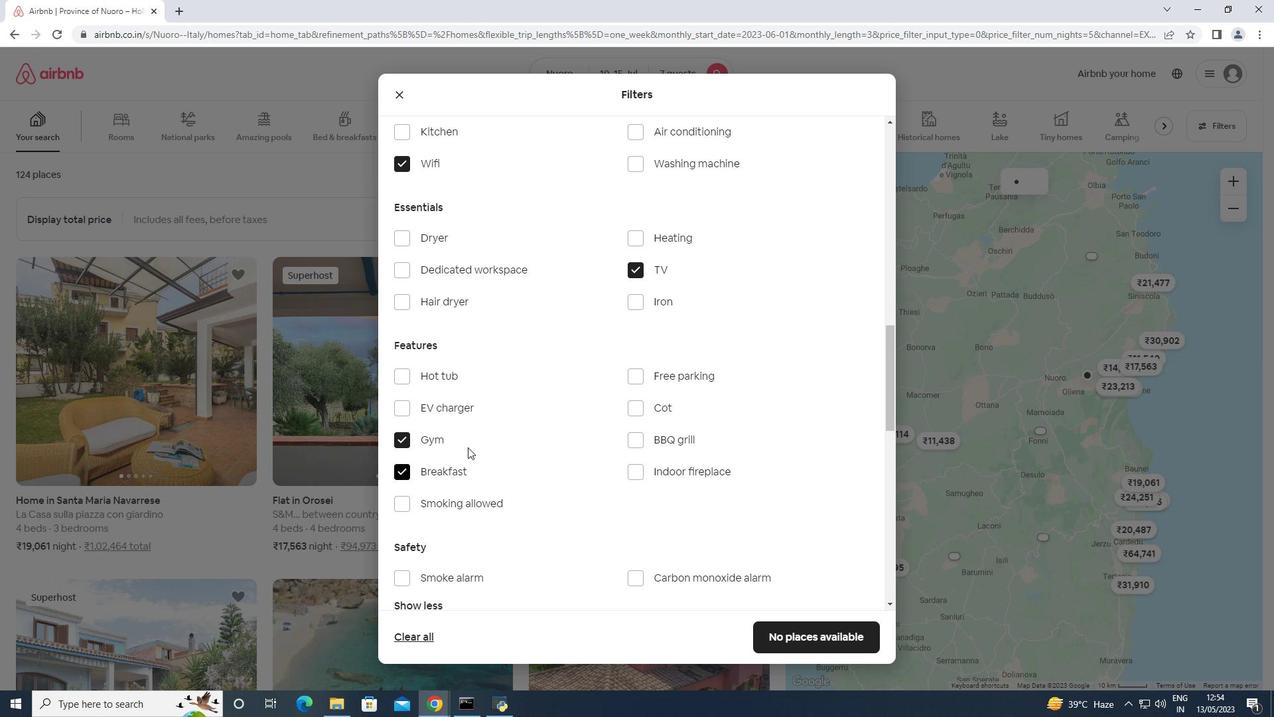 
Action: Mouse scrolled (503, 401) with delta (0, 0)
Screenshot: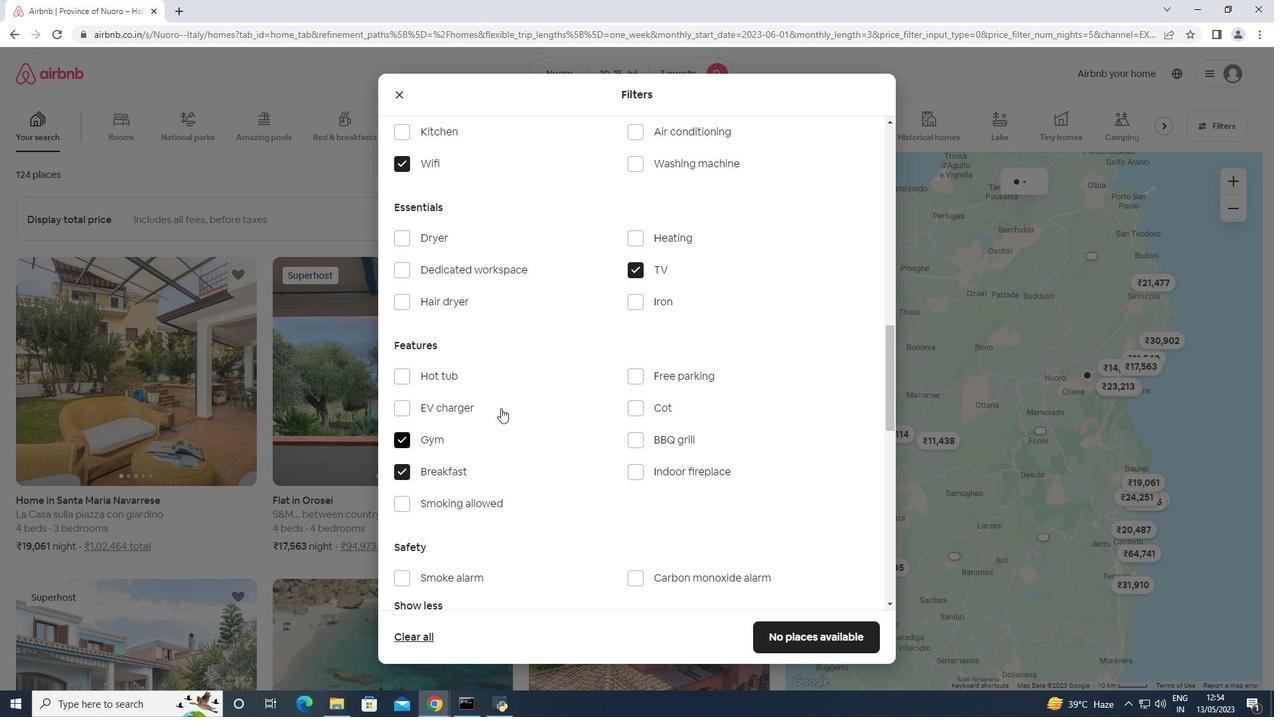
Action: Mouse scrolled (503, 401) with delta (0, 0)
Screenshot: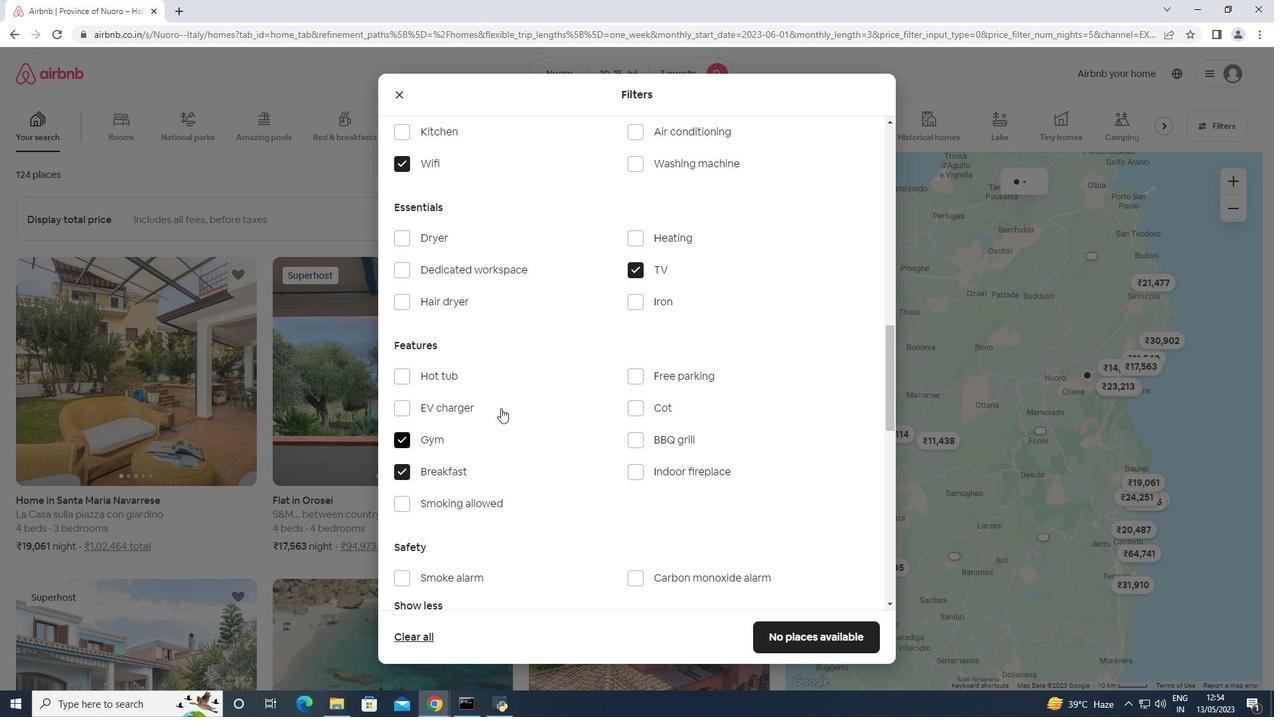 
Action: Mouse moved to (847, 491)
Screenshot: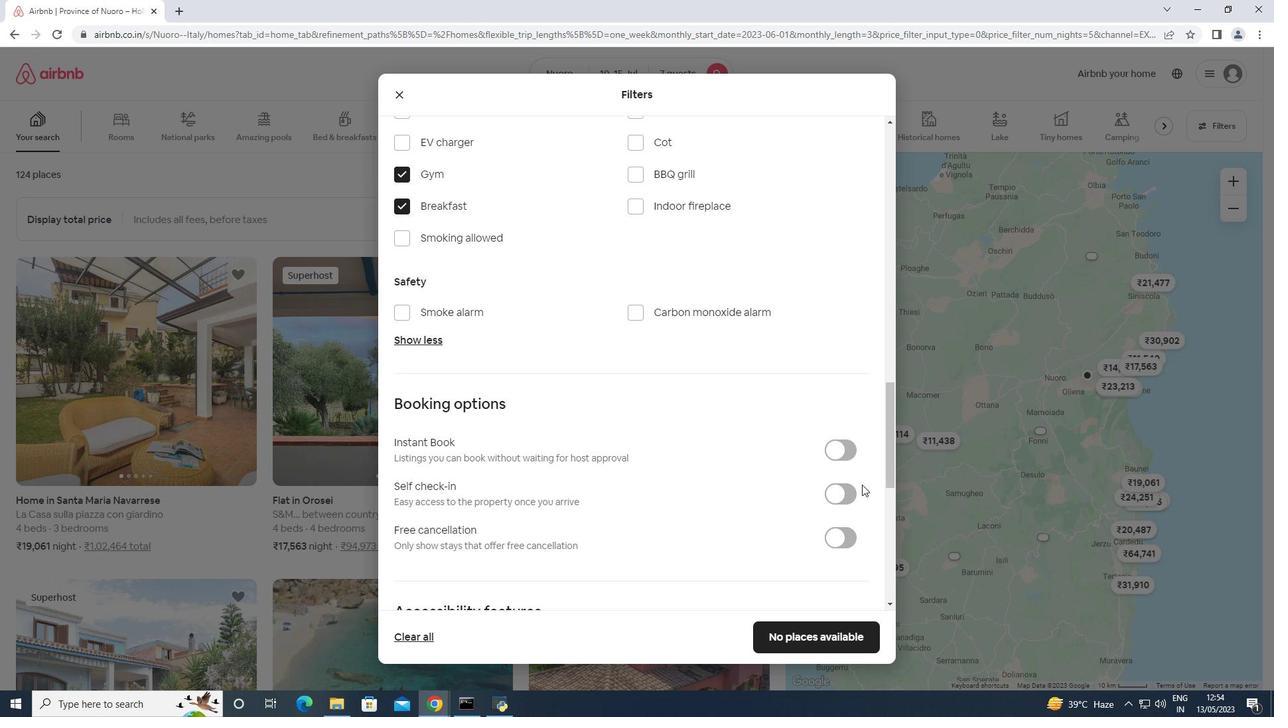 
Action: Mouse pressed left at (847, 491)
Screenshot: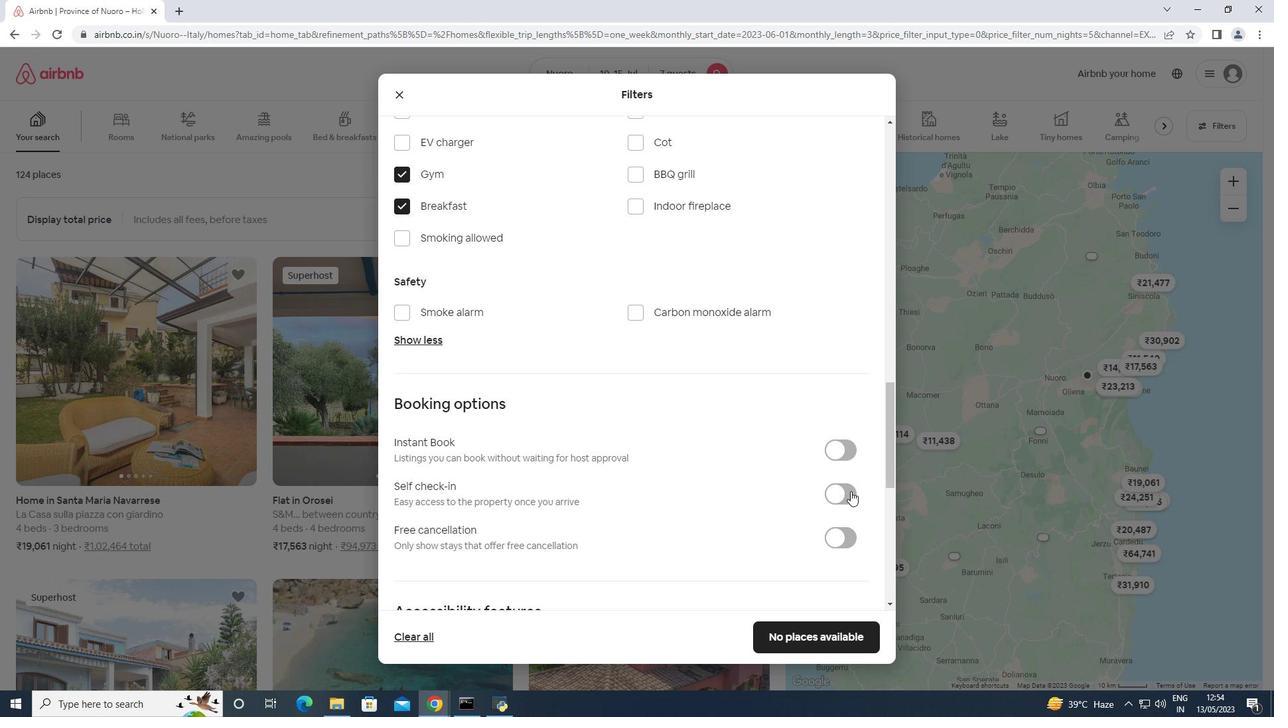 
Action: Mouse moved to (845, 479)
Screenshot: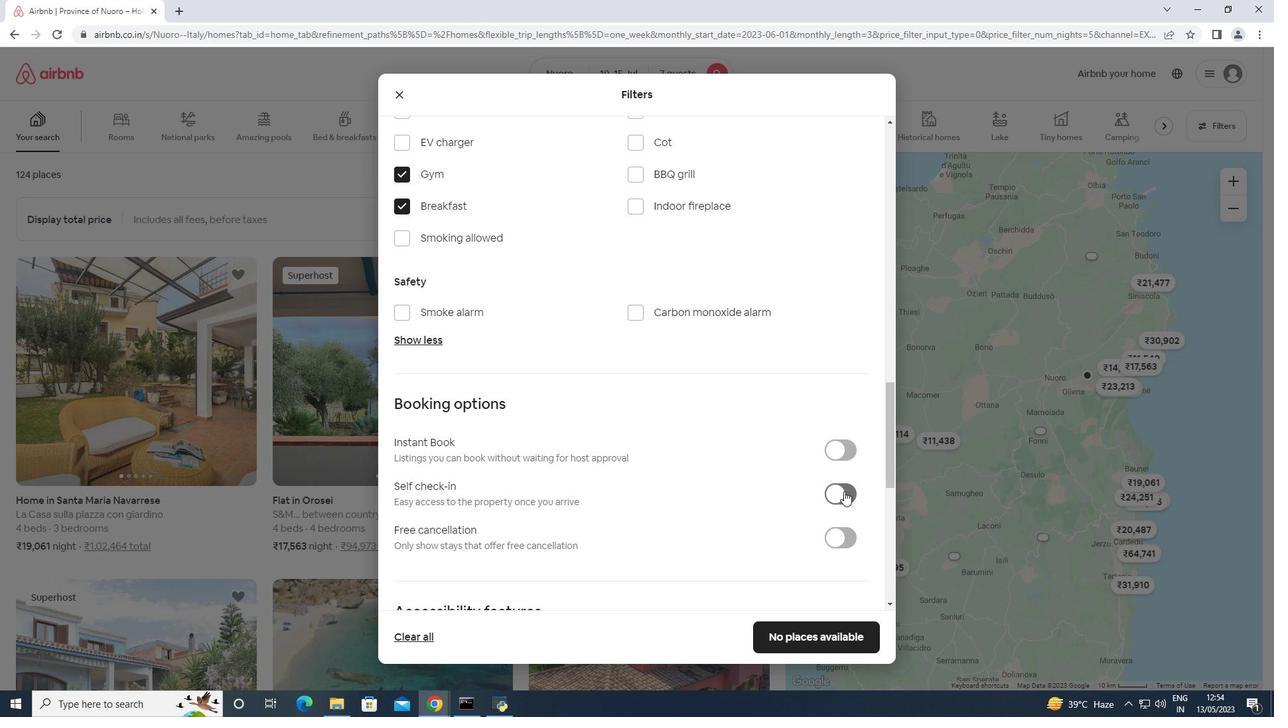 
Action: Mouse scrolled (845, 479) with delta (0, 0)
Screenshot: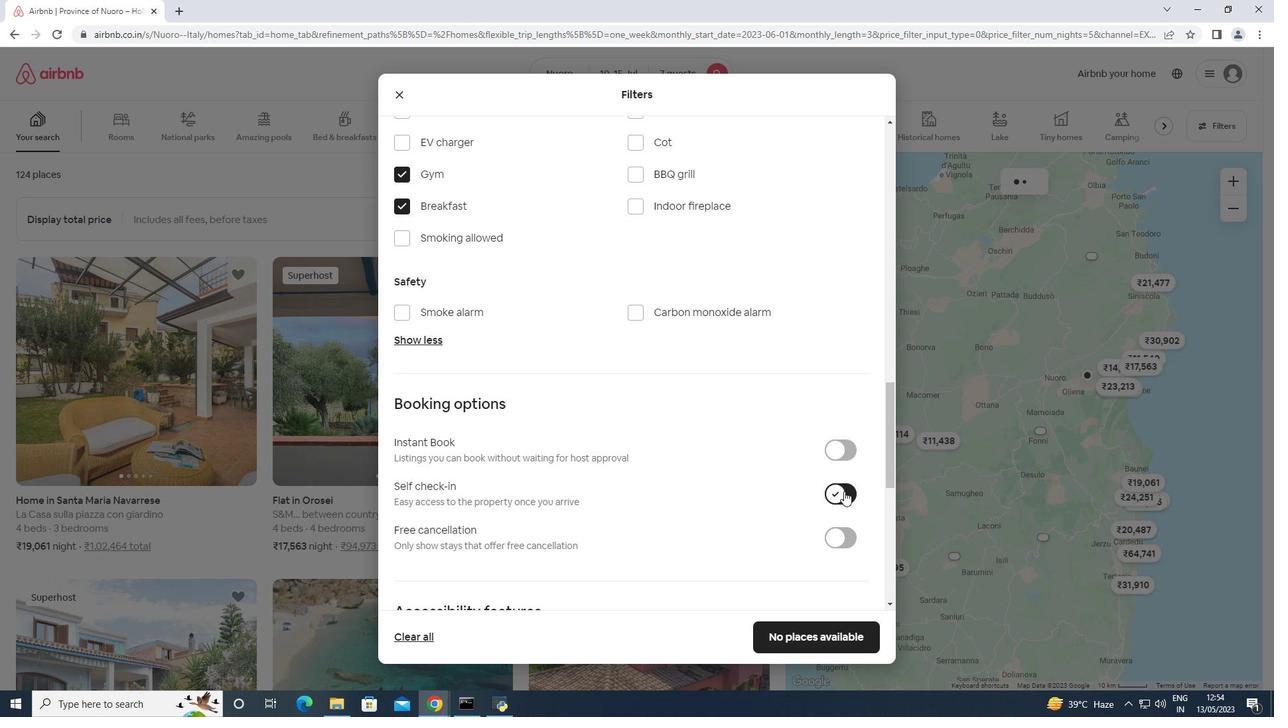 
Action: Mouse scrolled (845, 479) with delta (0, 0)
Screenshot: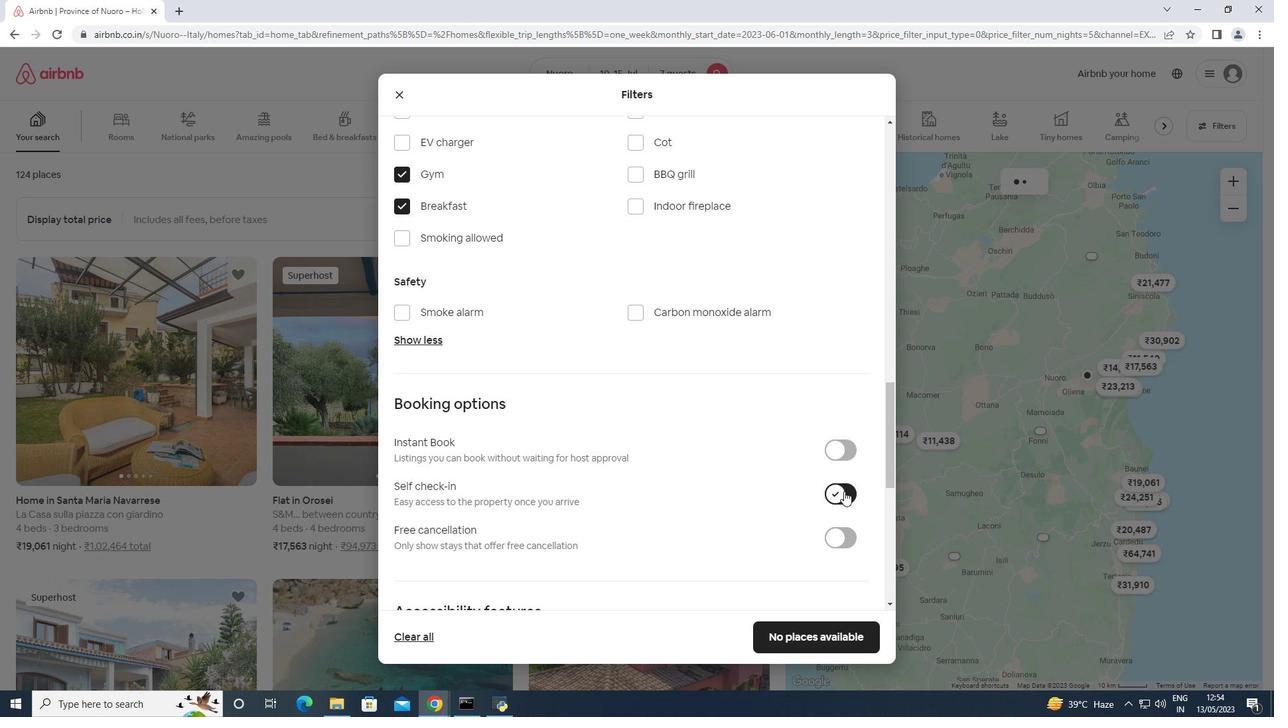 
Action: Mouse scrolled (845, 479) with delta (0, 0)
Screenshot: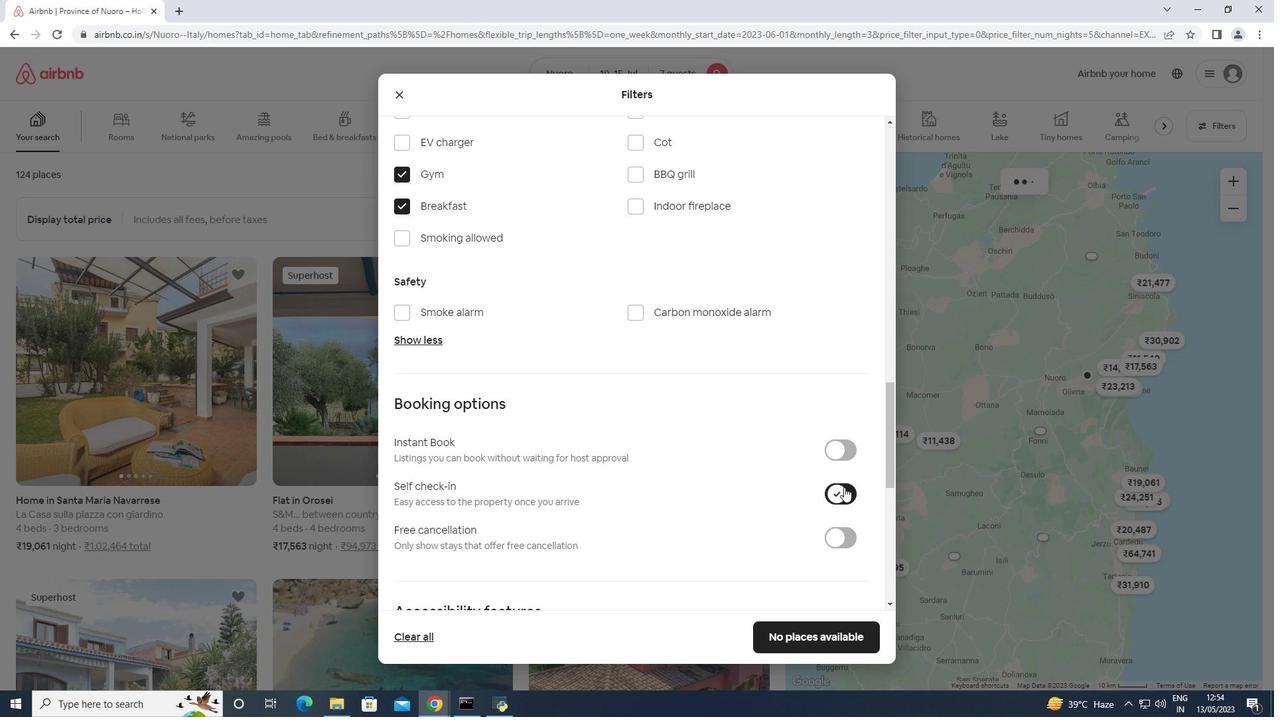 
Action: Mouse scrolled (845, 479) with delta (0, 0)
Screenshot: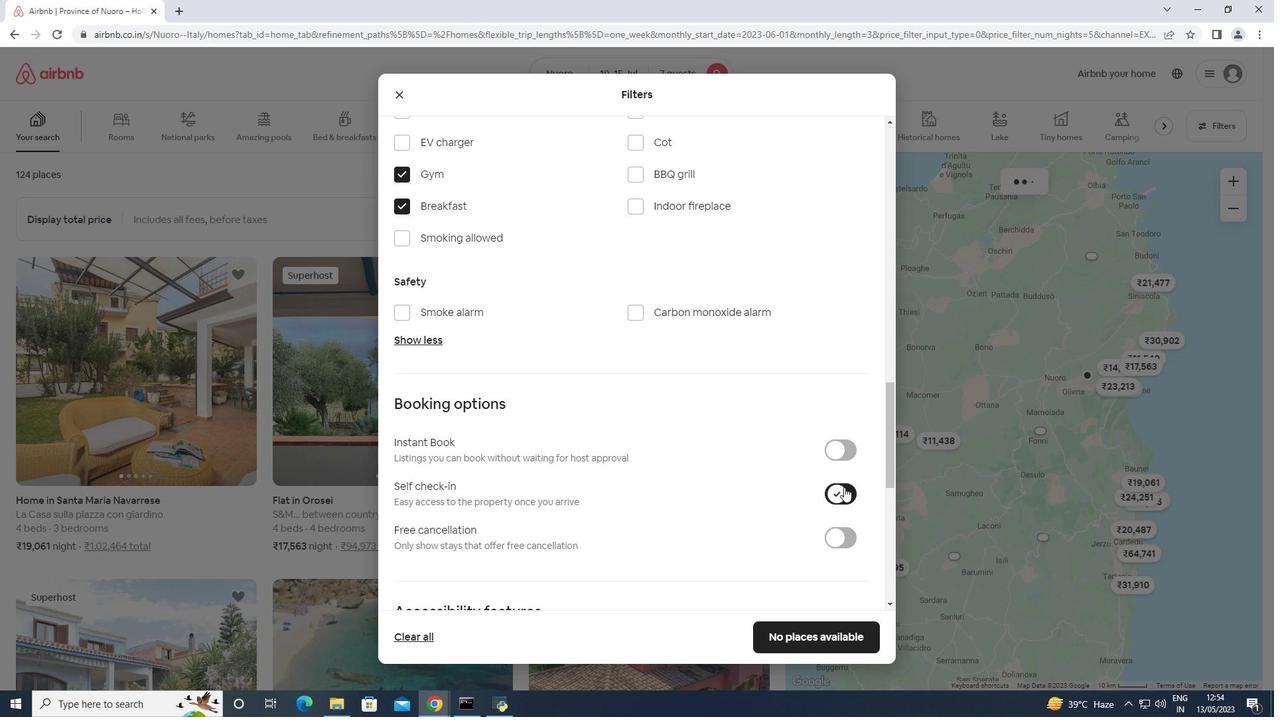 
Action: Mouse scrolled (845, 479) with delta (0, 0)
Screenshot: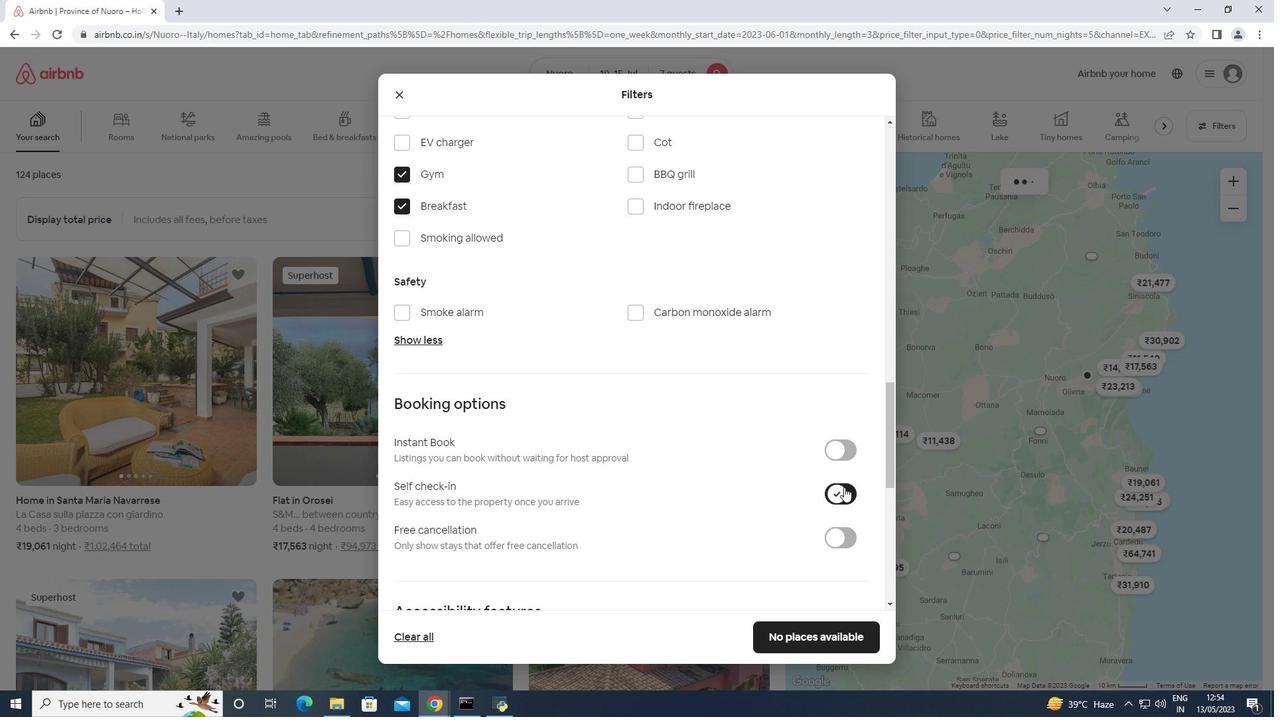 
Action: Mouse scrolled (845, 479) with delta (0, 0)
Screenshot: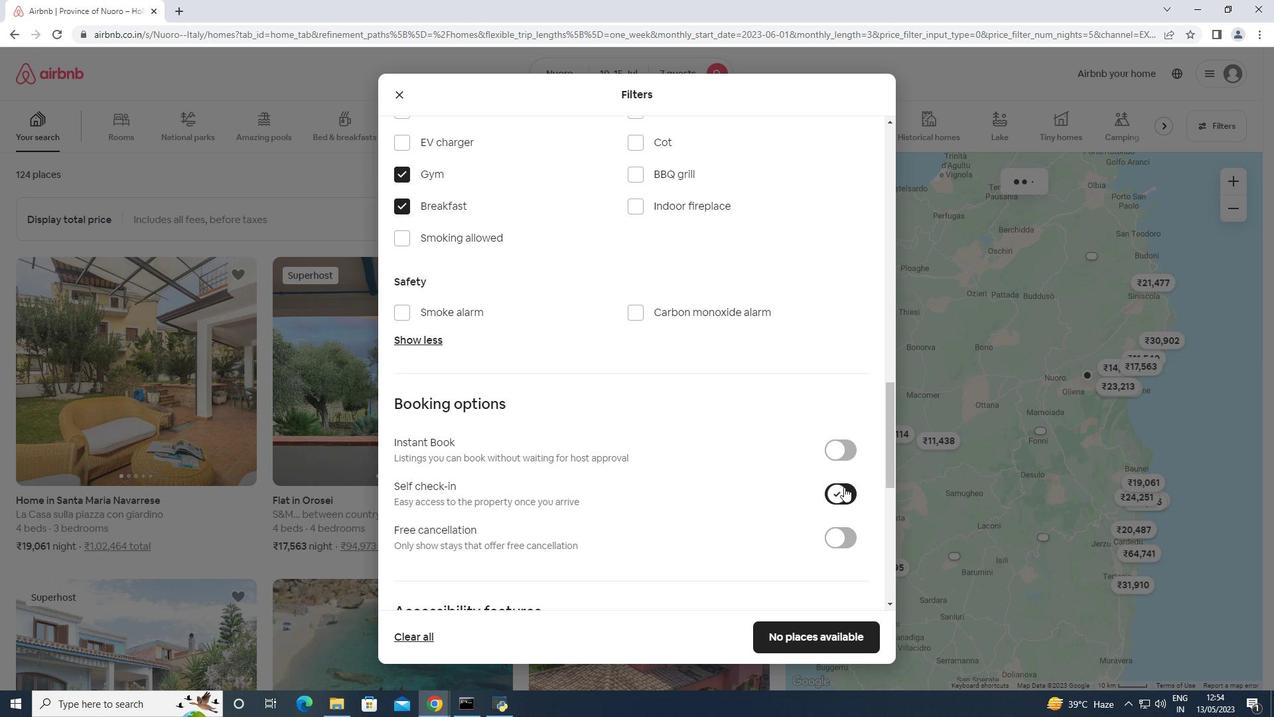 
Action: Mouse moved to (540, 515)
Screenshot: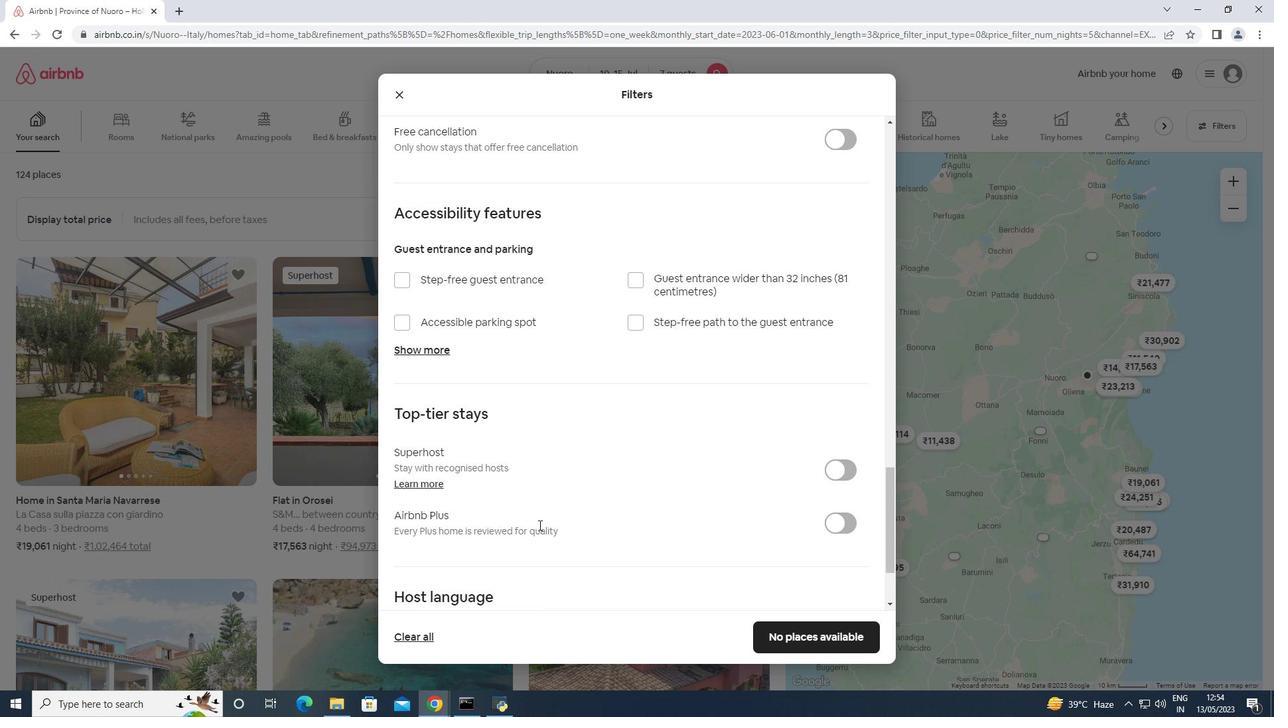 
Action: Mouse scrolled (540, 514) with delta (0, 0)
Screenshot: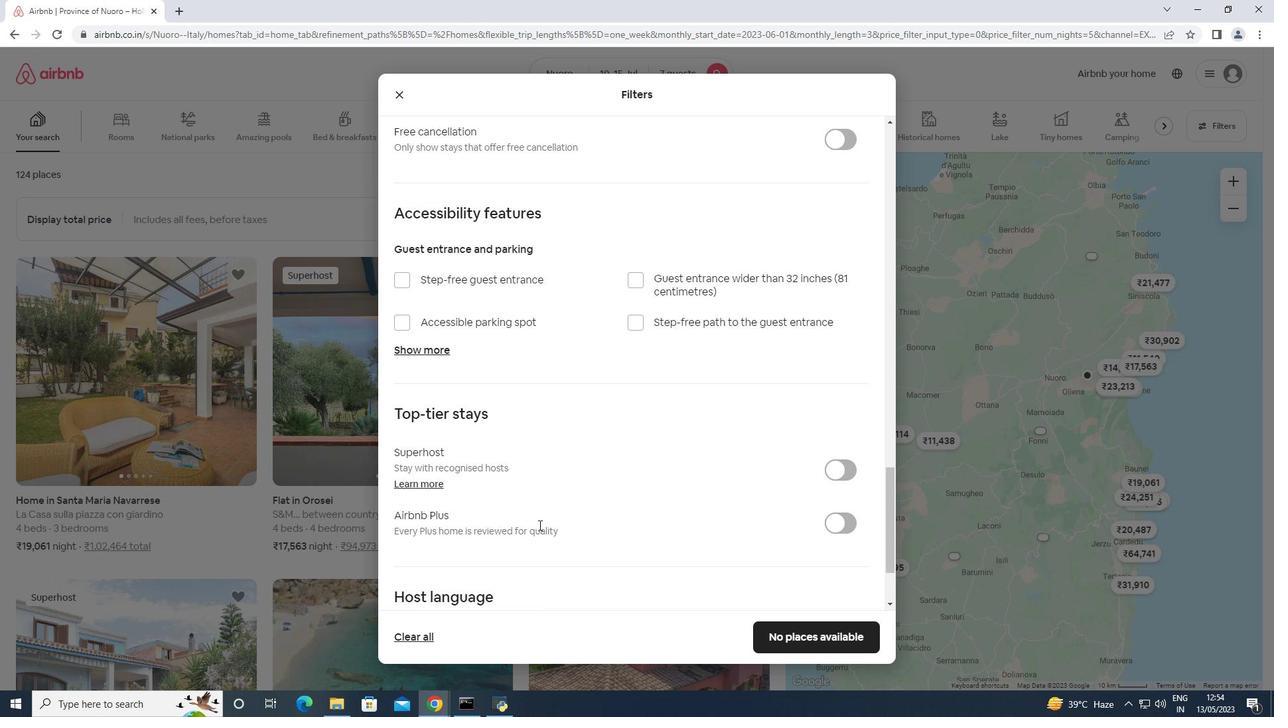 
Action: Mouse scrolled (540, 514) with delta (0, 0)
Screenshot: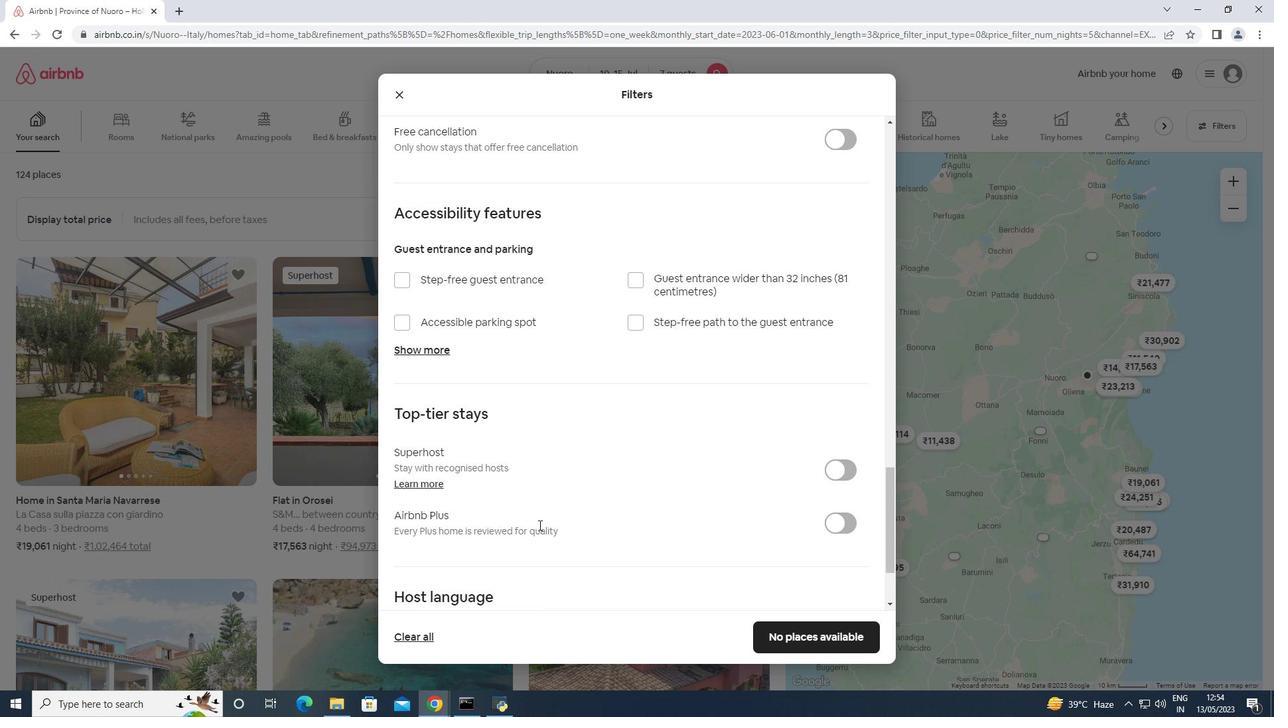 
Action: Mouse scrolled (540, 514) with delta (0, 0)
Screenshot: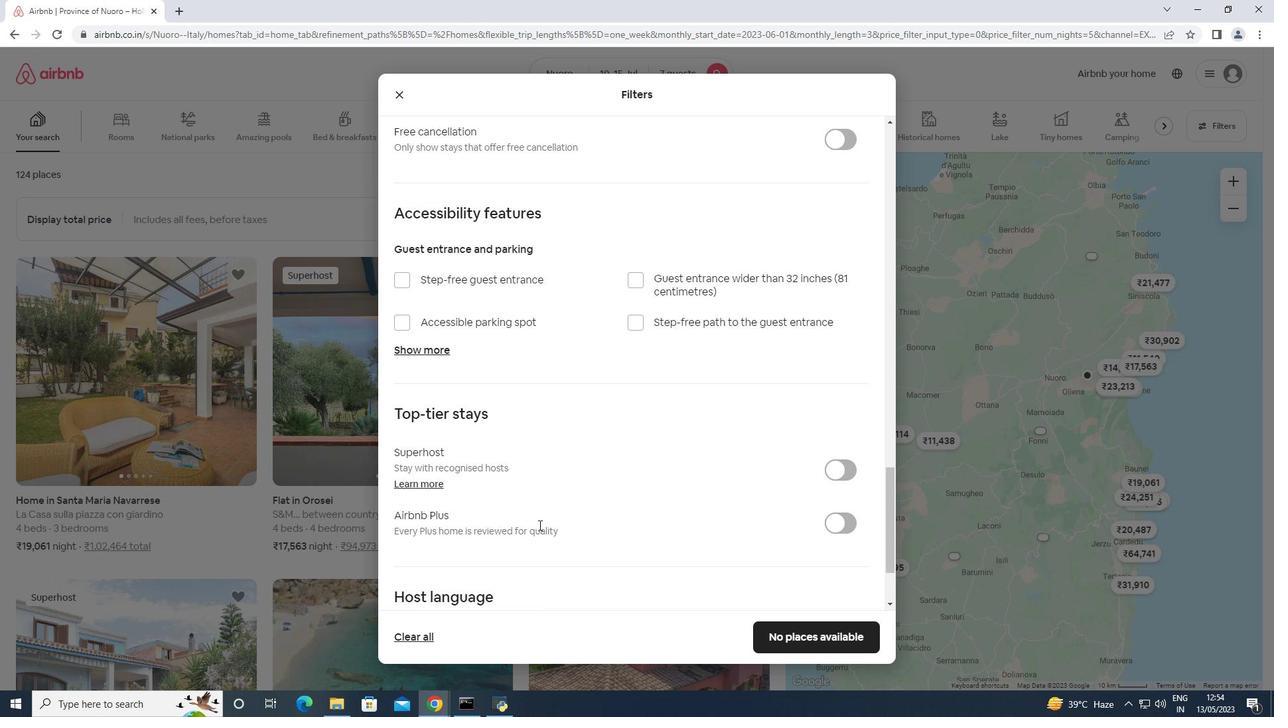 
Action: Mouse scrolled (540, 514) with delta (0, 0)
Screenshot: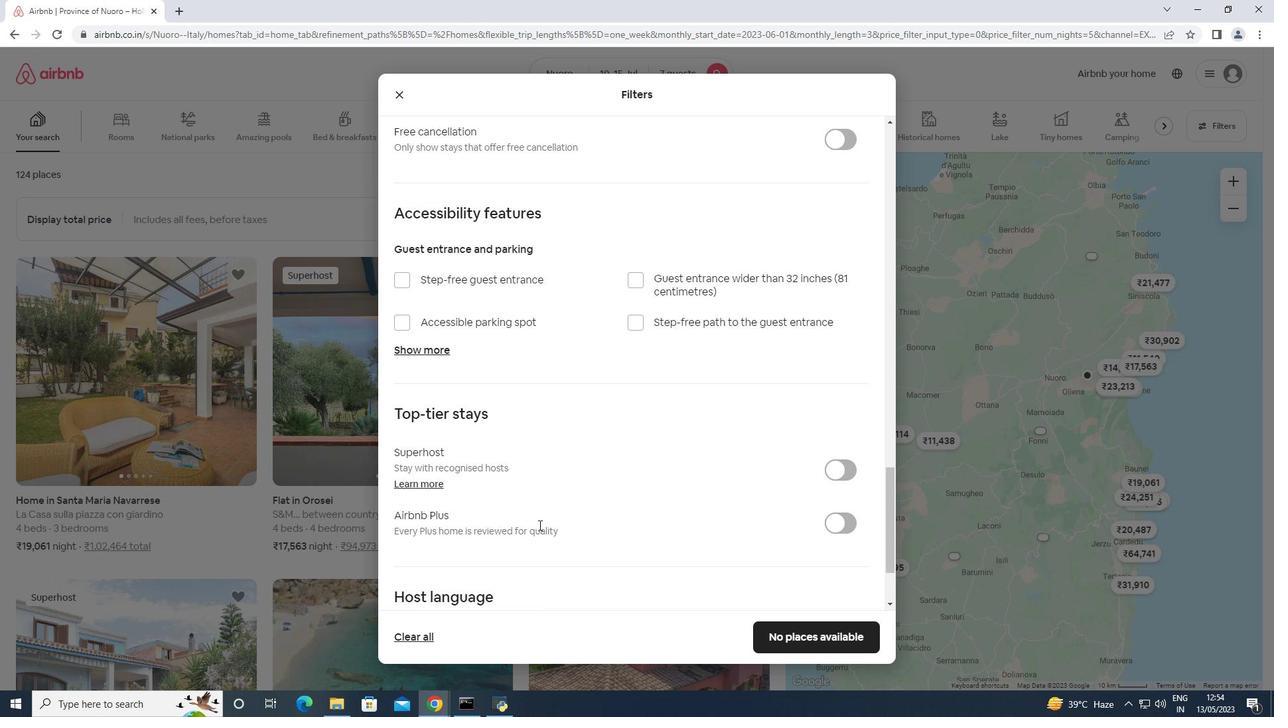 
Action: Mouse scrolled (540, 514) with delta (0, 0)
Screenshot: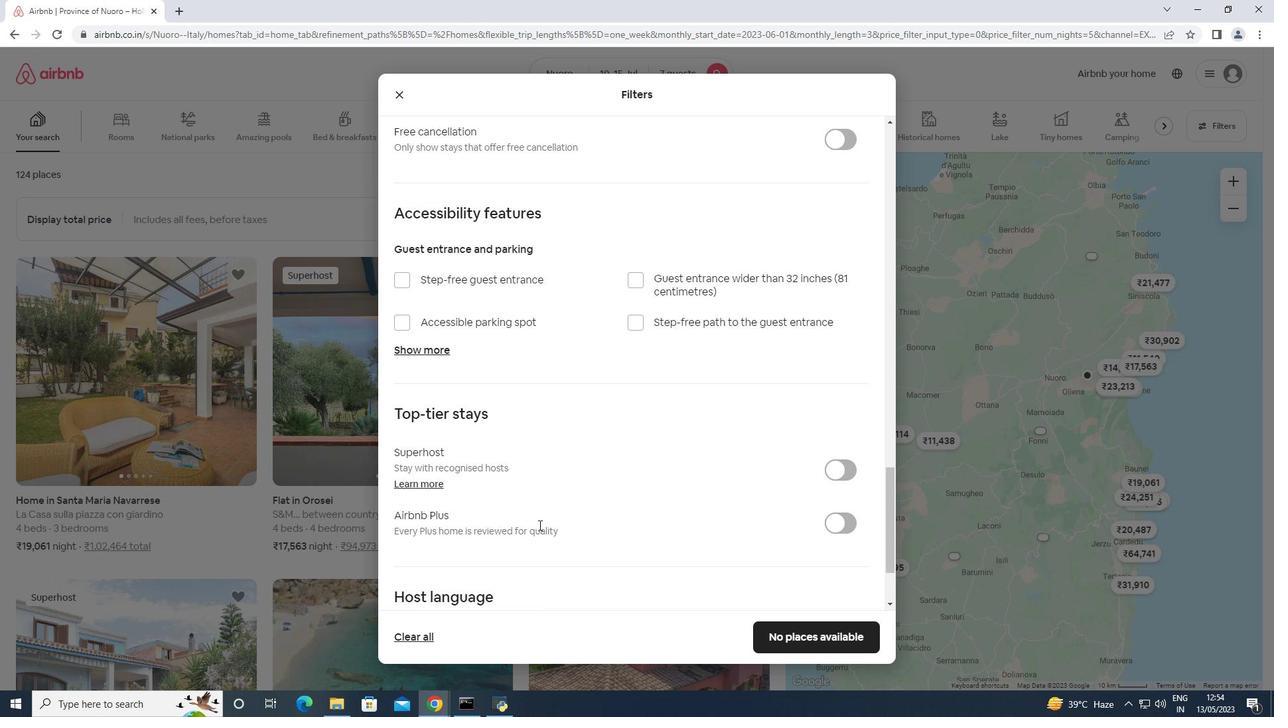 
Action: Mouse moved to (430, 513)
Screenshot: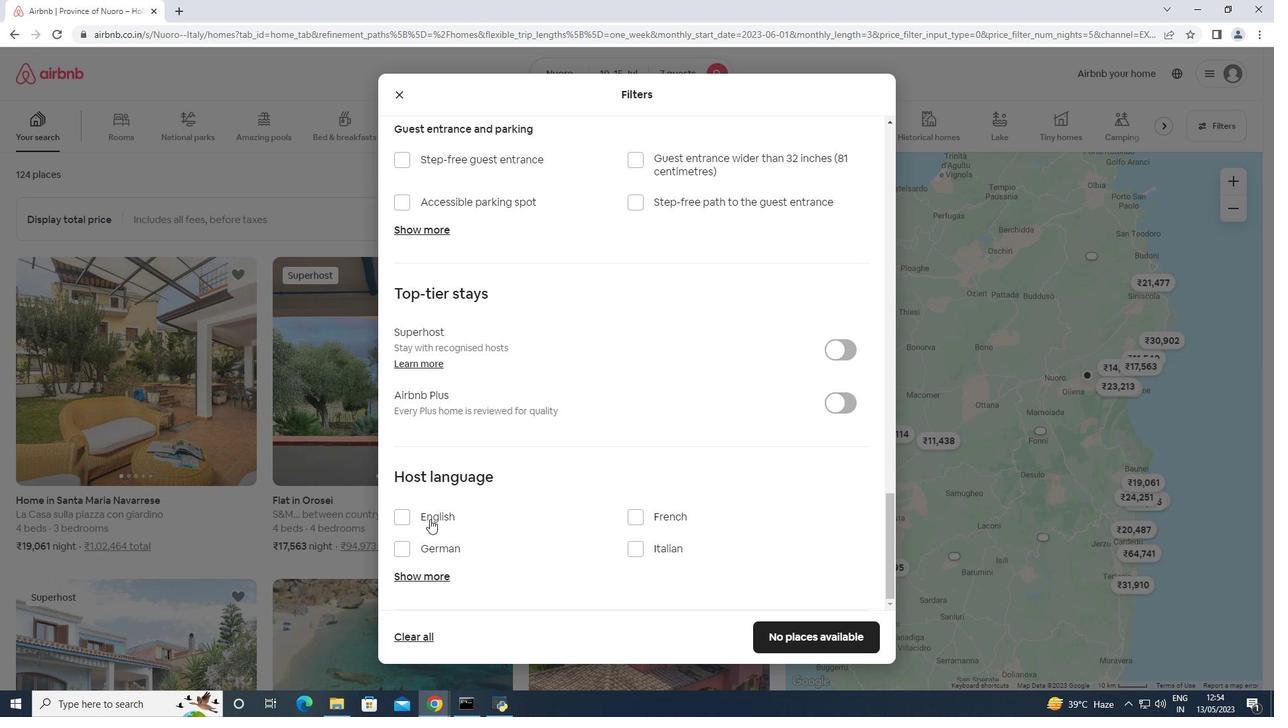 
Action: Mouse pressed left at (430, 513)
Screenshot: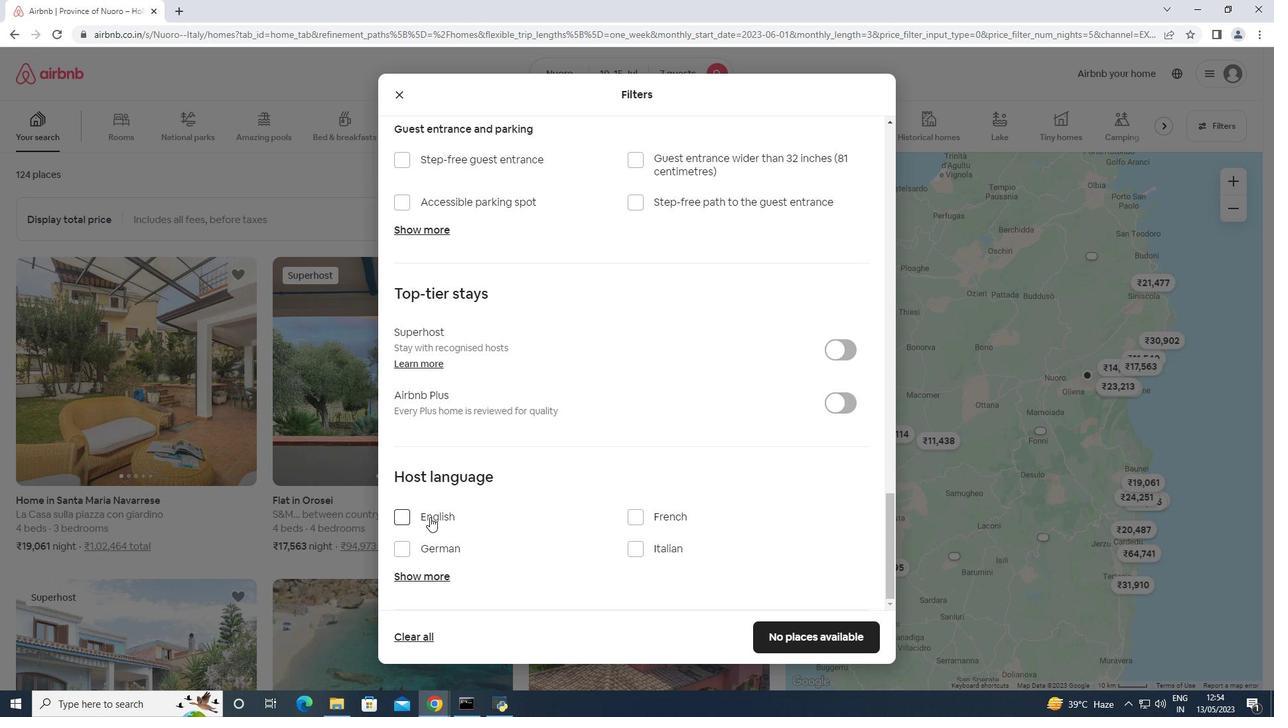
Action: Mouse moved to (778, 639)
Screenshot: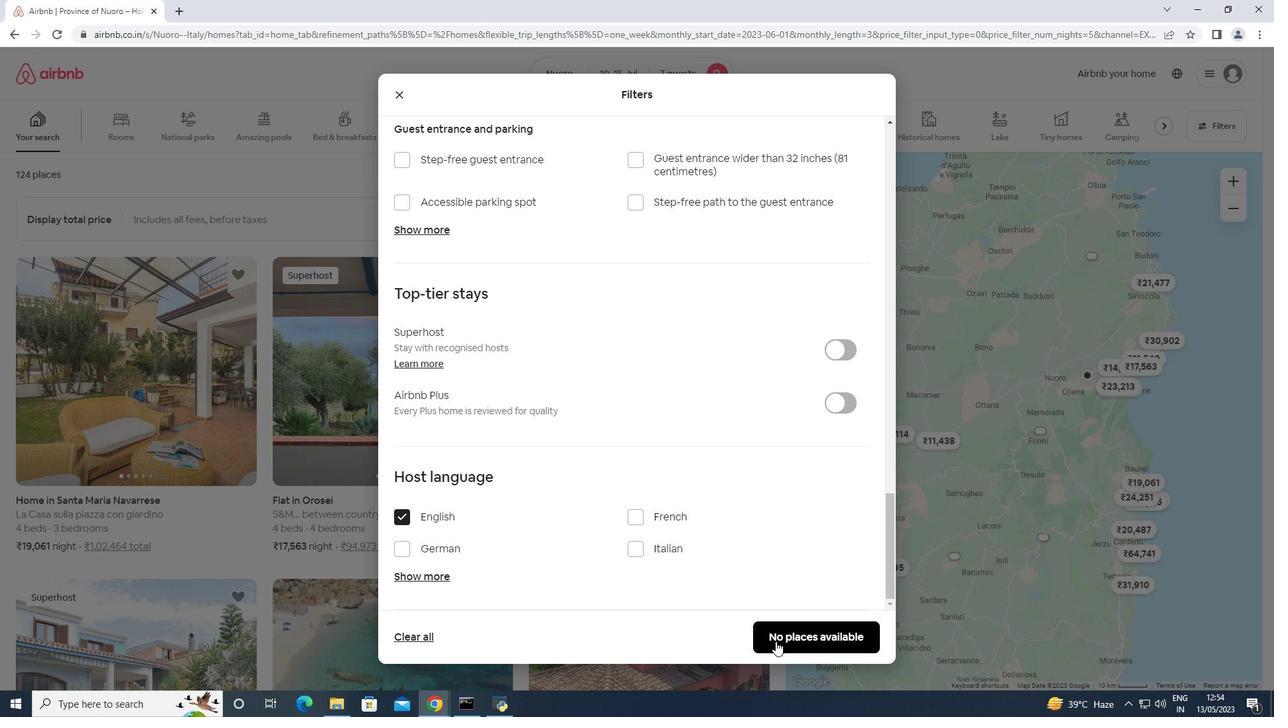 
Action: Mouse pressed left at (778, 639)
Screenshot: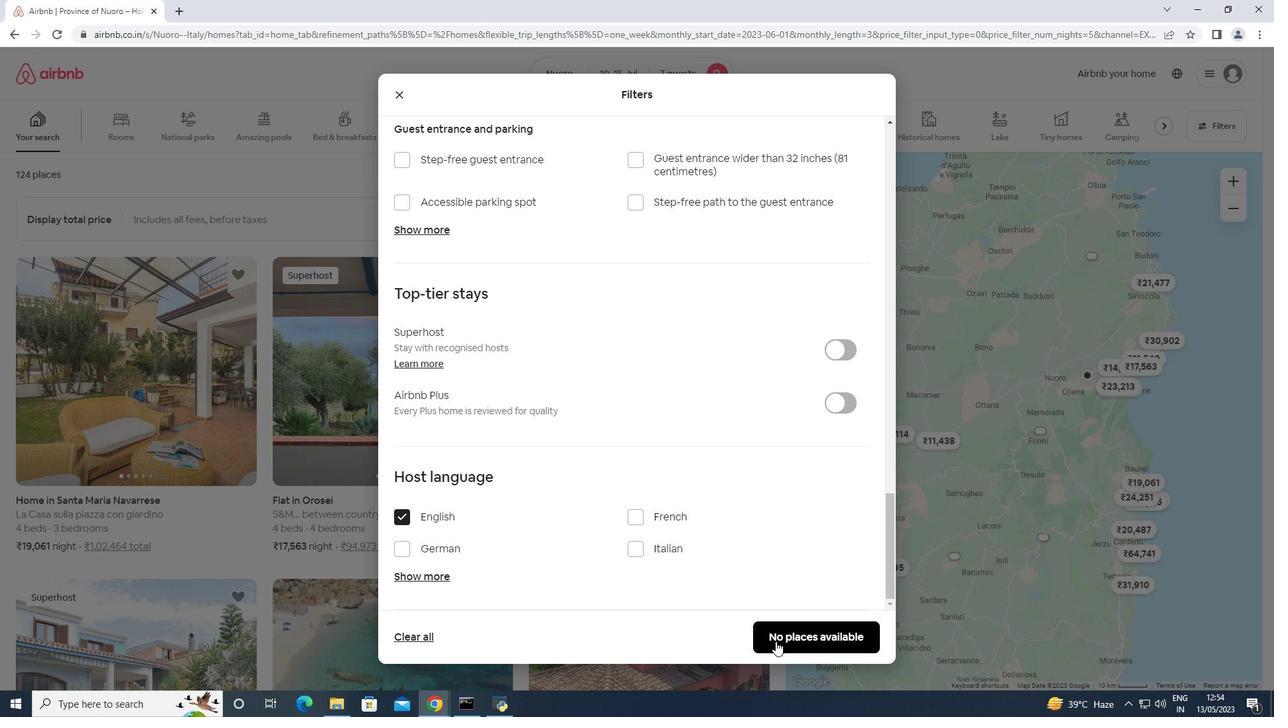 
Action: Mouse moved to (649, 356)
Screenshot: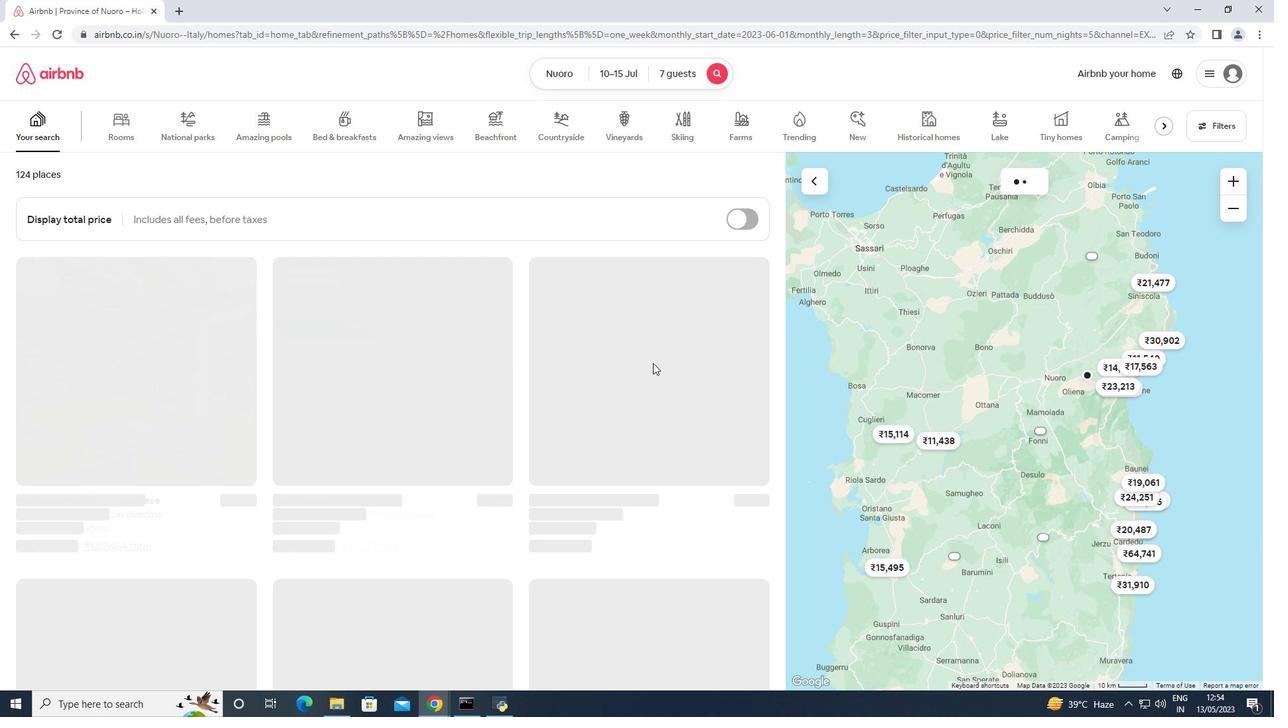 
